 Task: Find accommodations in Yong-Dong, South Korea, for 8 guests from July 12 to July 16, with a price range of ₹3300 to ₹230000, and amenities including free parking, Wifi, TV, and Gym.
Action: Mouse moved to (570, 114)
Screenshot: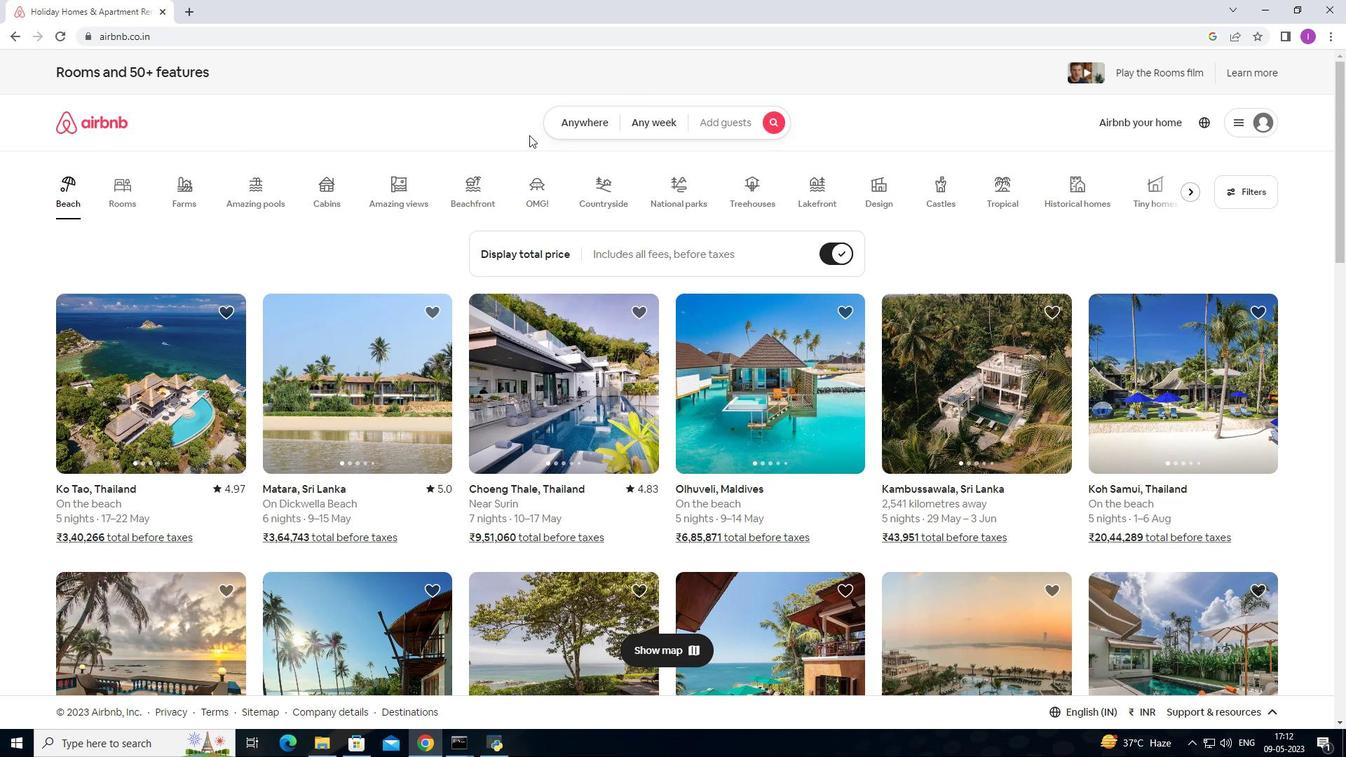 
Action: Mouse pressed left at (570, 114)
Screenshot: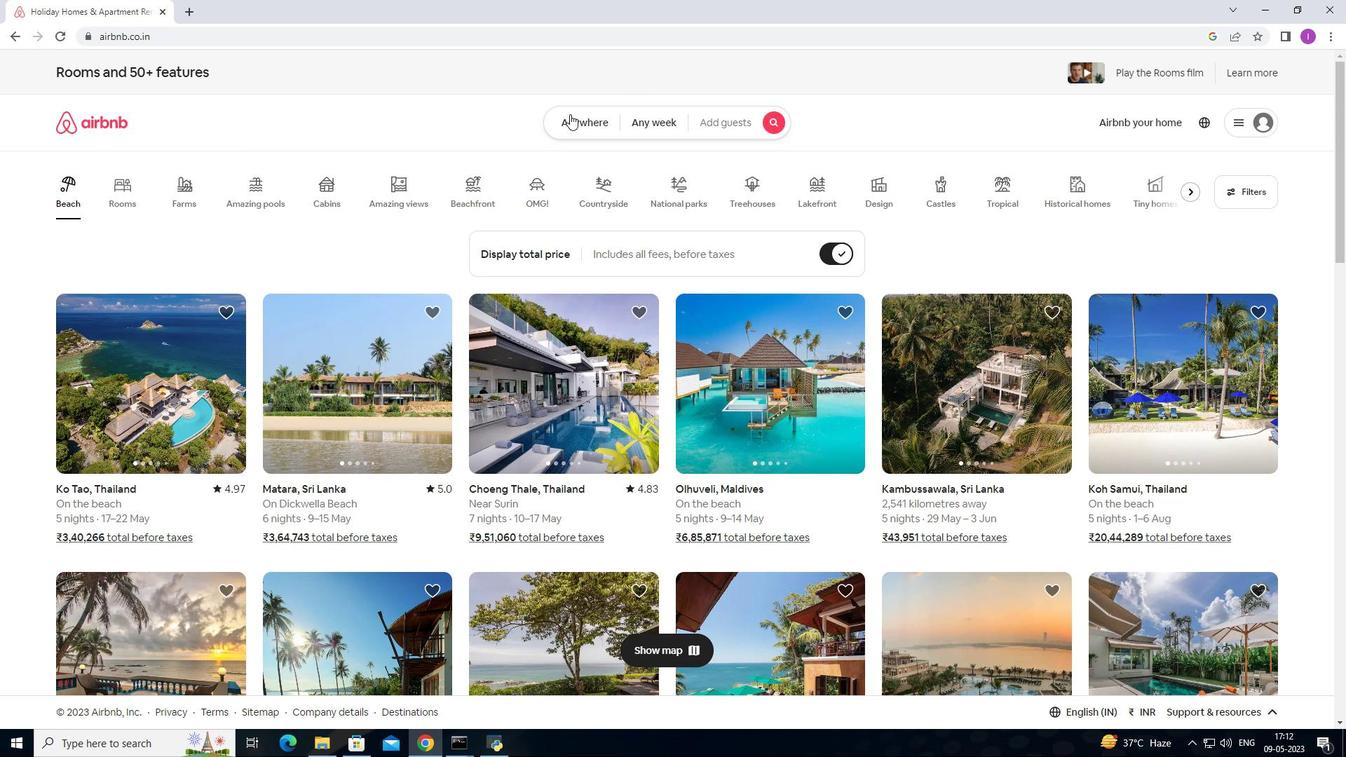 
Action: Mouse moved to (486, 172)
Screenshot: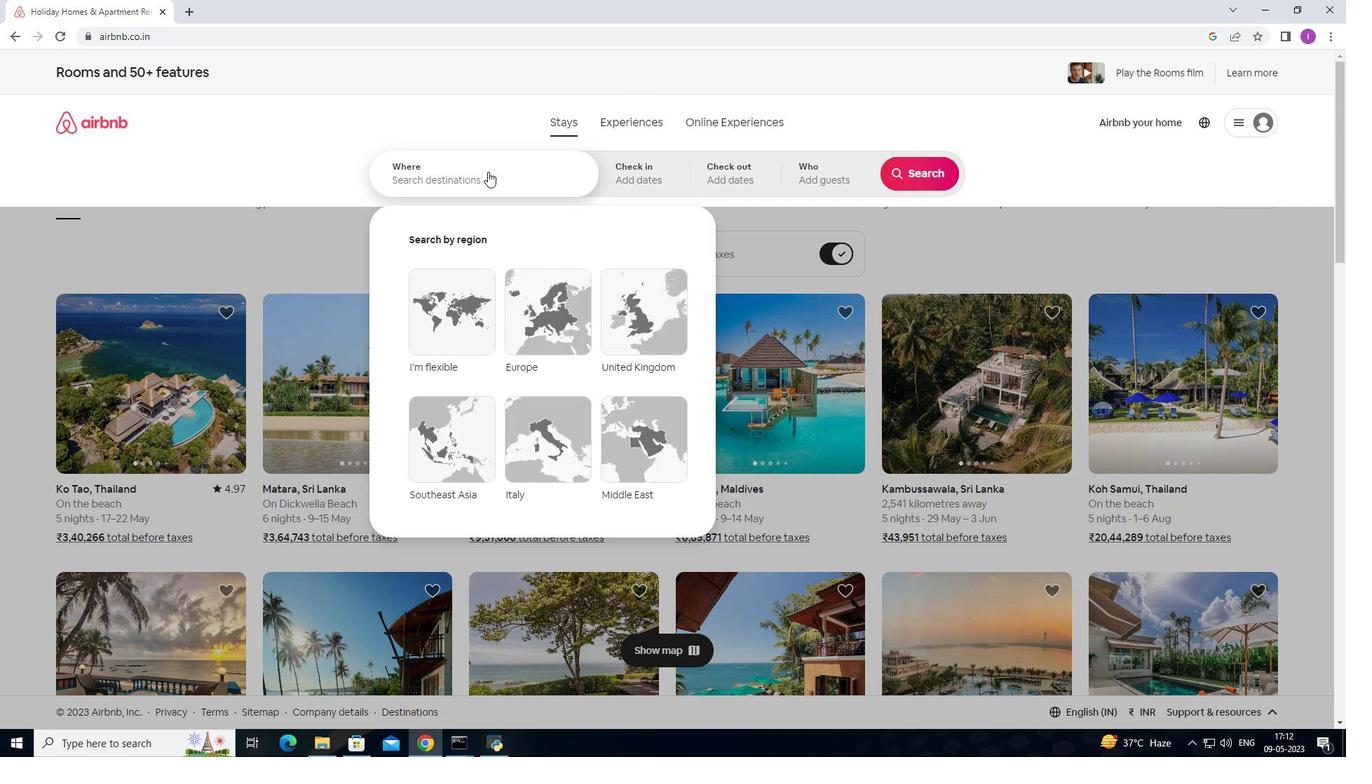 
Action: Mouse pressed left at (486, 172)
Screenshot: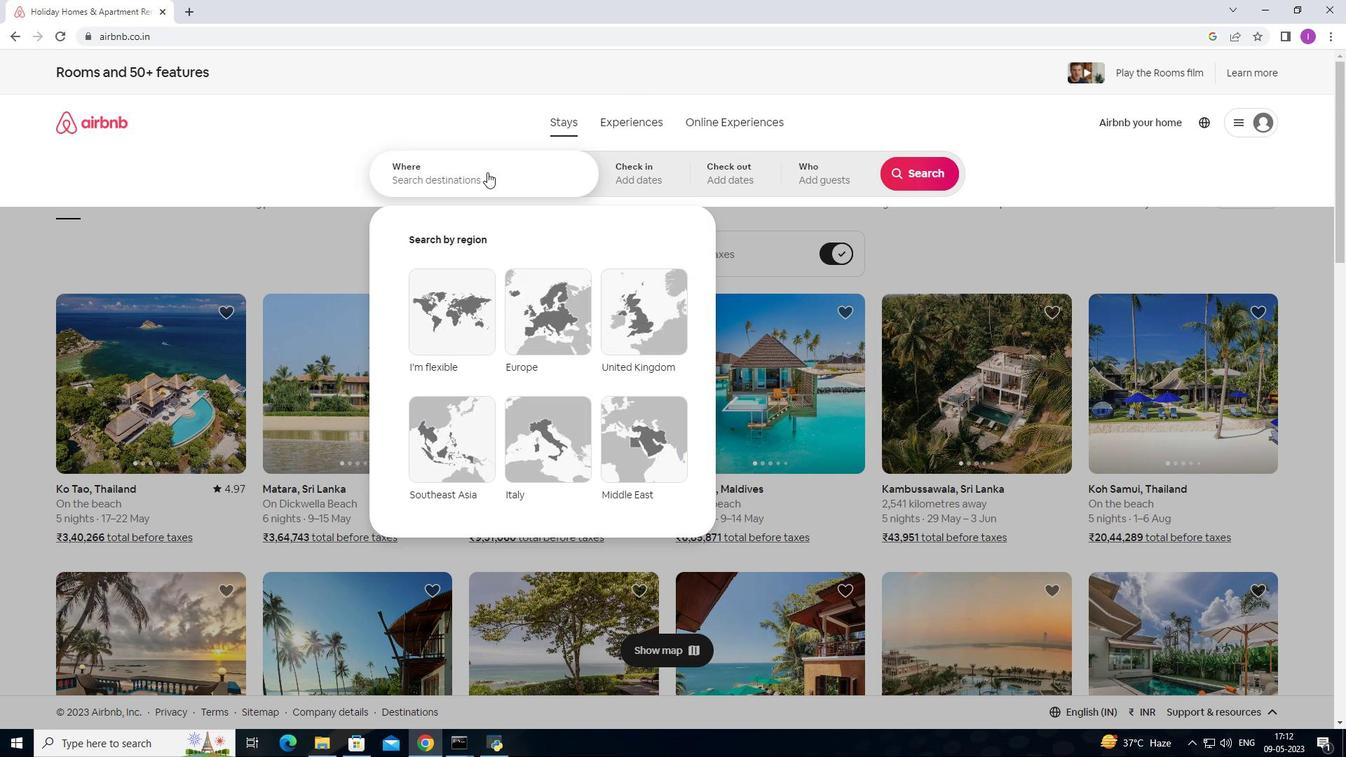 
Action: Mouse moved to (547, 171)
Screenshot: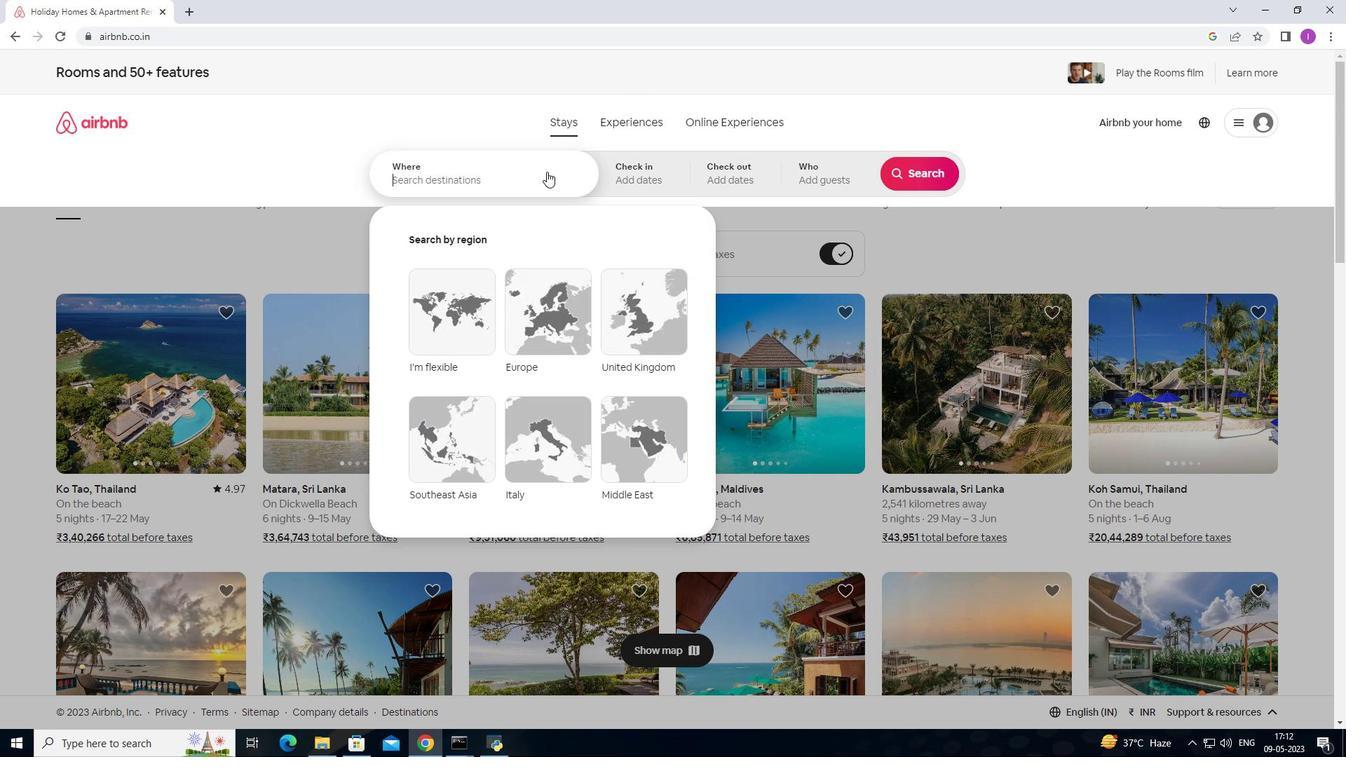 
Action: Key pressed <Key.shift>You<Key.backspace>ng-<Key.shift>Dong,<Key.shift>south<Key.space><Key.shift>Koria<Key.backspace><Key.backspace>ea
Screenshot: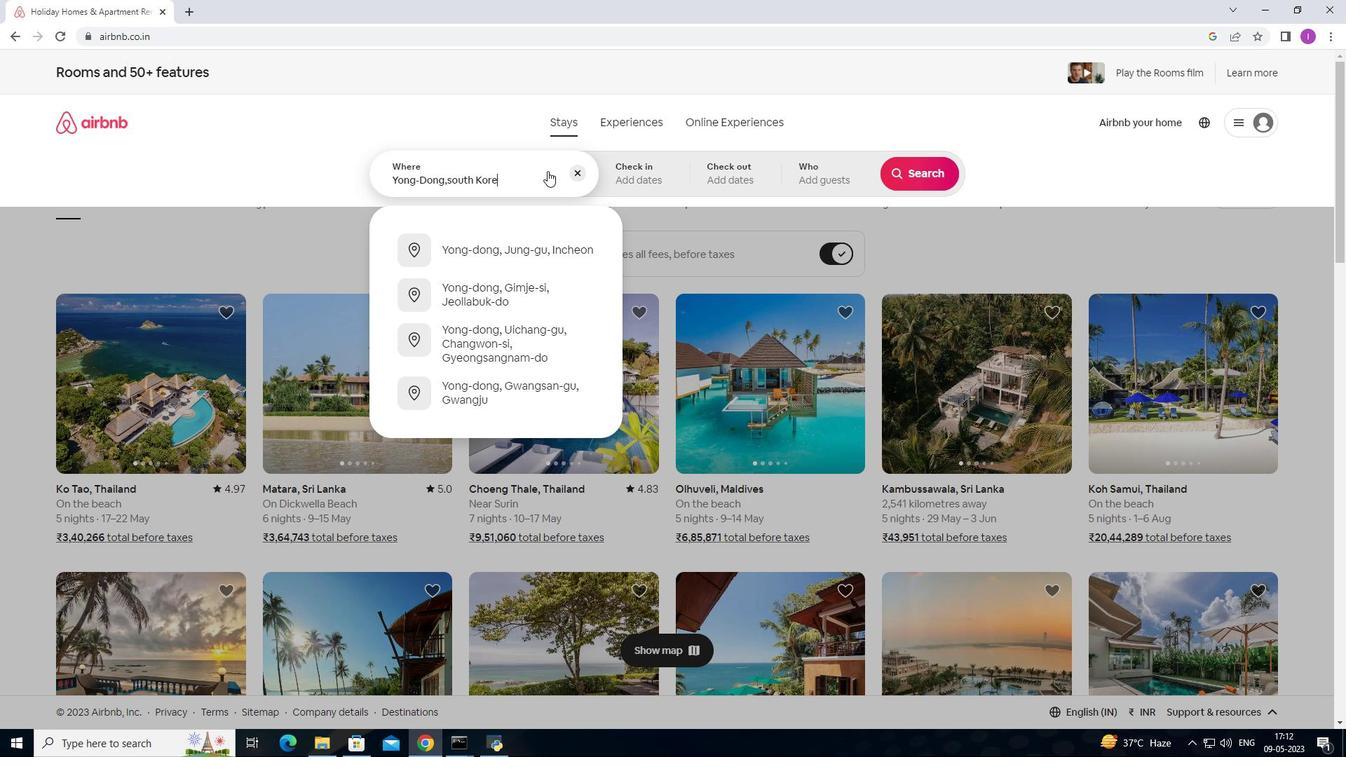 
Action: Mouse moved to (632, 177)
Screenshot: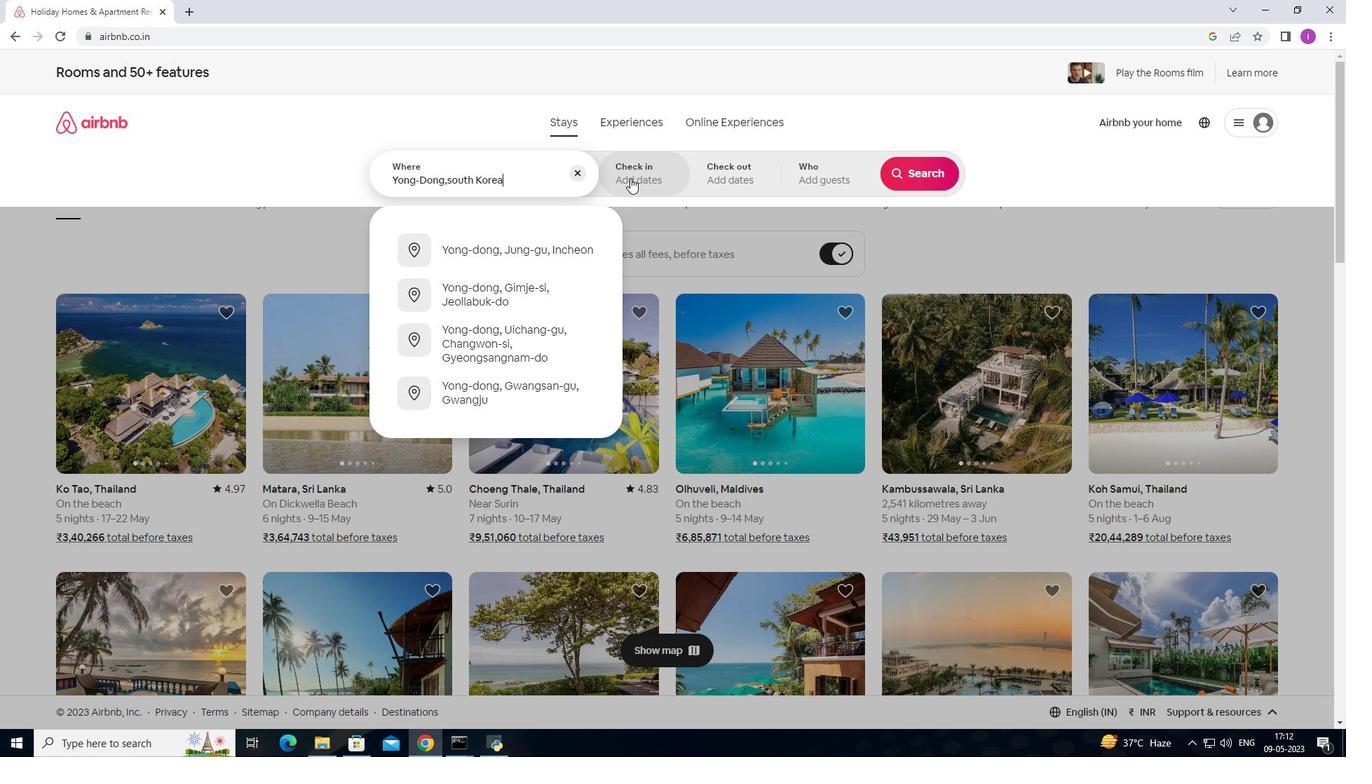 
Action: Mouse pressed left at (632, 177)
Screenshot: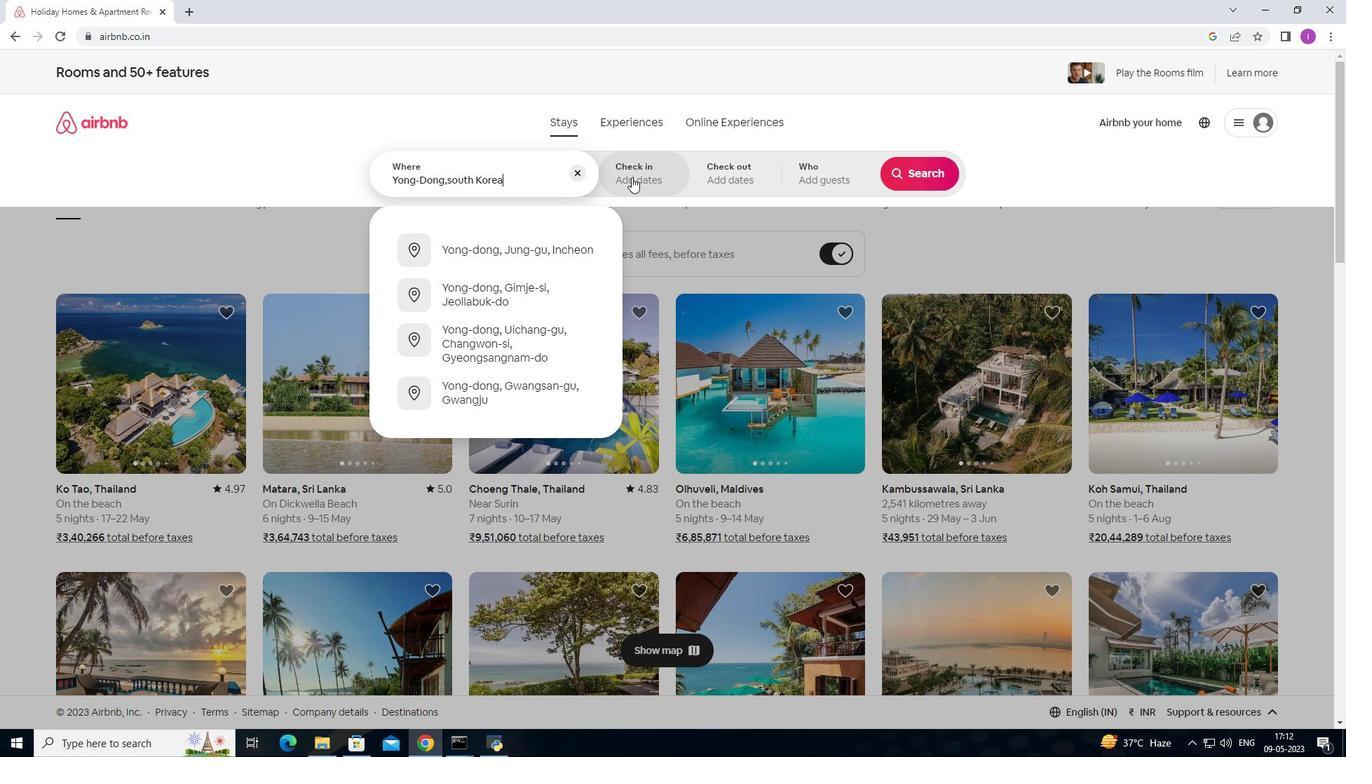 
Action: Mouse moved to (918, 280)
Screenshot: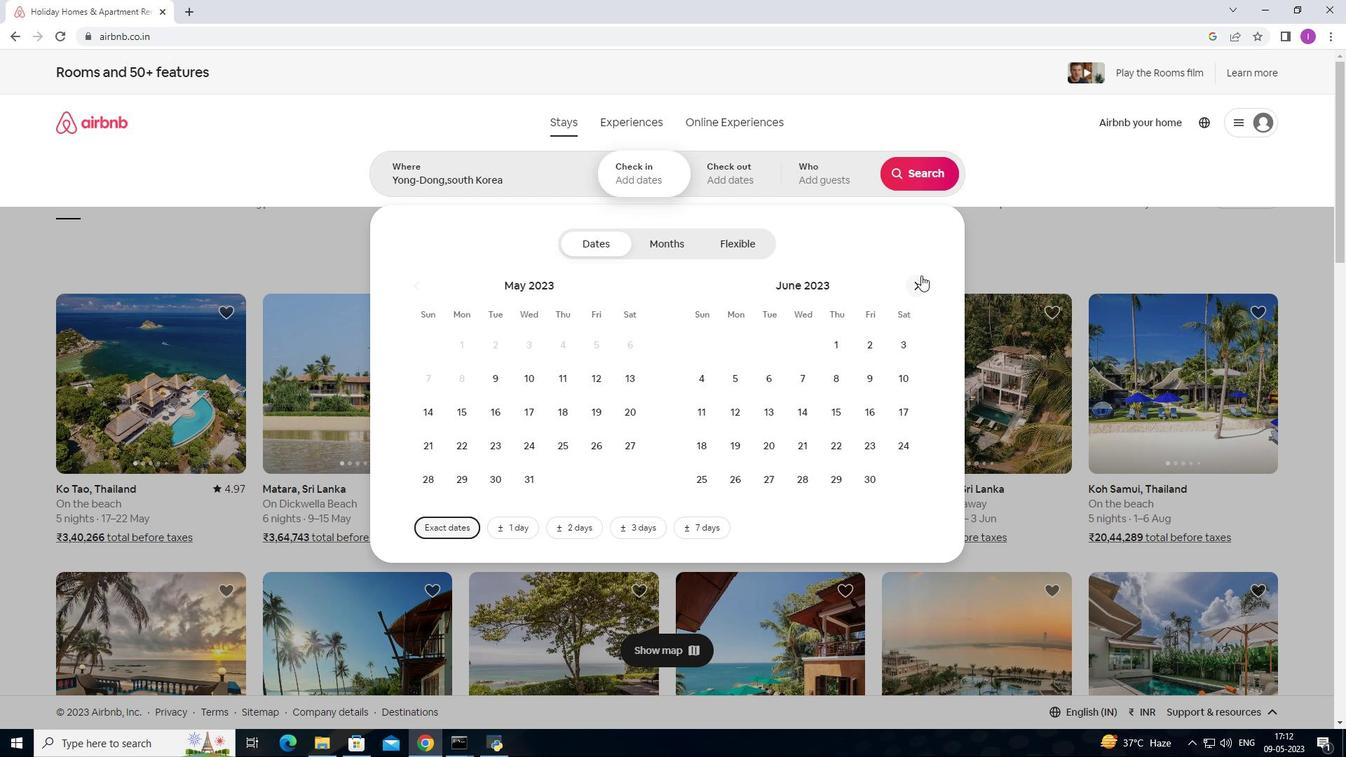 
Action: Mouse pressed left at (918, 280)
Screenshot: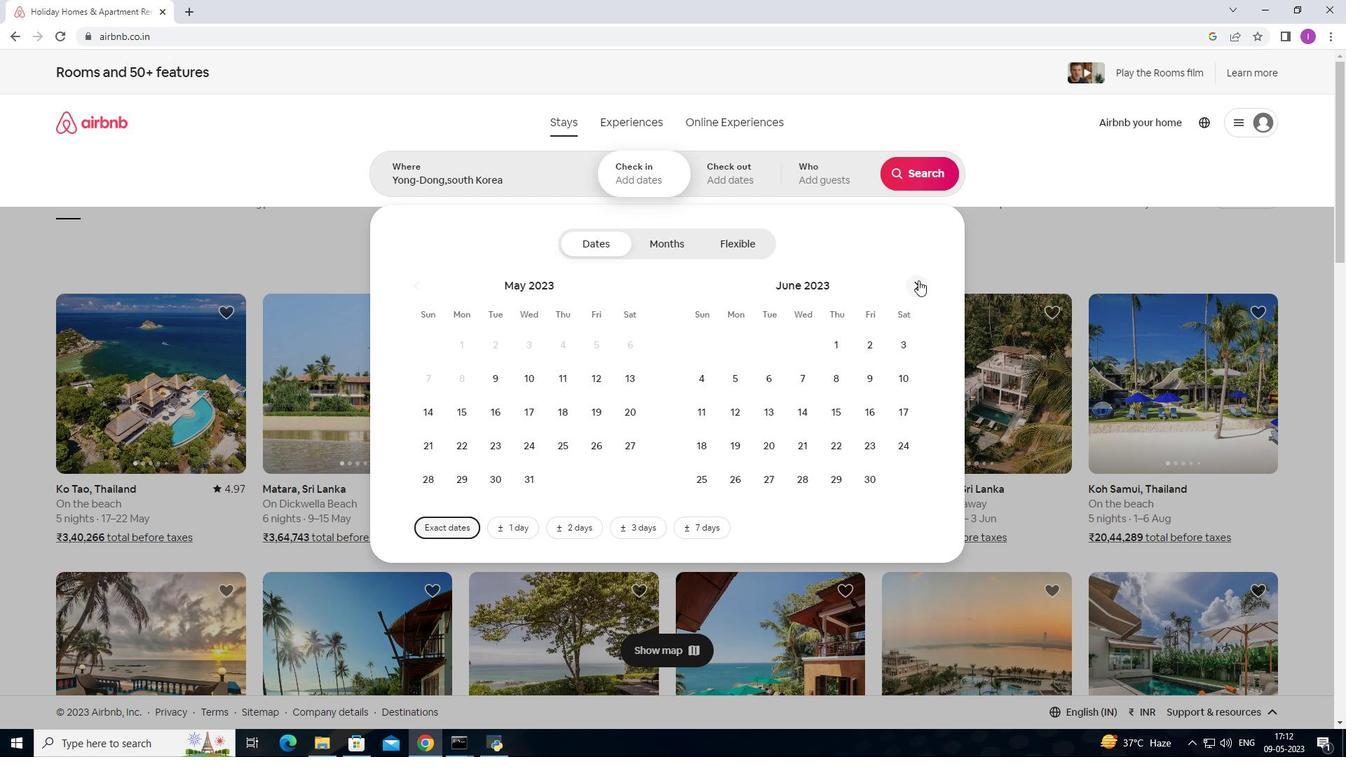 
Action: Mouse moved to (803, 414)
Screenshot: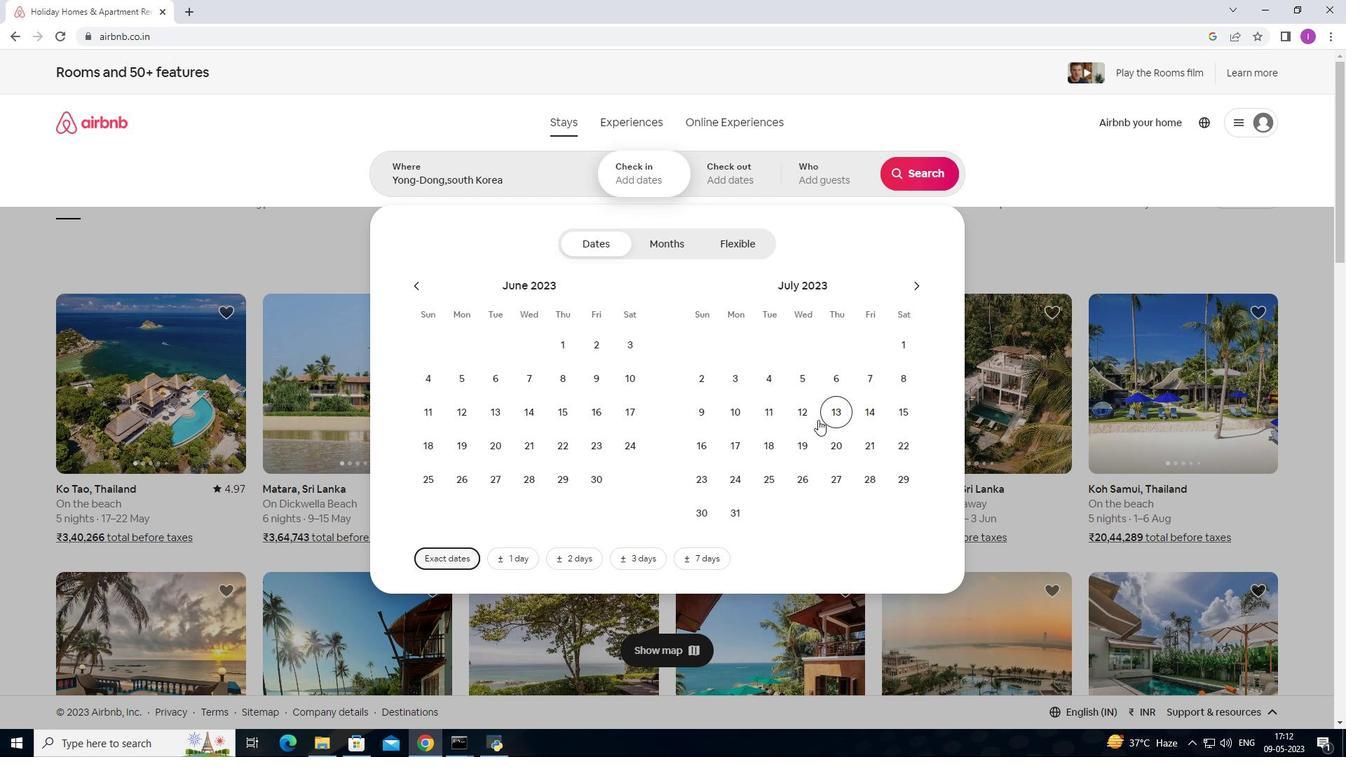 
Action: Mouse pressed left at (803, 414)
Screenshot: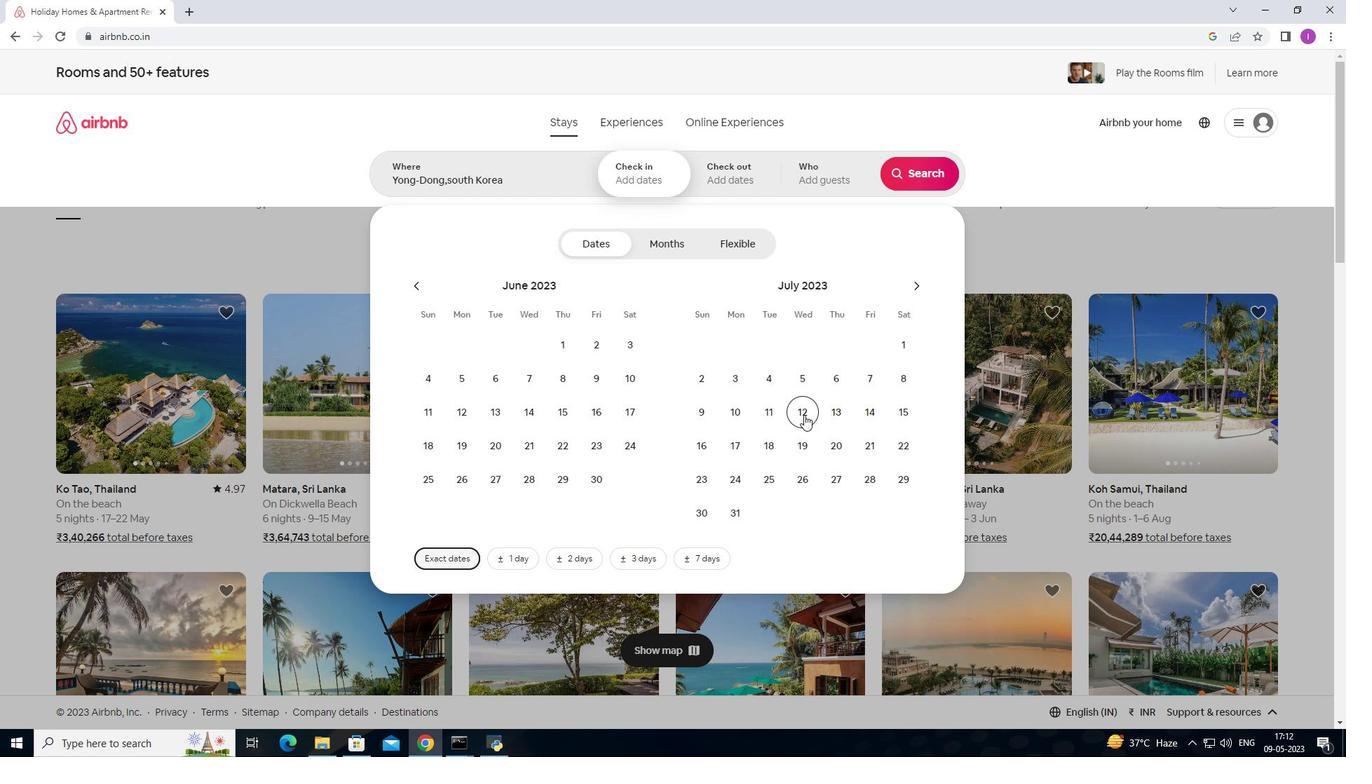 
Action: Mouse moved to (704, 451)
Screenshot: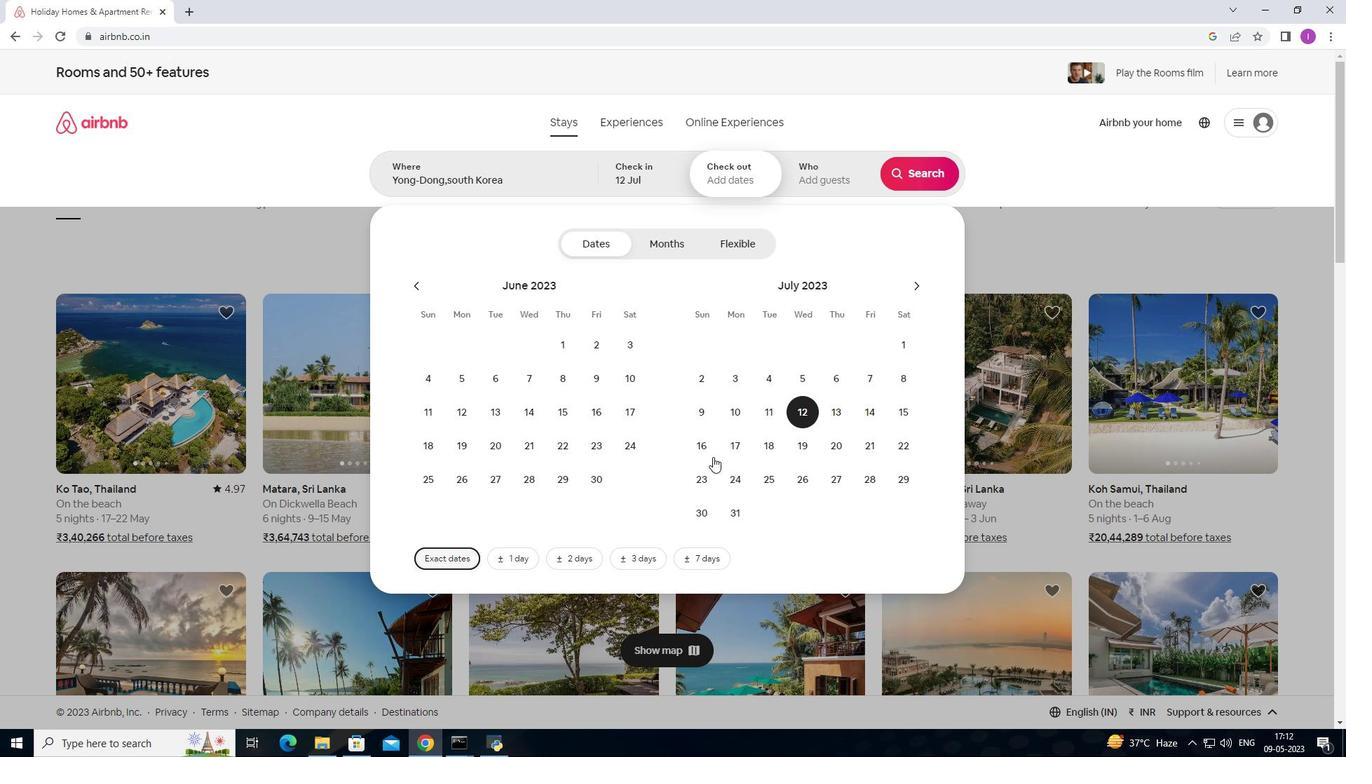 
Action: Mouse pressed left at (704, 451)
Screenshot: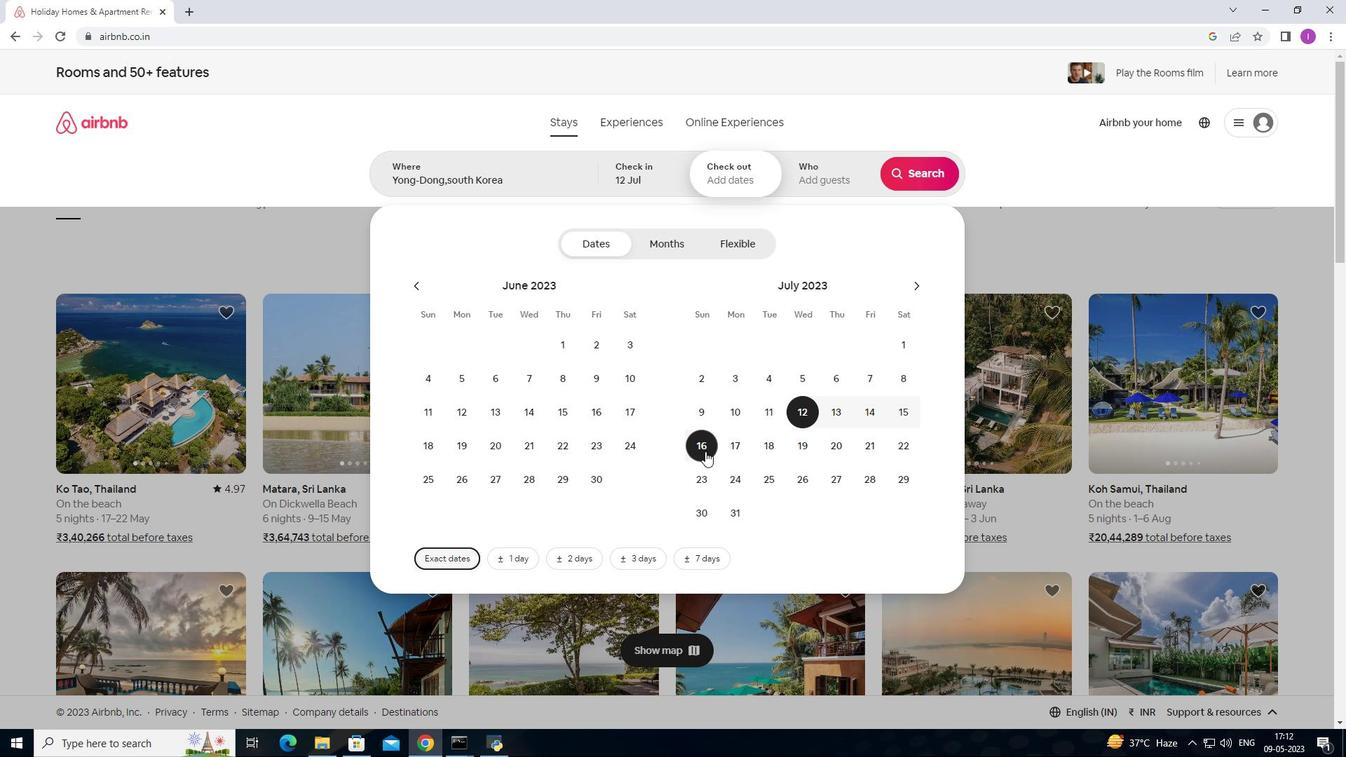 
Action: Mouse moved to (825, 167)
Screenshot: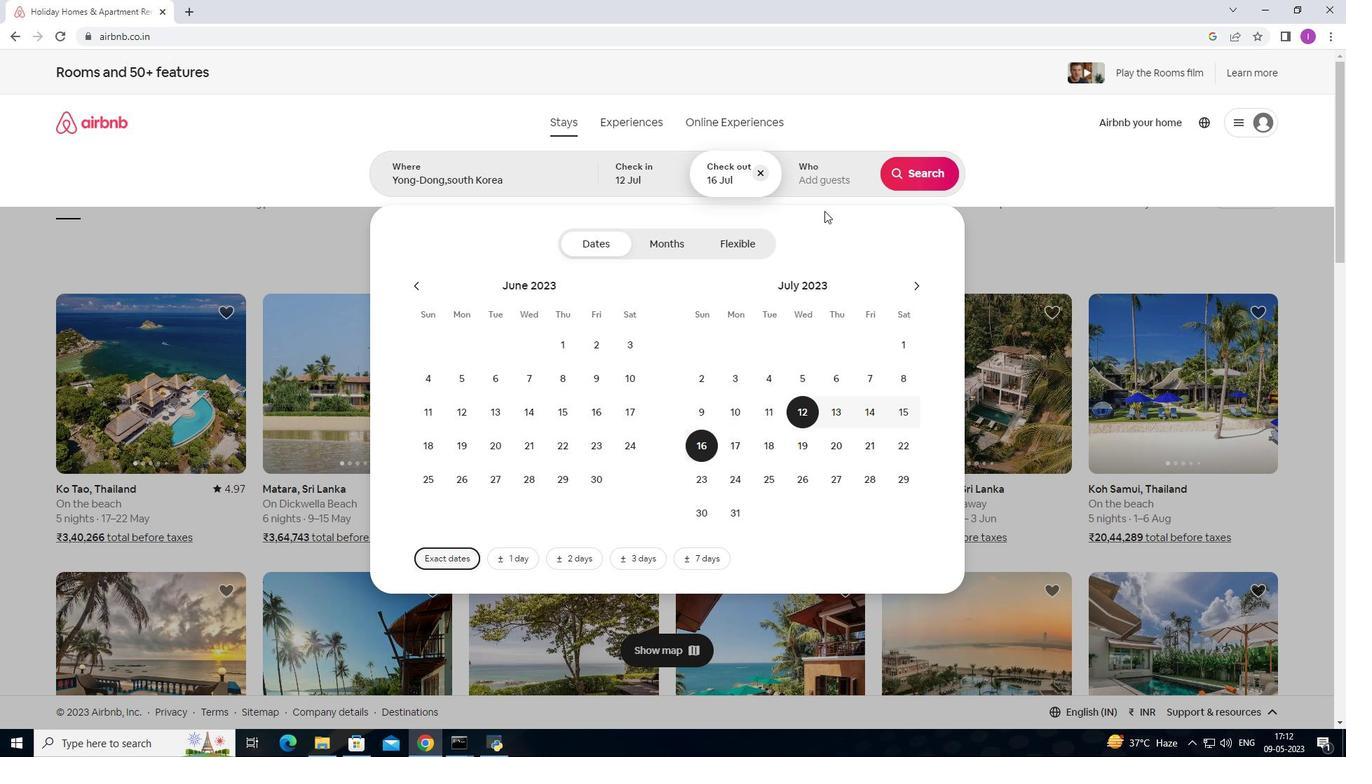
Action: Mouse pressed left at (825, 167)
Screenshot: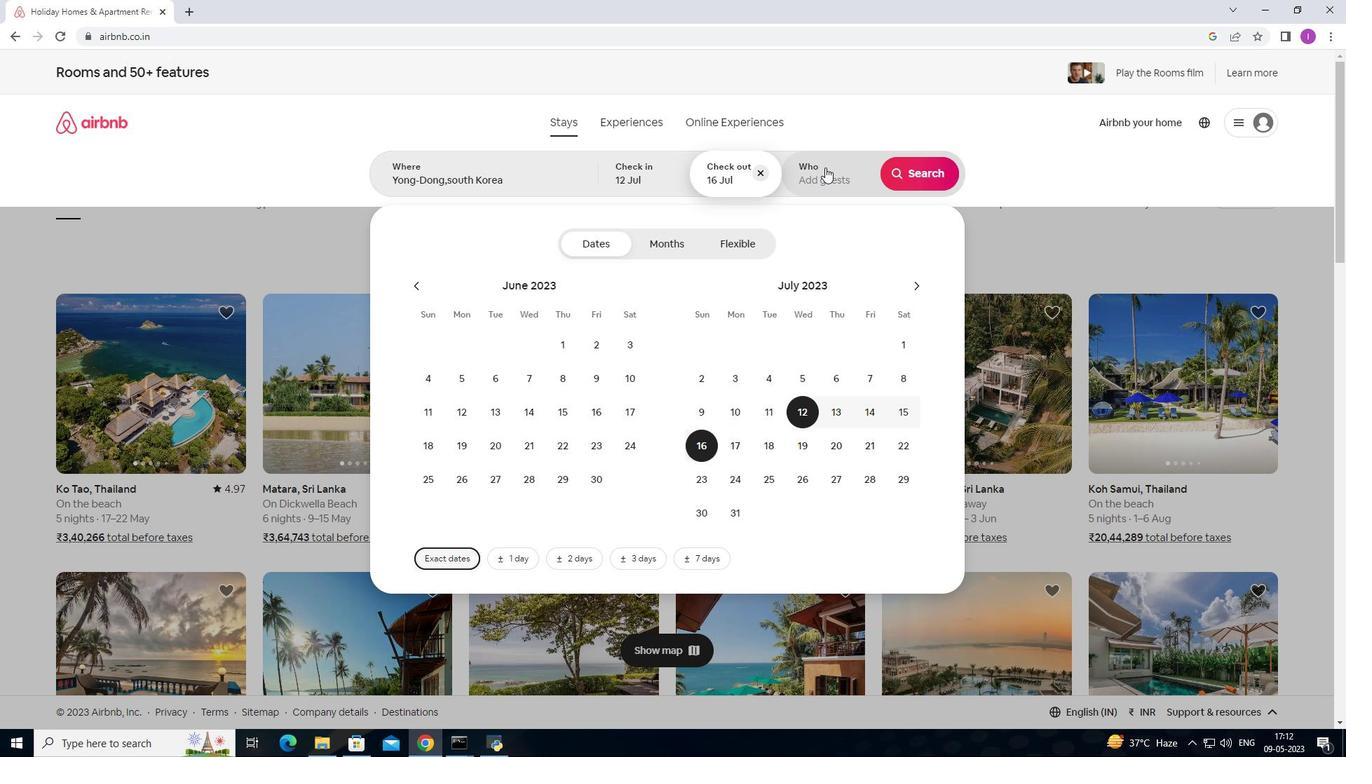 
Action: Mouse moved to (926, 253)
Screenshot: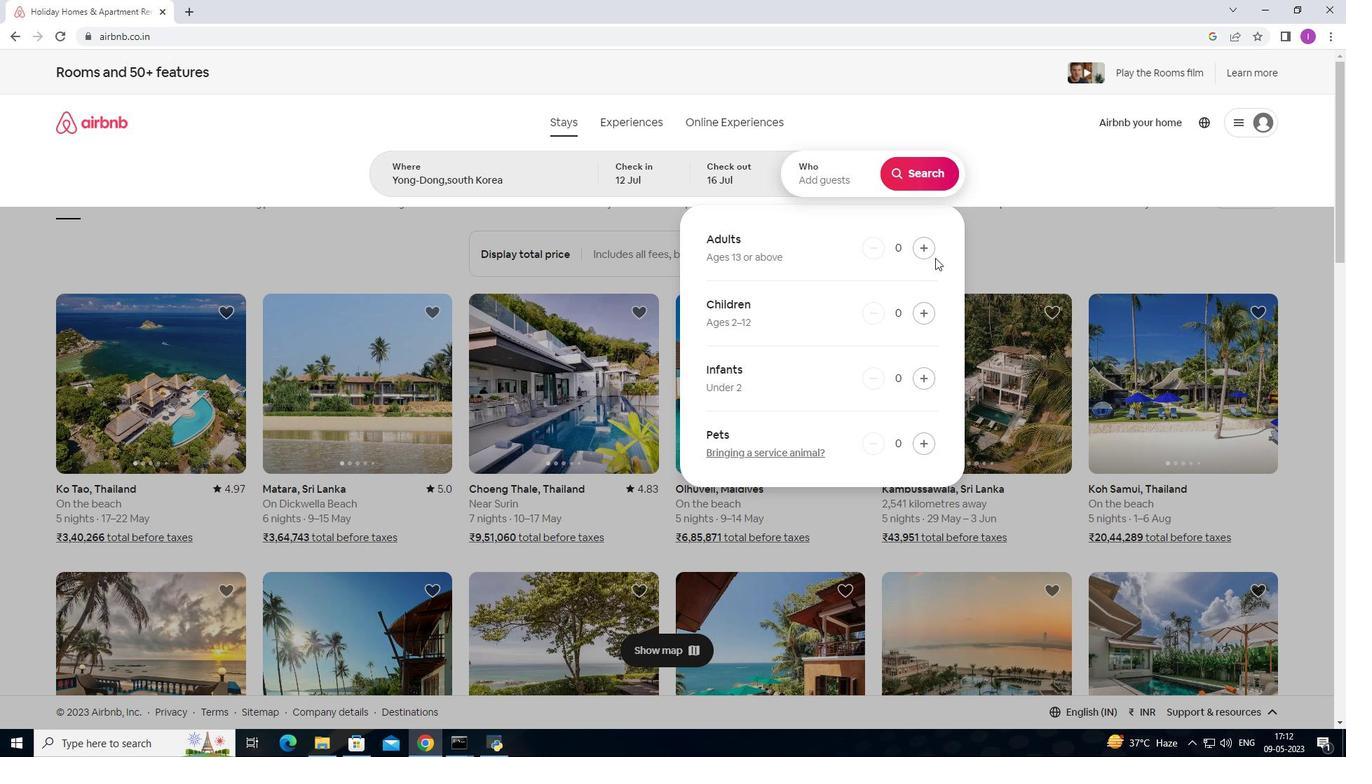 
Action: Mouse pressed left at (926, 253)
Screenshot: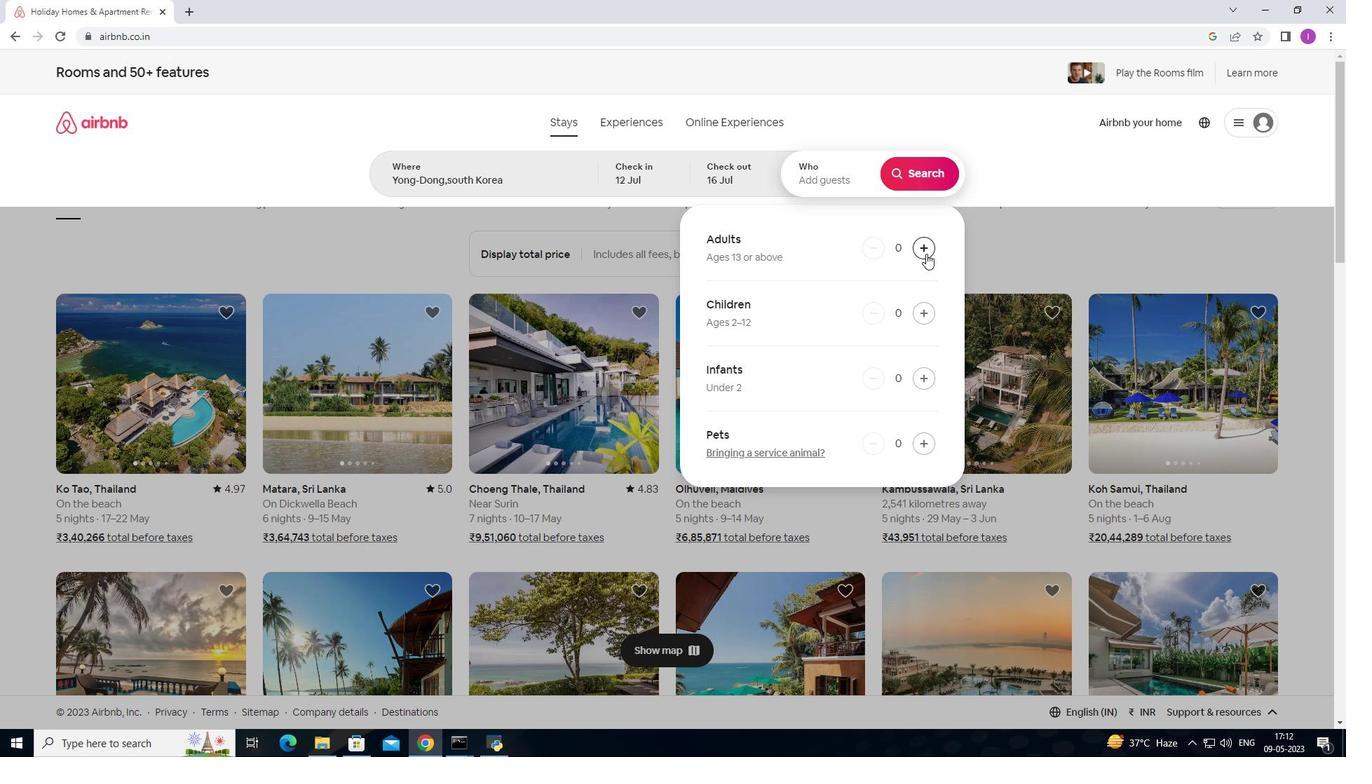 
Action: Mouse pressed left at (926, 253)
Screenshot: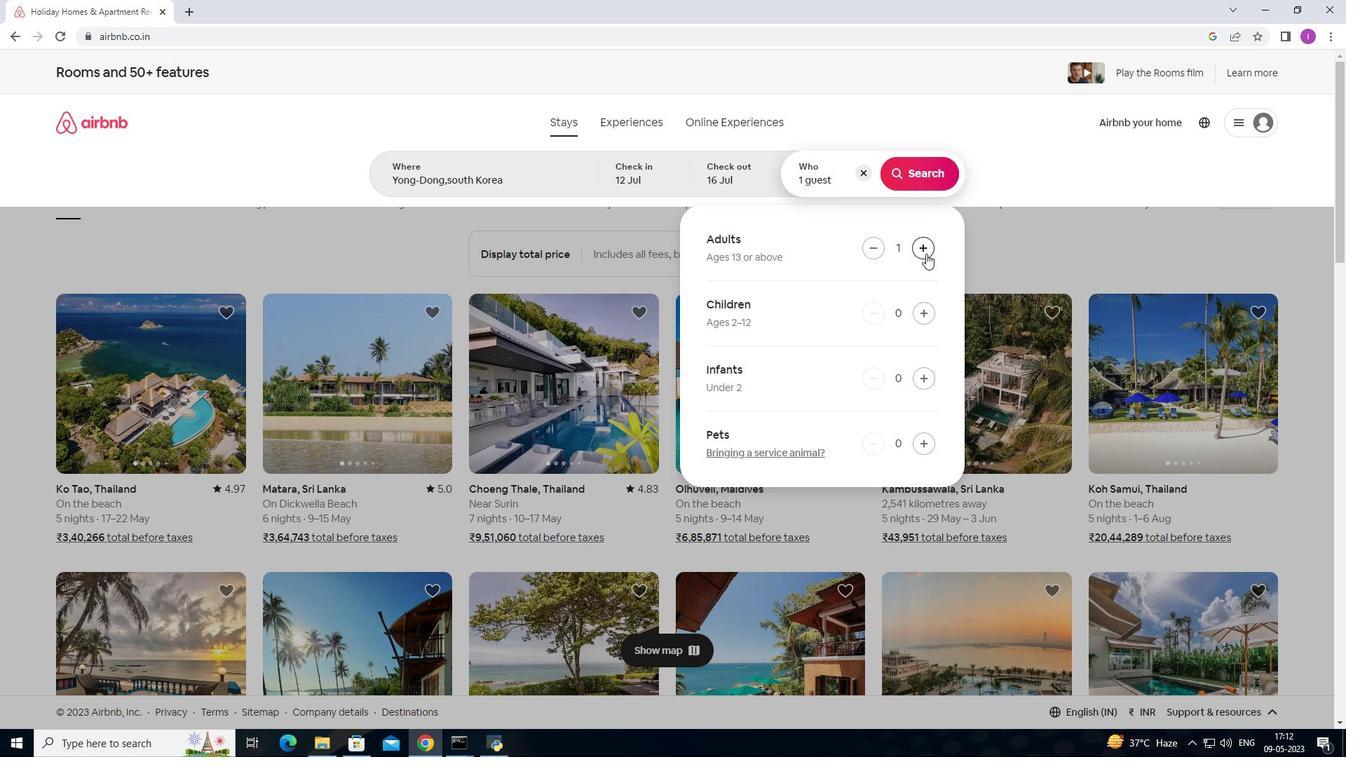 
Action: Mouse pressed left at (926, 253)
Screenshot: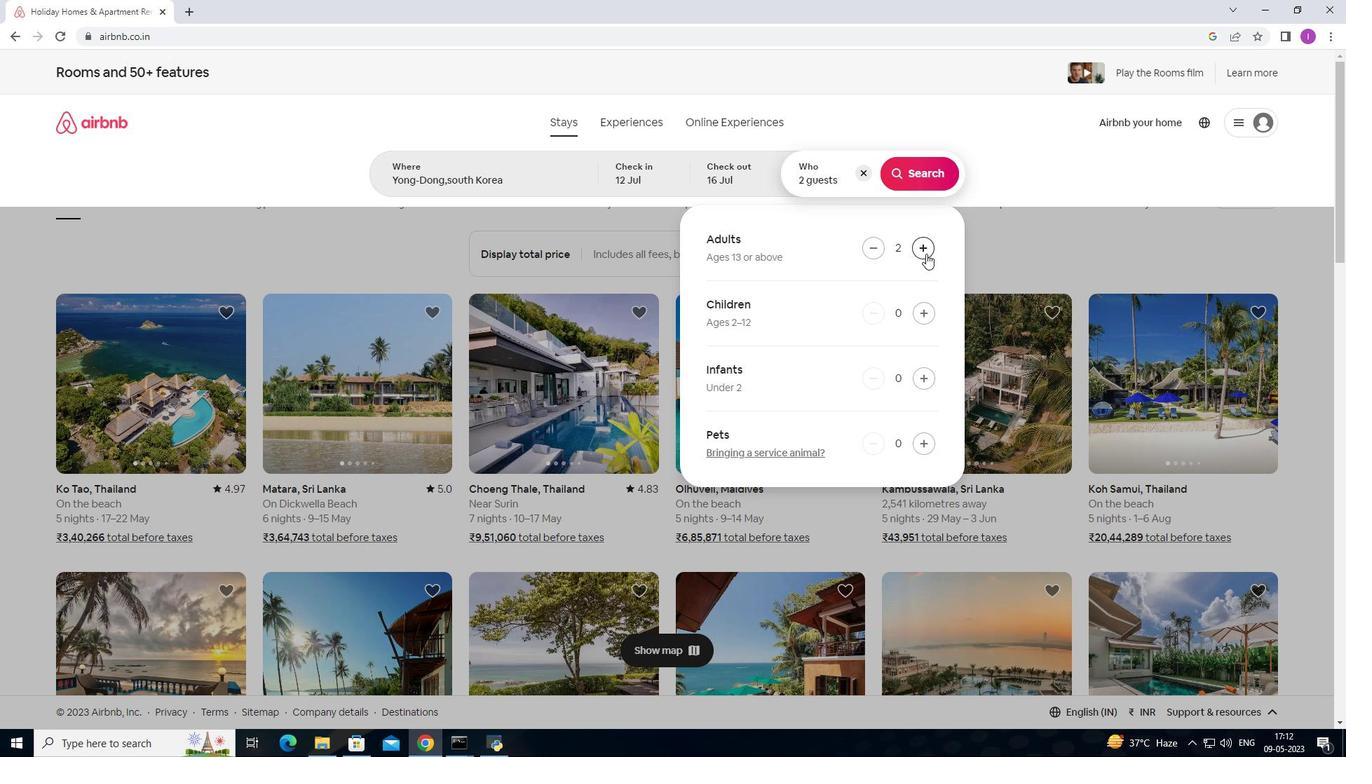
Action: Mouse moved to (926, 253)
Screenshot: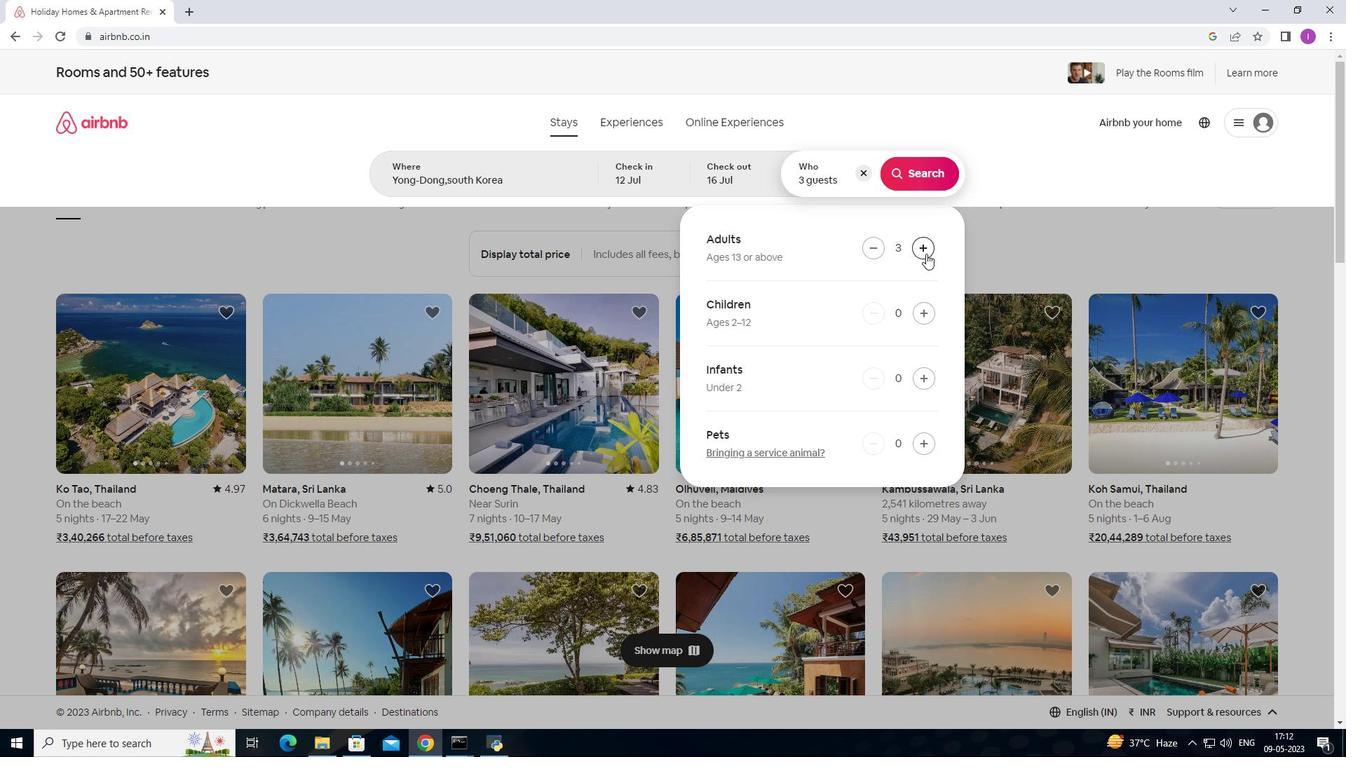 
Action: Mouse pressed left at (926, 253)
Screenshot: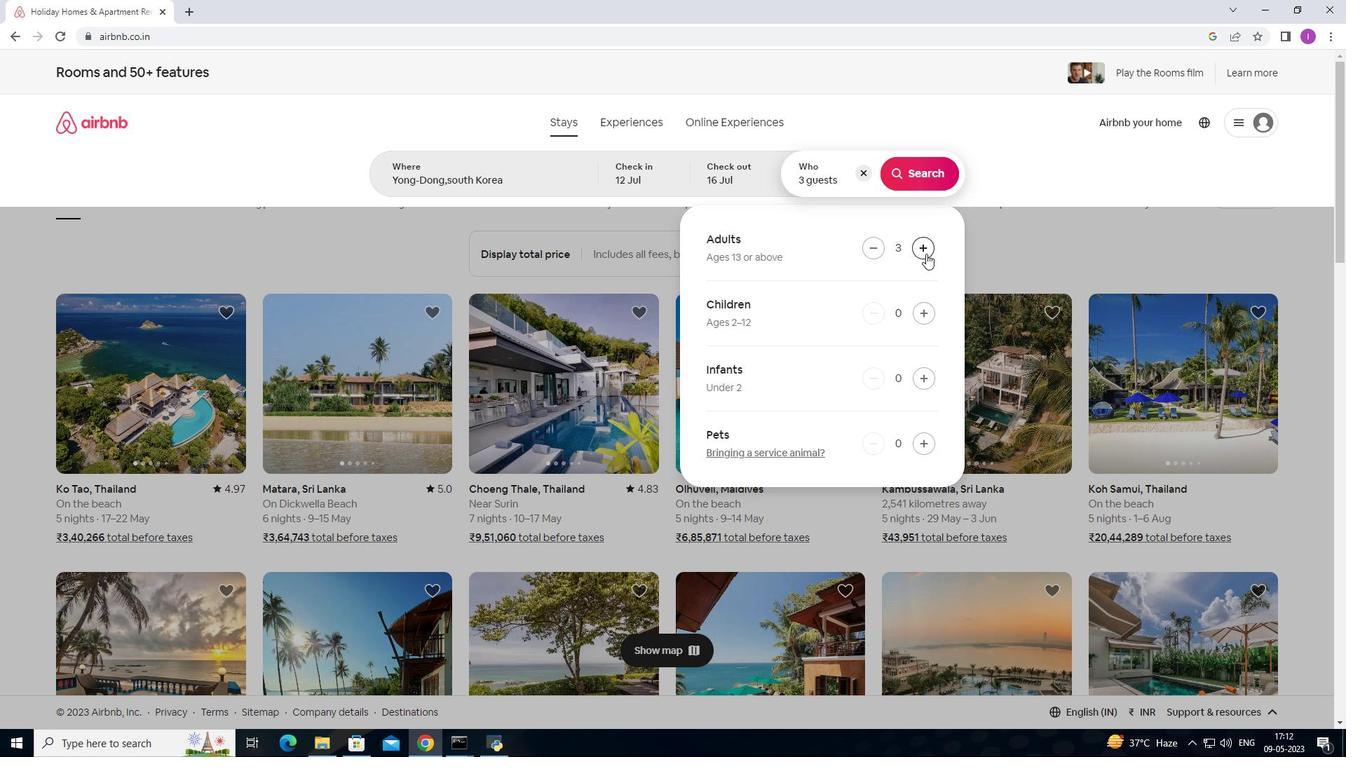 
Action: Mouse pressed left at (926, 253)
Screenshot: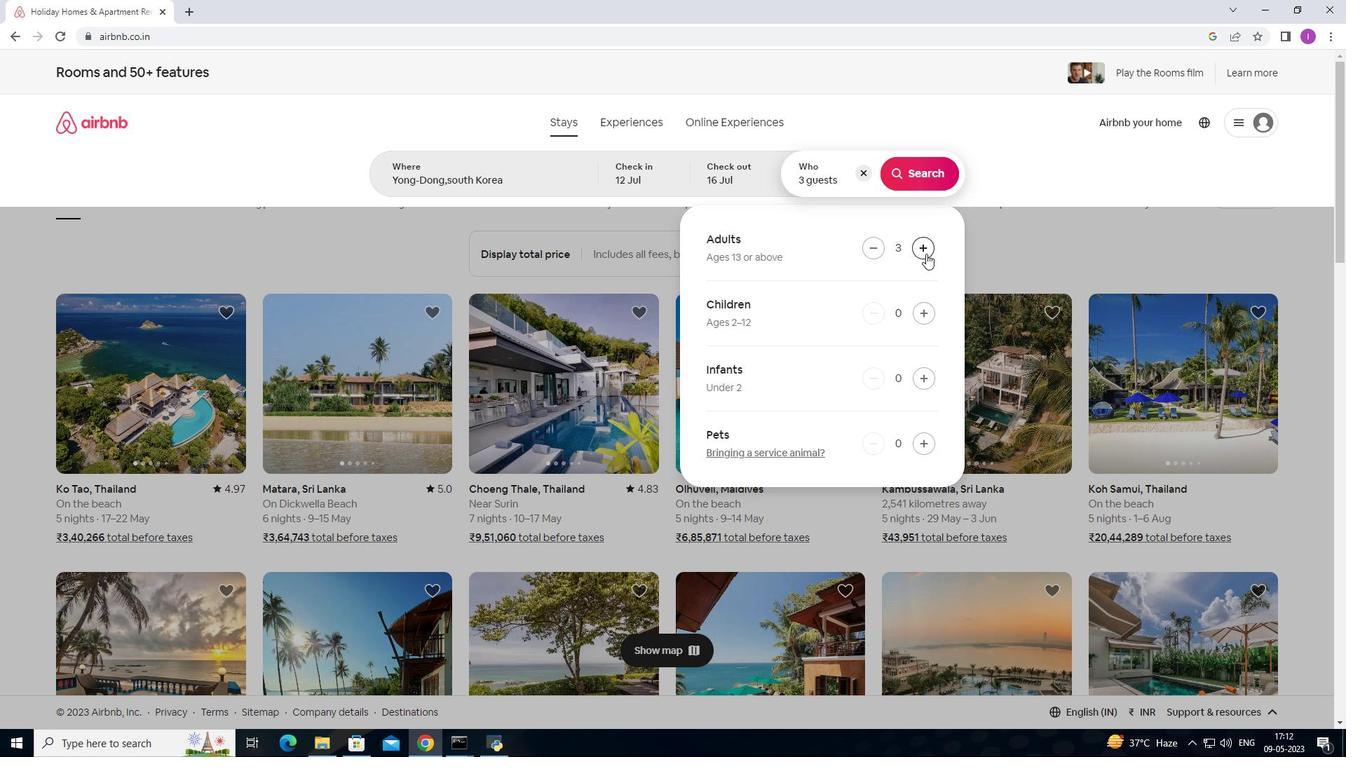 
Action: Mouse pressed left at (926, 253)
Screenshot: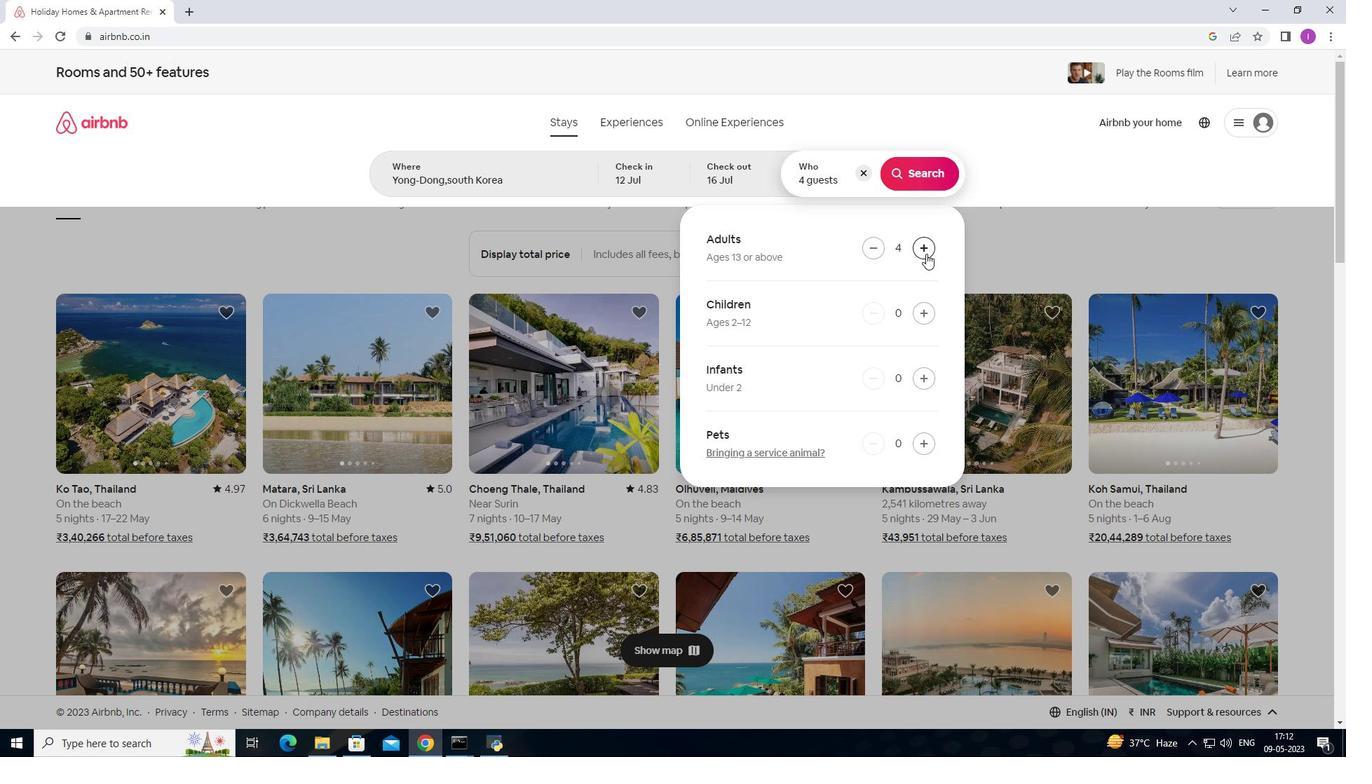 
Action: Mouse pressed left at (926, 253)
Screenshot: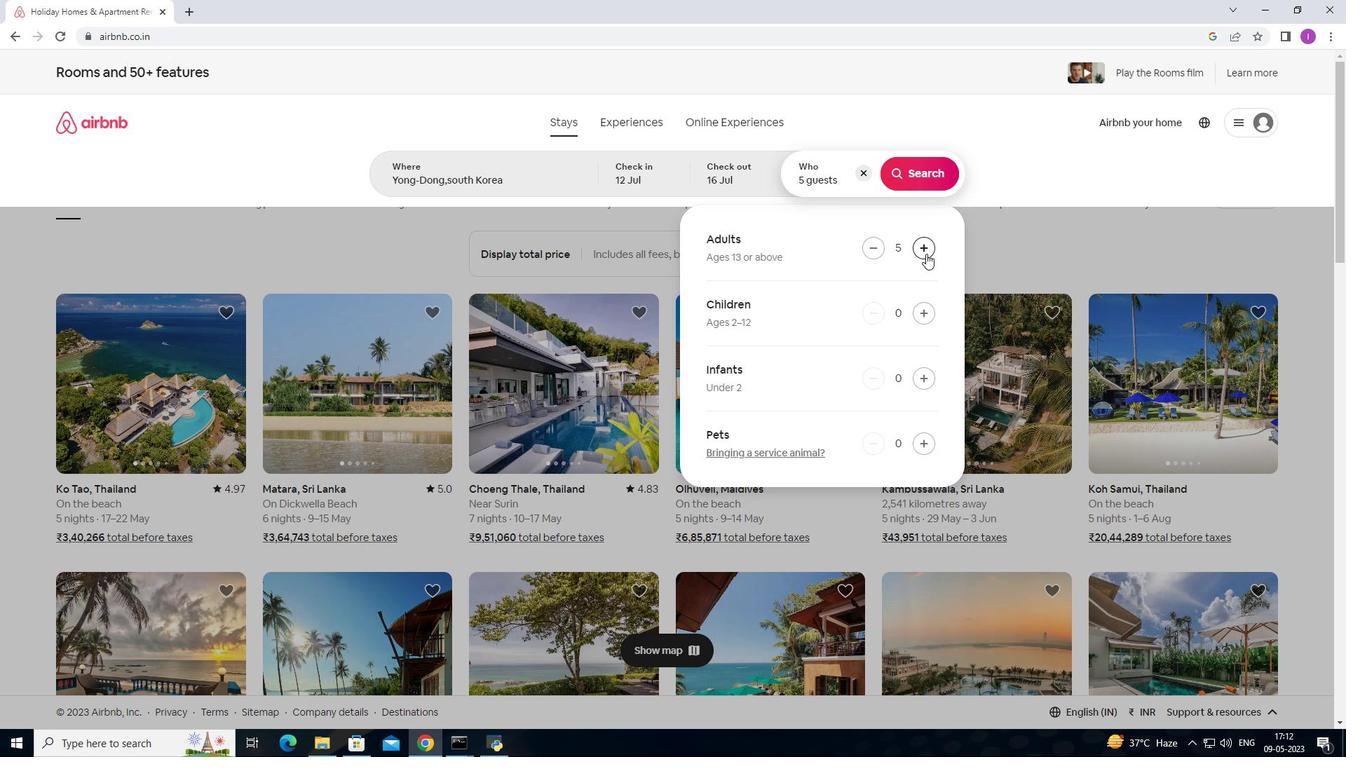 
Action: Mouse pressed left at (926, 253)
Screenshot: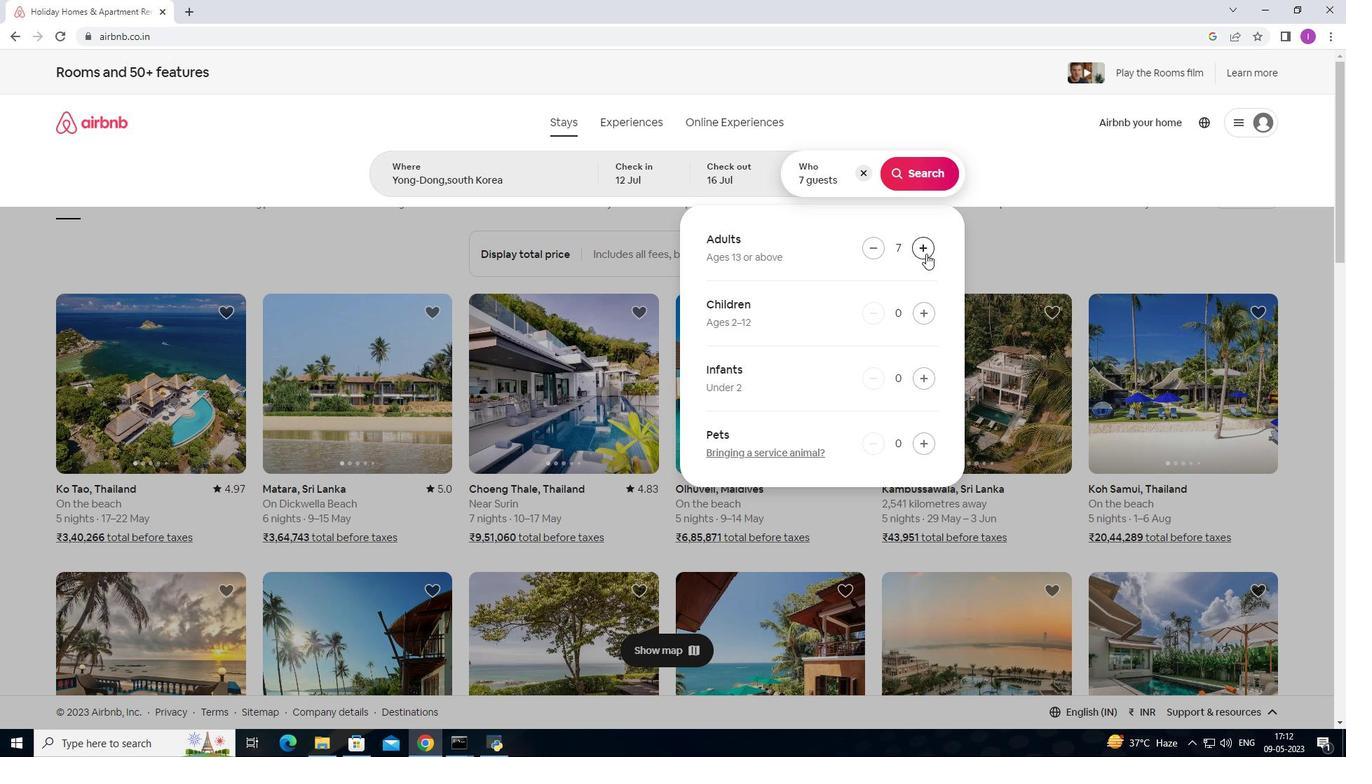 
Action: Mouse moved to (929, 180)
Screenshot: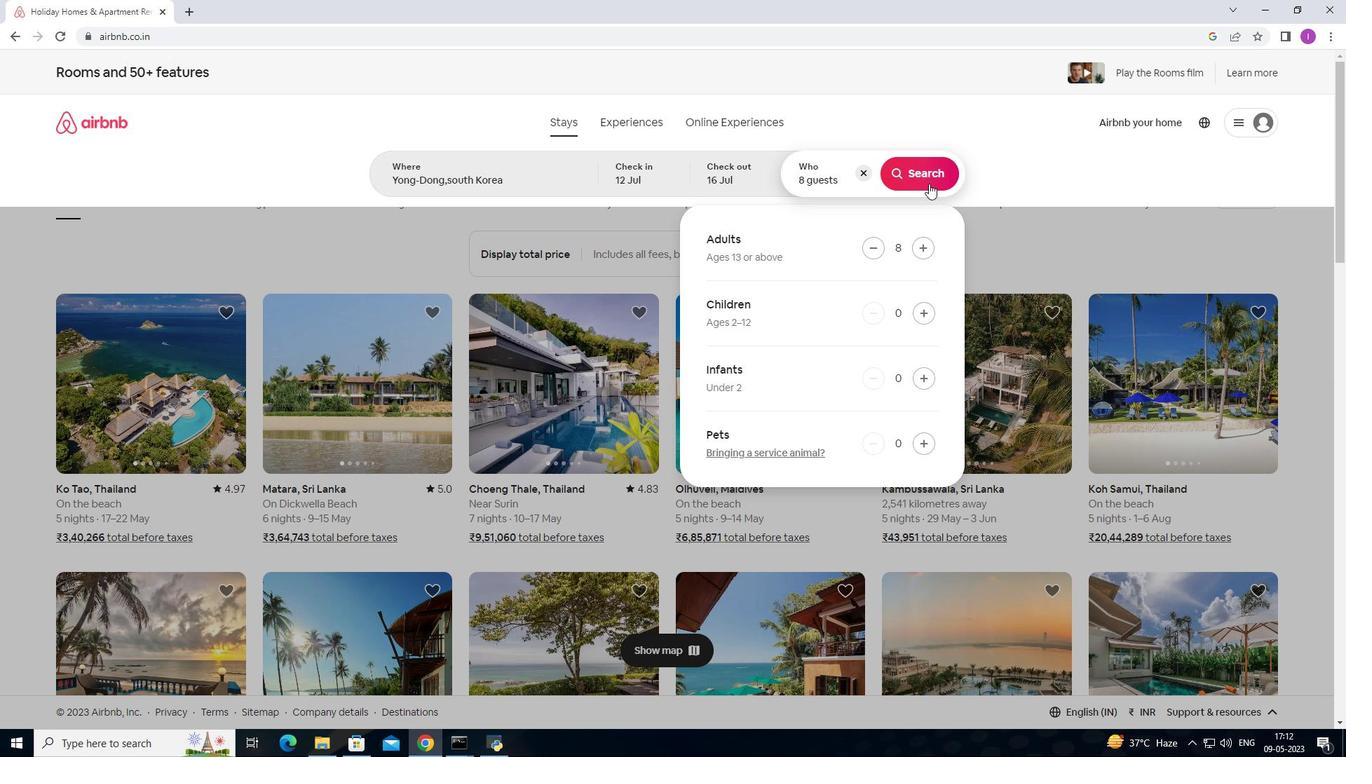 
Action: Mouse pressed left at (929, 180)
Screenshot: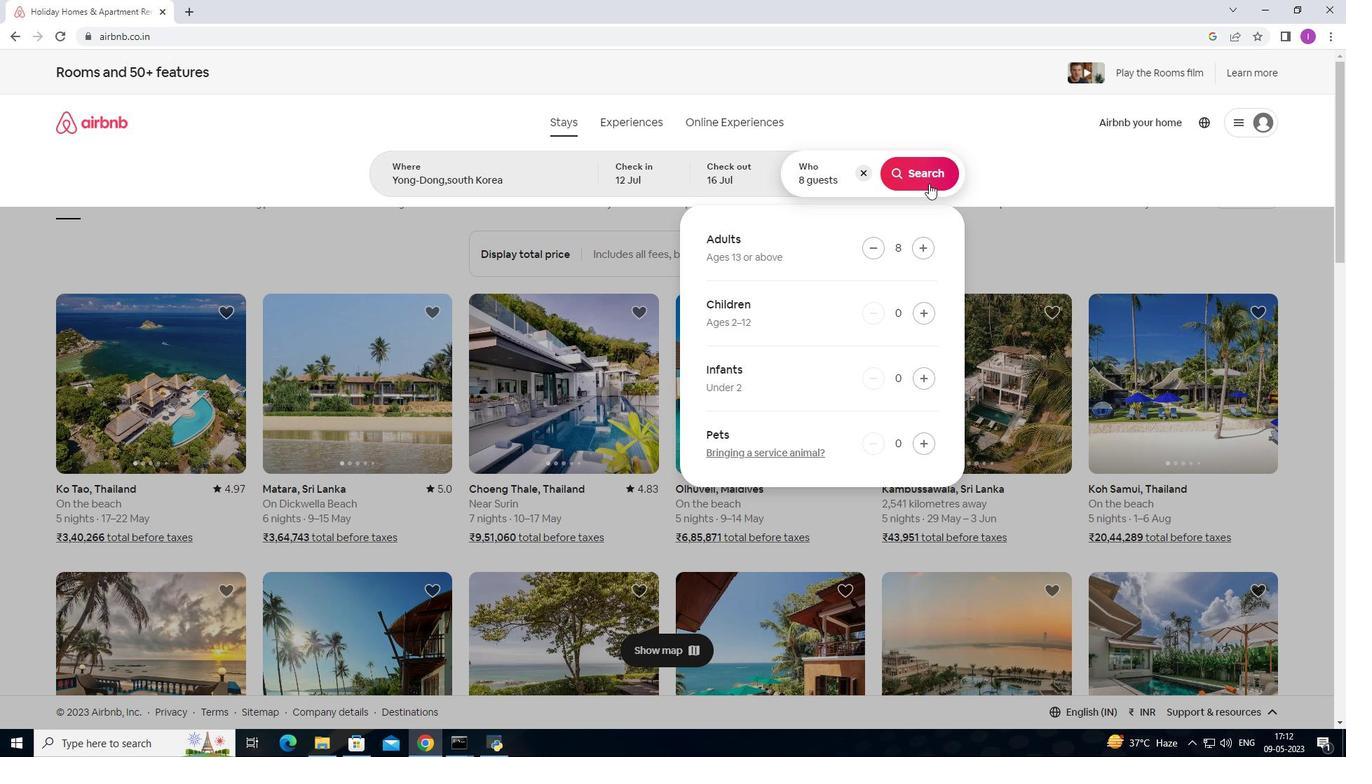 
Action: Mouse moved to (1292, 140)
Screenshot: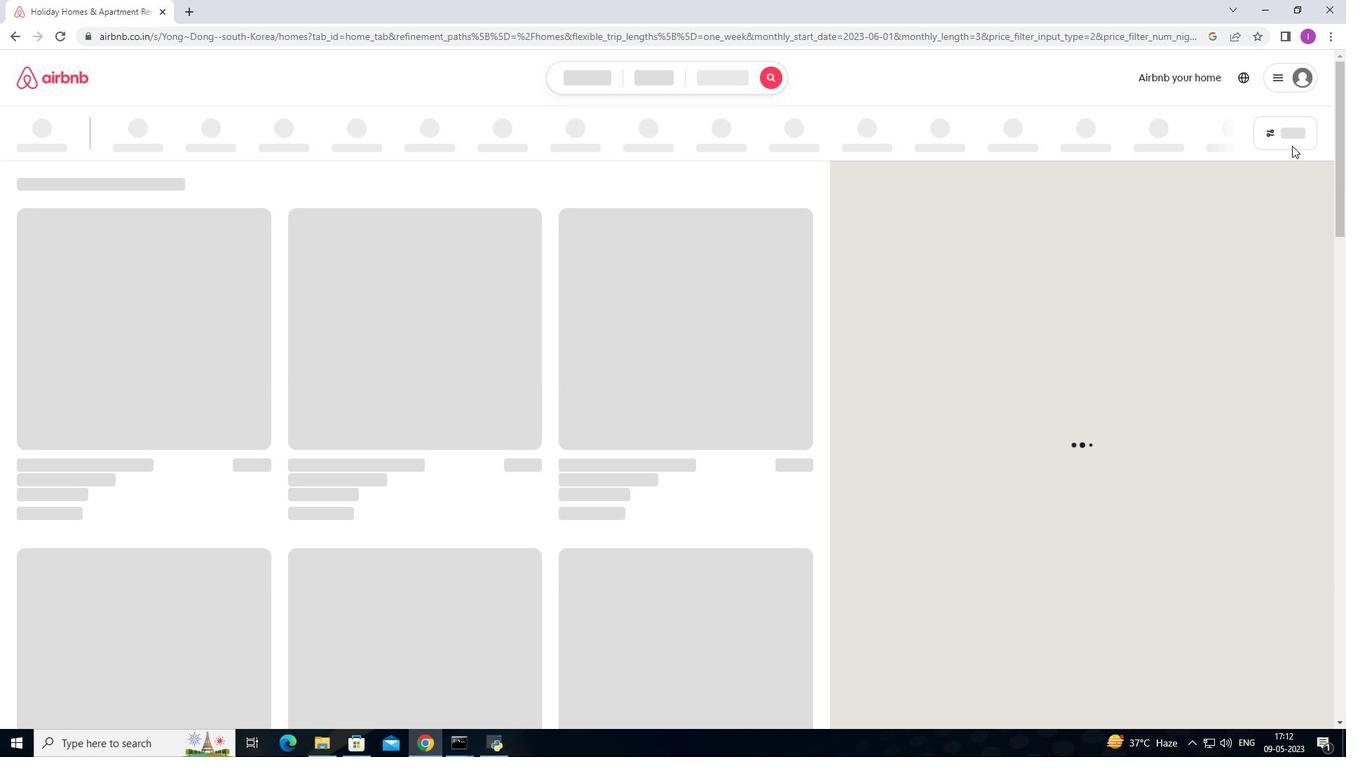 
Action: Mouse pressed left at (1292, 140)
Screenshot: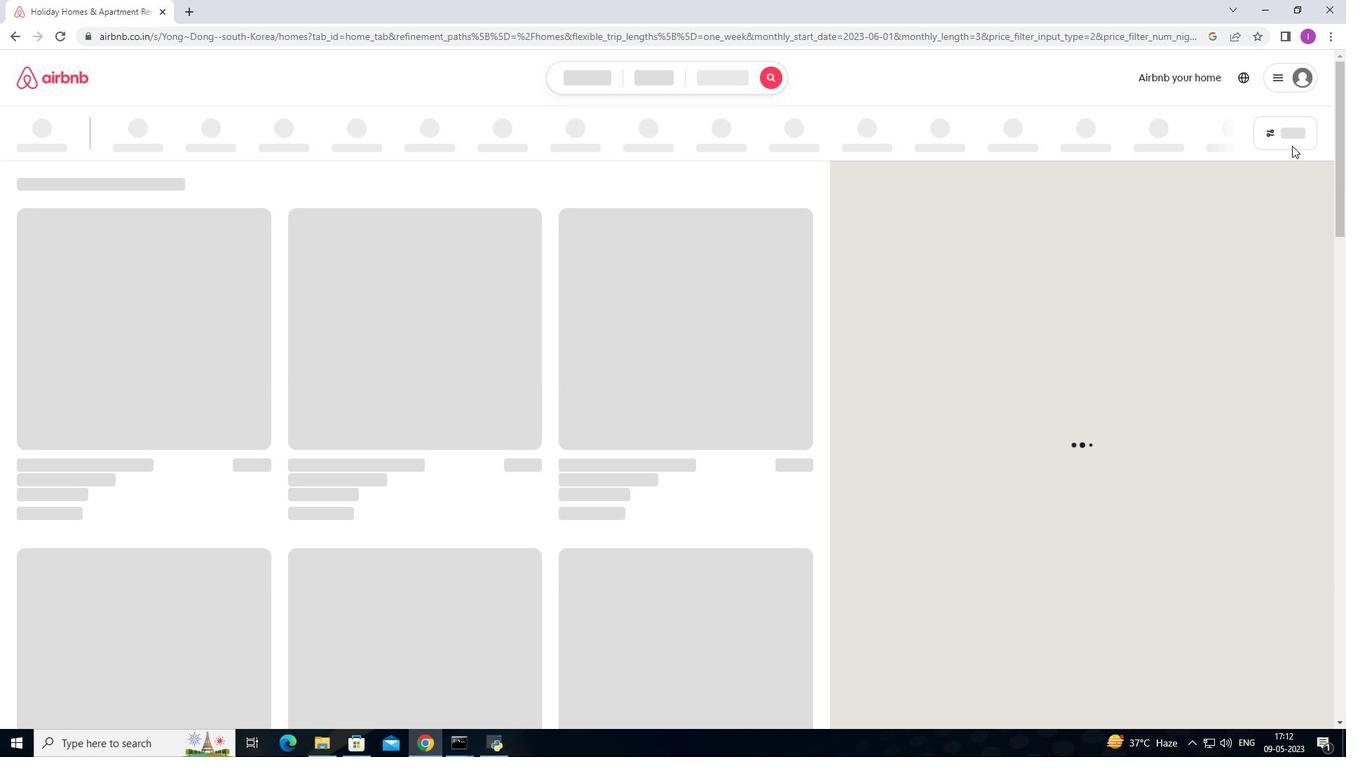 
Action: Mouse moved to (761, 474)
Screenshot: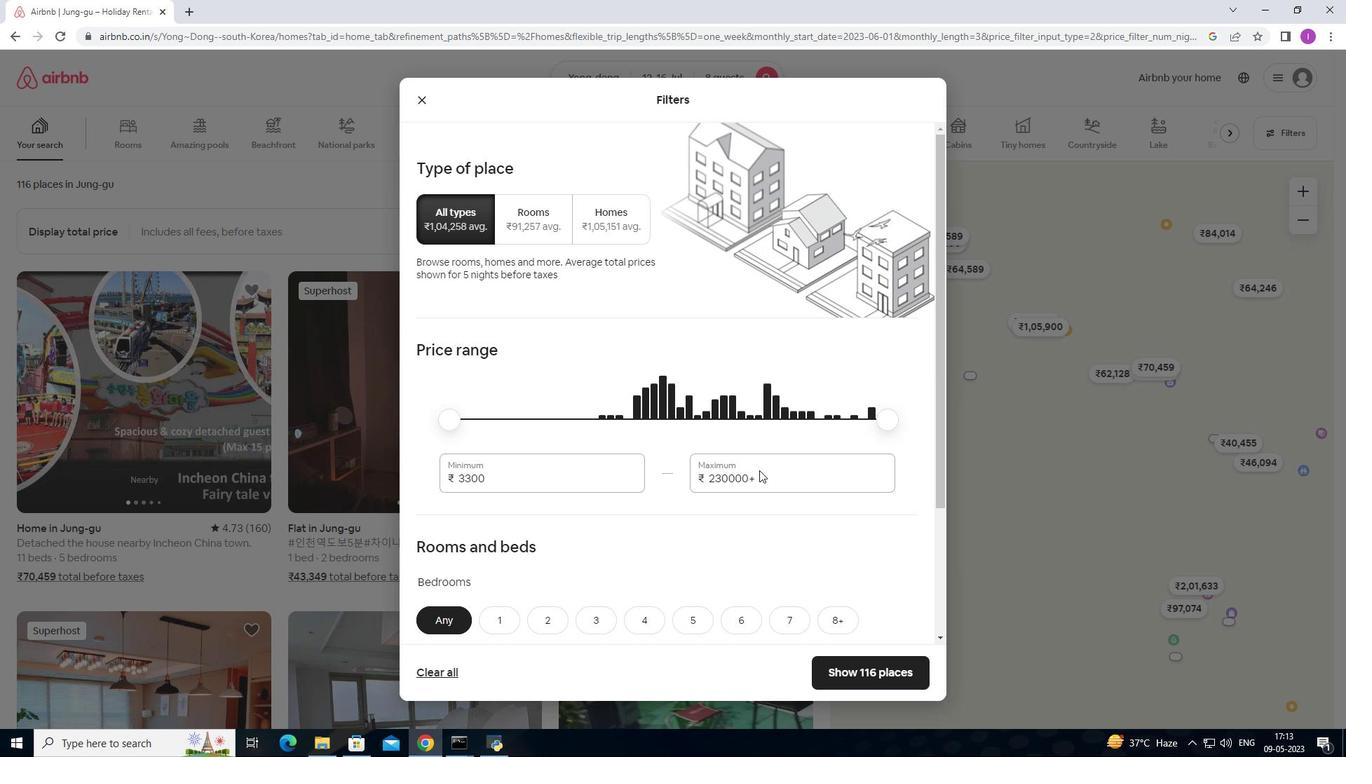 
Action: Mouse pressed left at (761, 474)
Screenshot: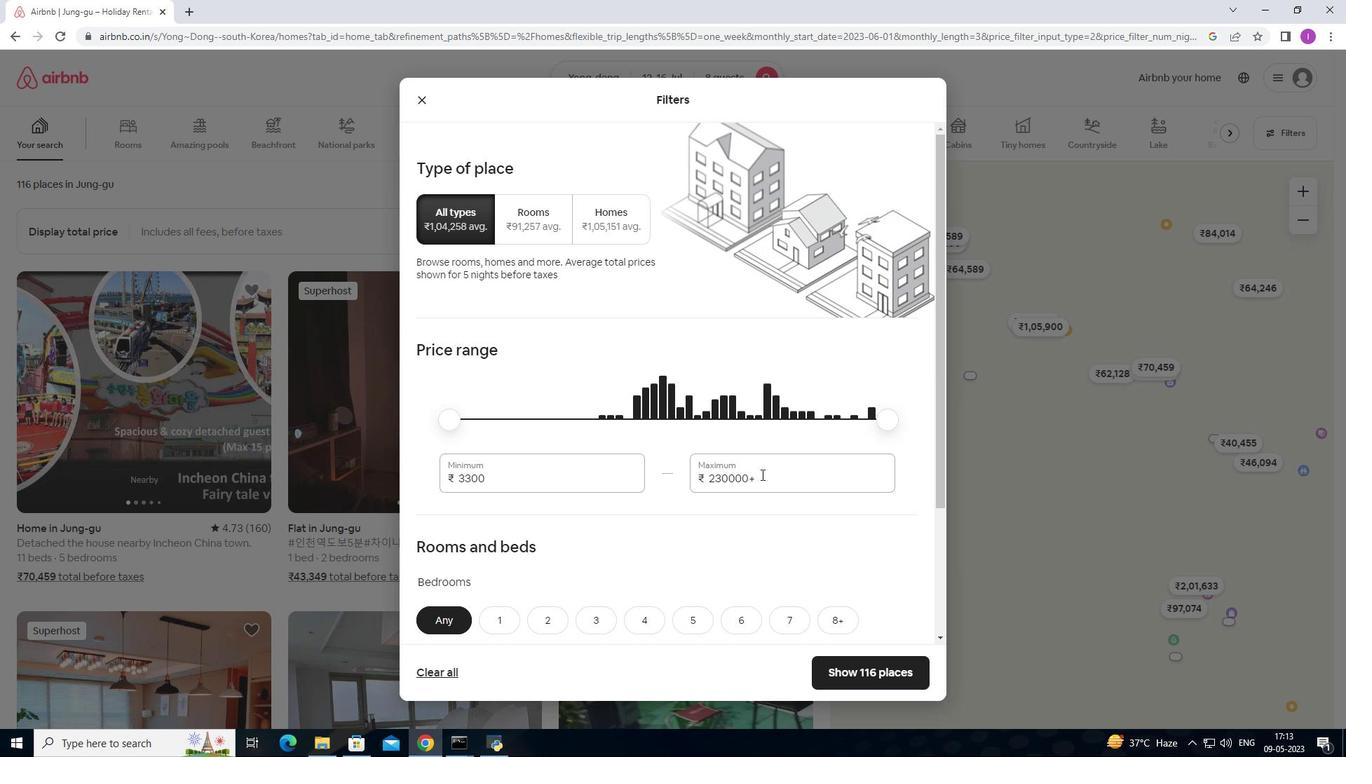 
Action: Mouse moved to (703, 478)
Screenshot: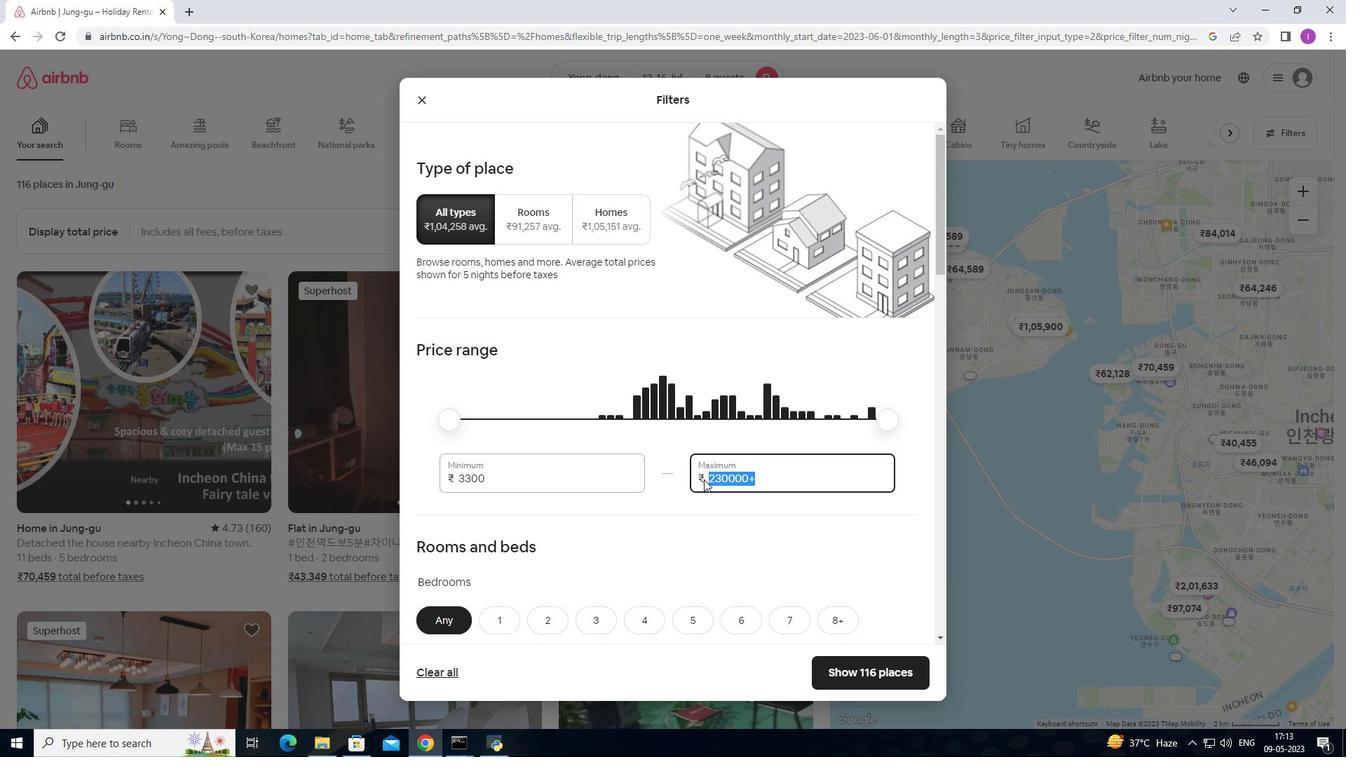 
Action: Key pressed 1
Screenshot: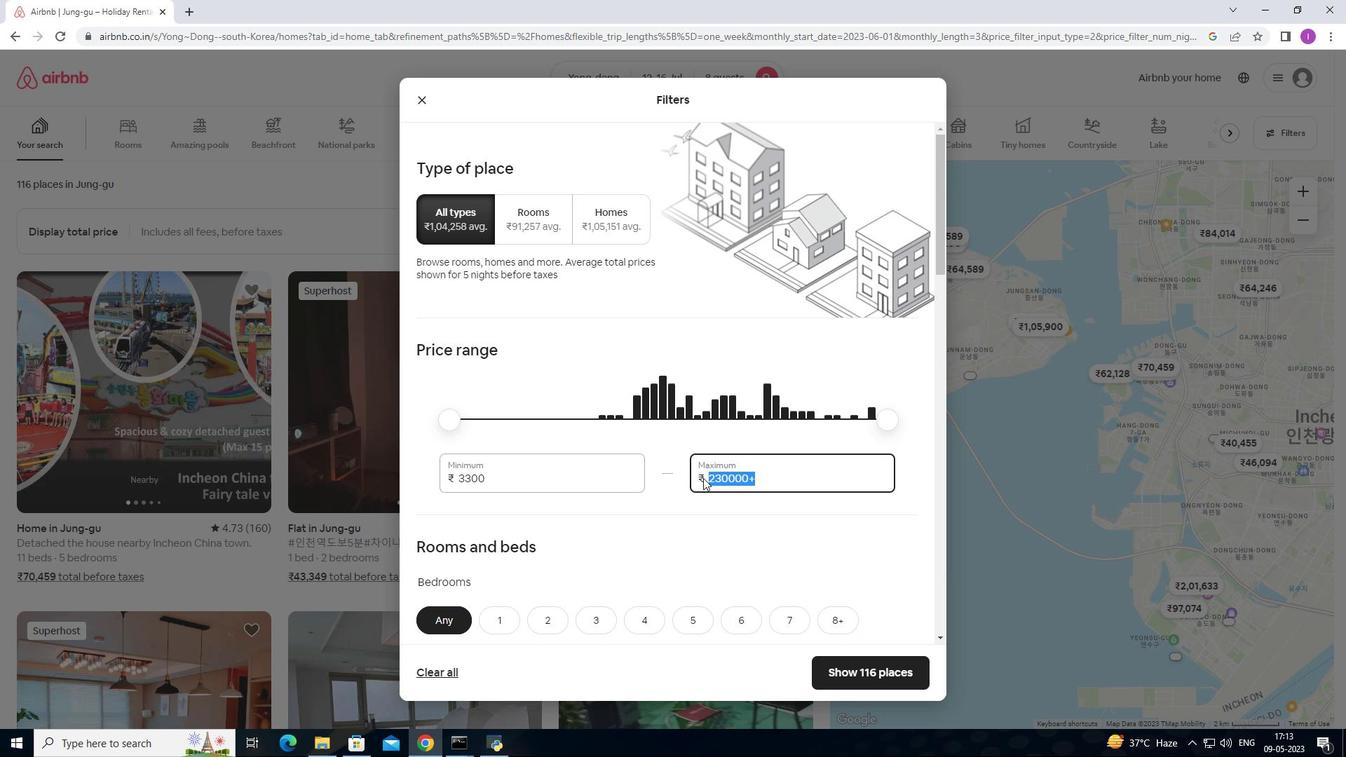 
Action: Mouse moved to (703, 476)
Screenshot: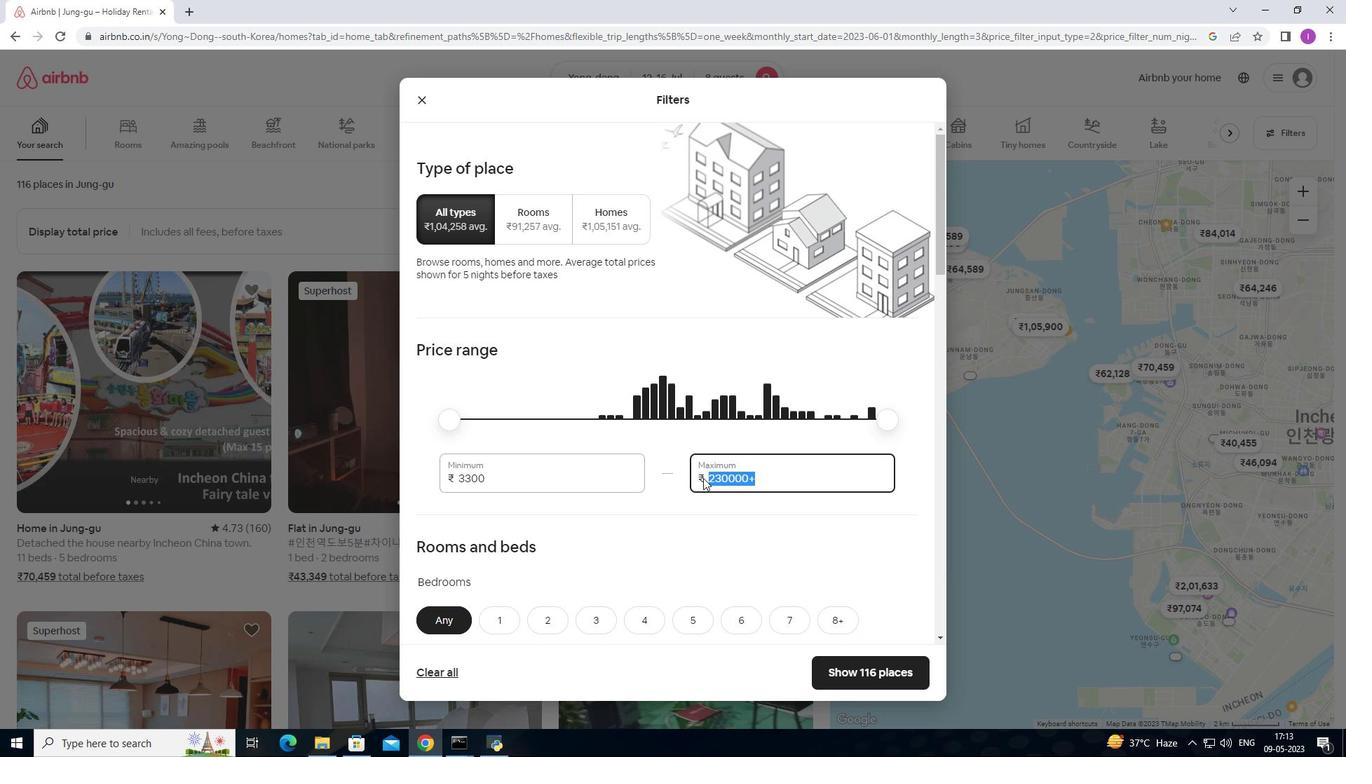
Action: Key pressed 6000
Screenshot: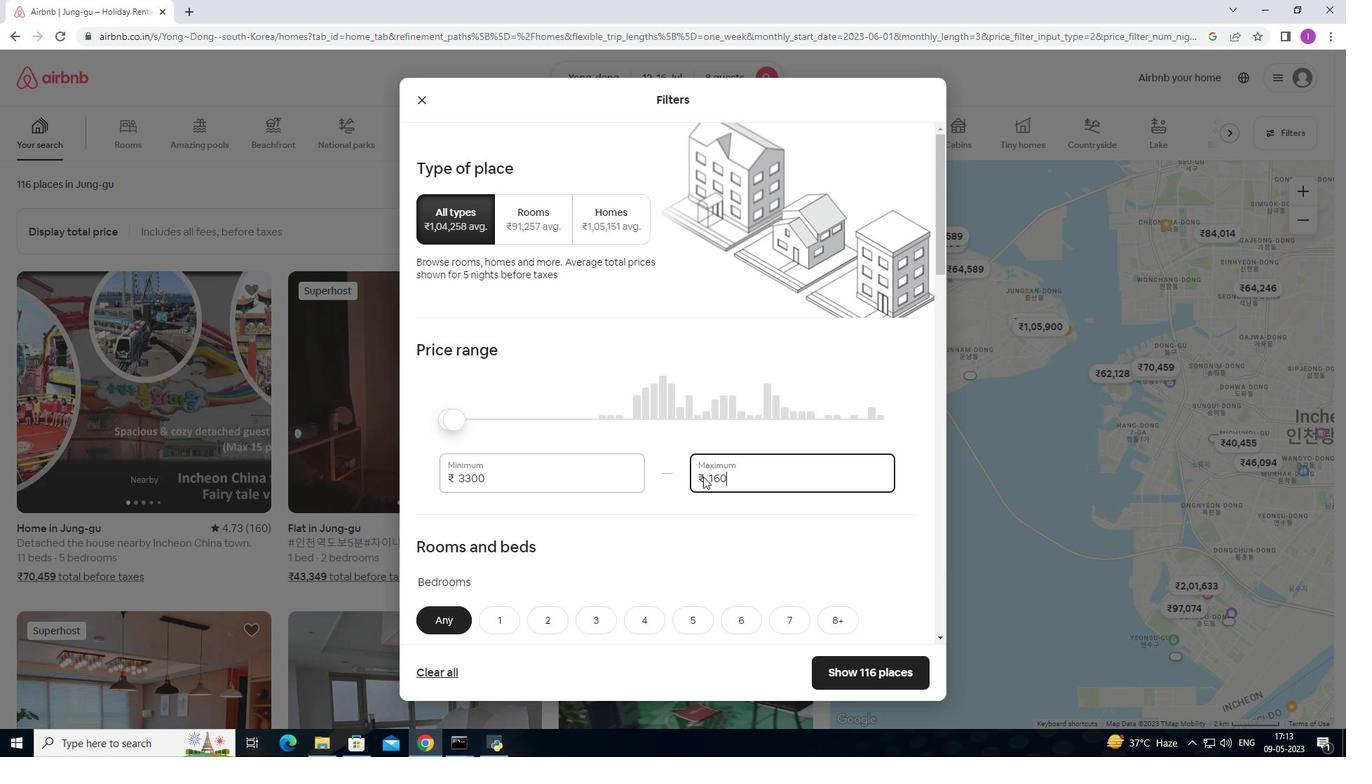 
Action: Mouse moved to (538, 482)
Screenshot: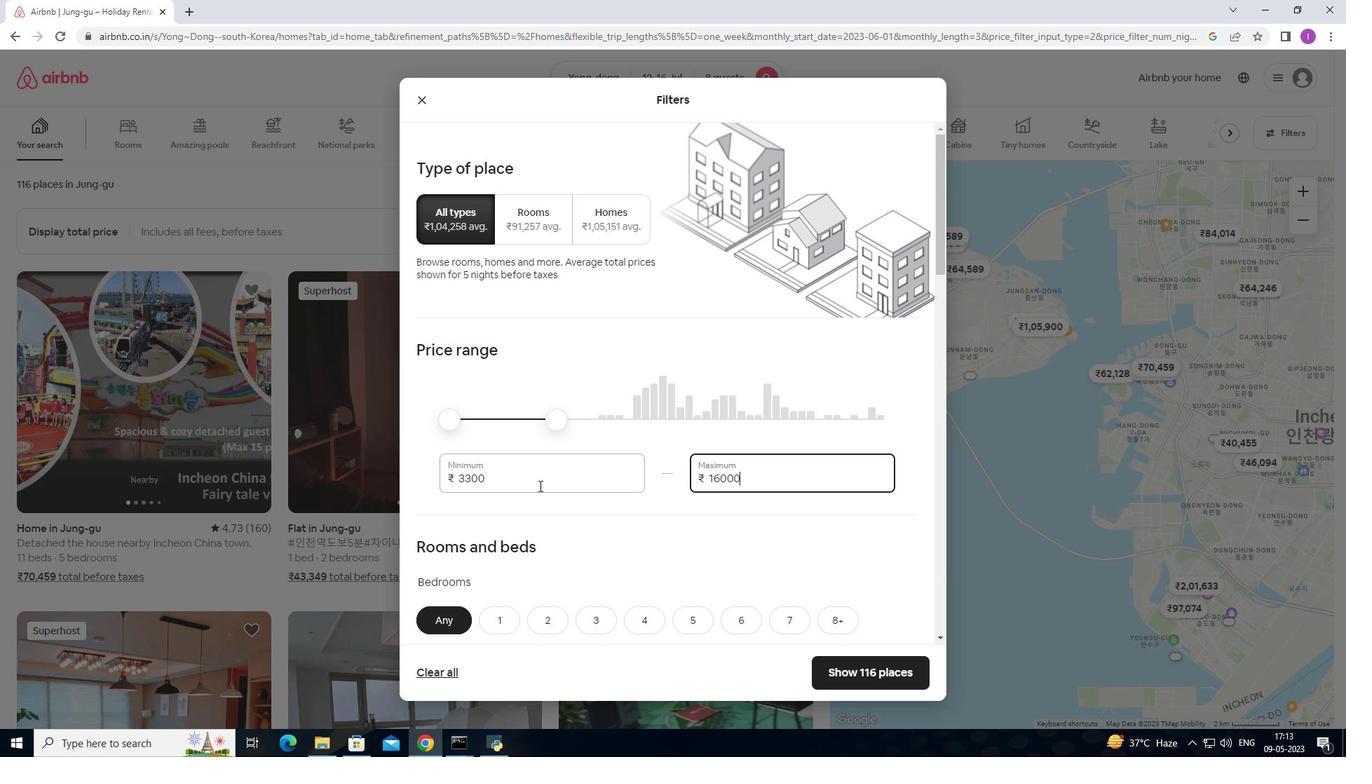 
Action: Mouse pressed left at (538, 482)
Screenshot: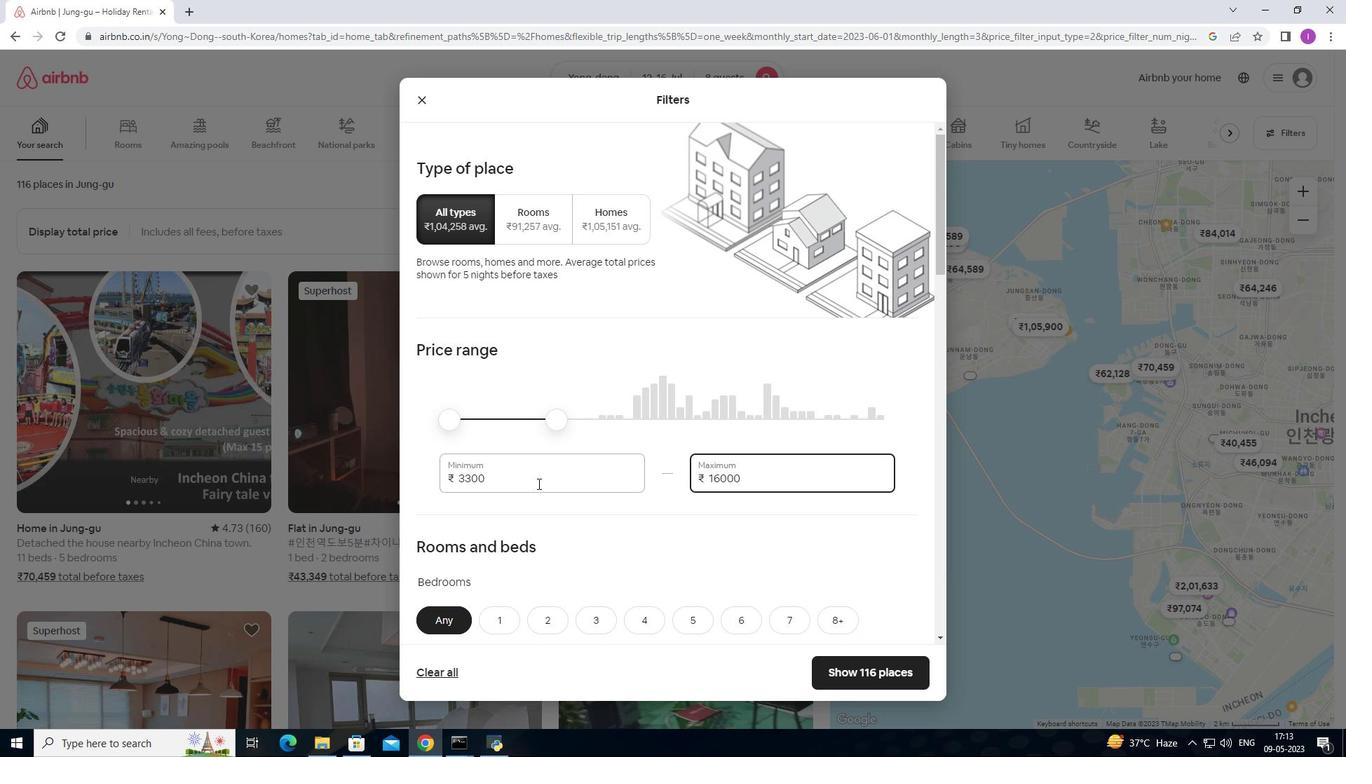 
Action: Mouse moved to (534, 488)
Screenshot: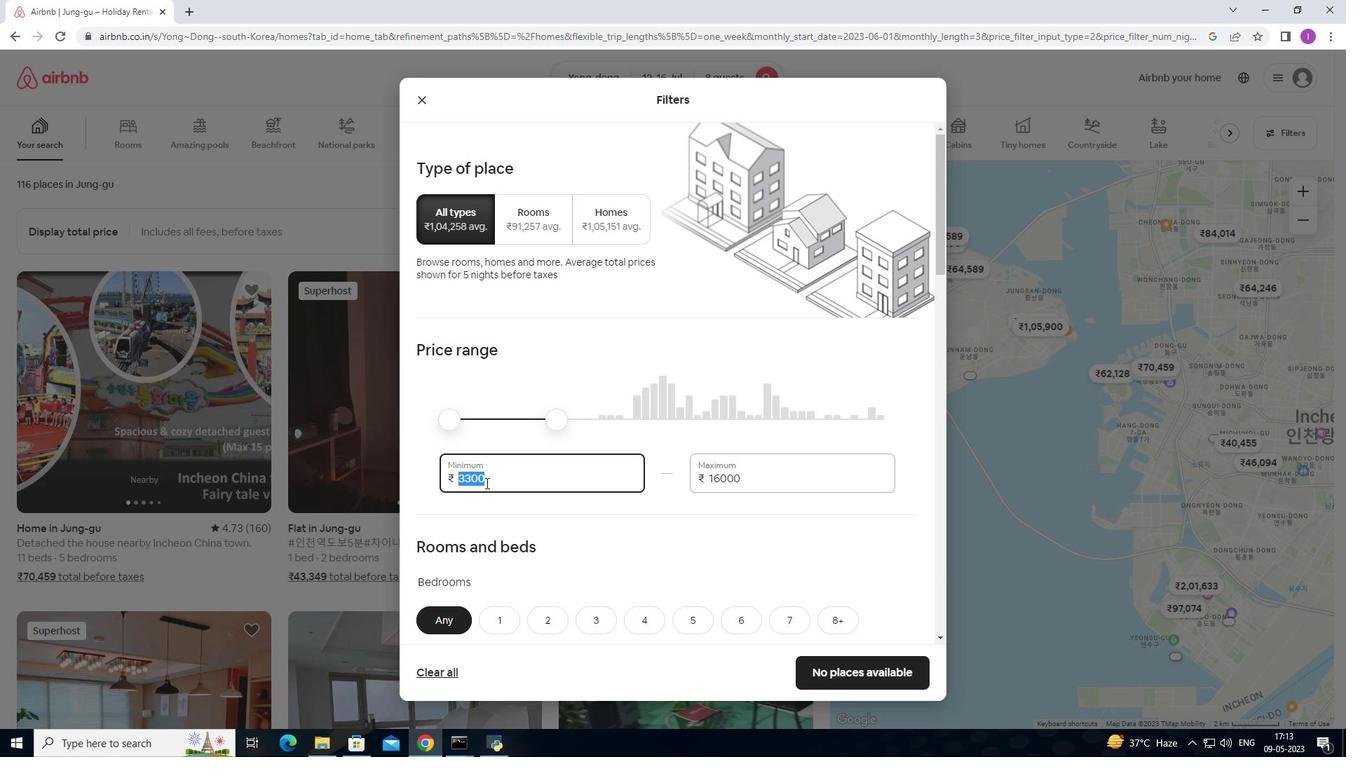
Action: Key pressed 1000
Screenshot: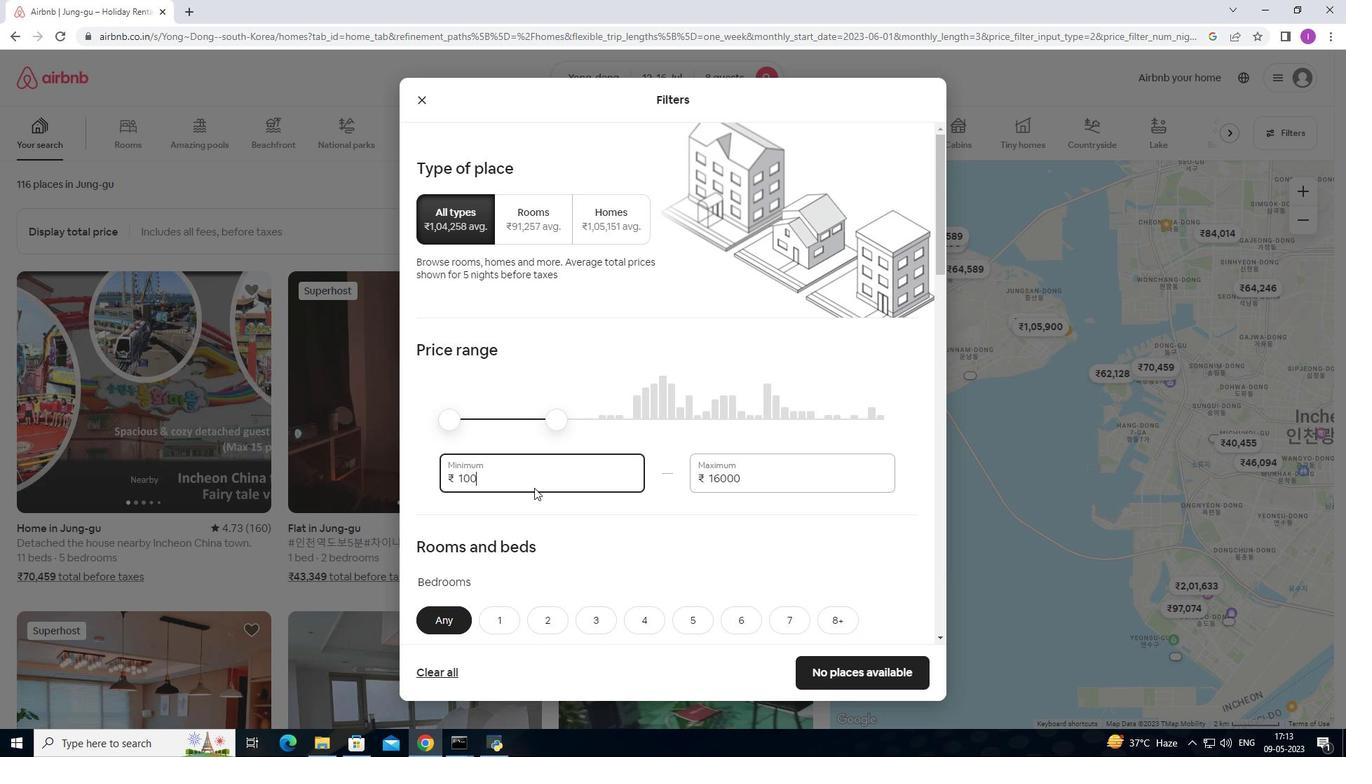 
Action: Mouse moved to (535, 486)
Screenshot: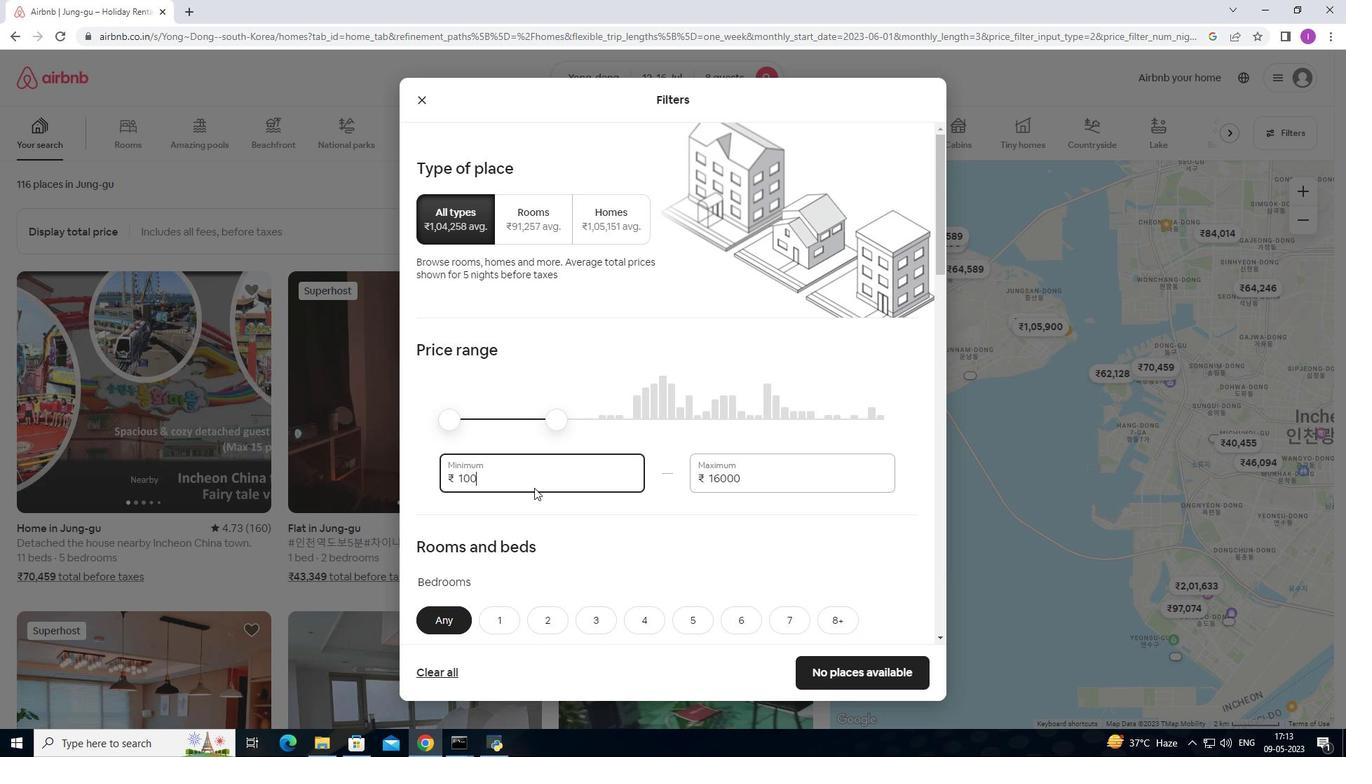 
Action: Key pressed 0
Screenshot: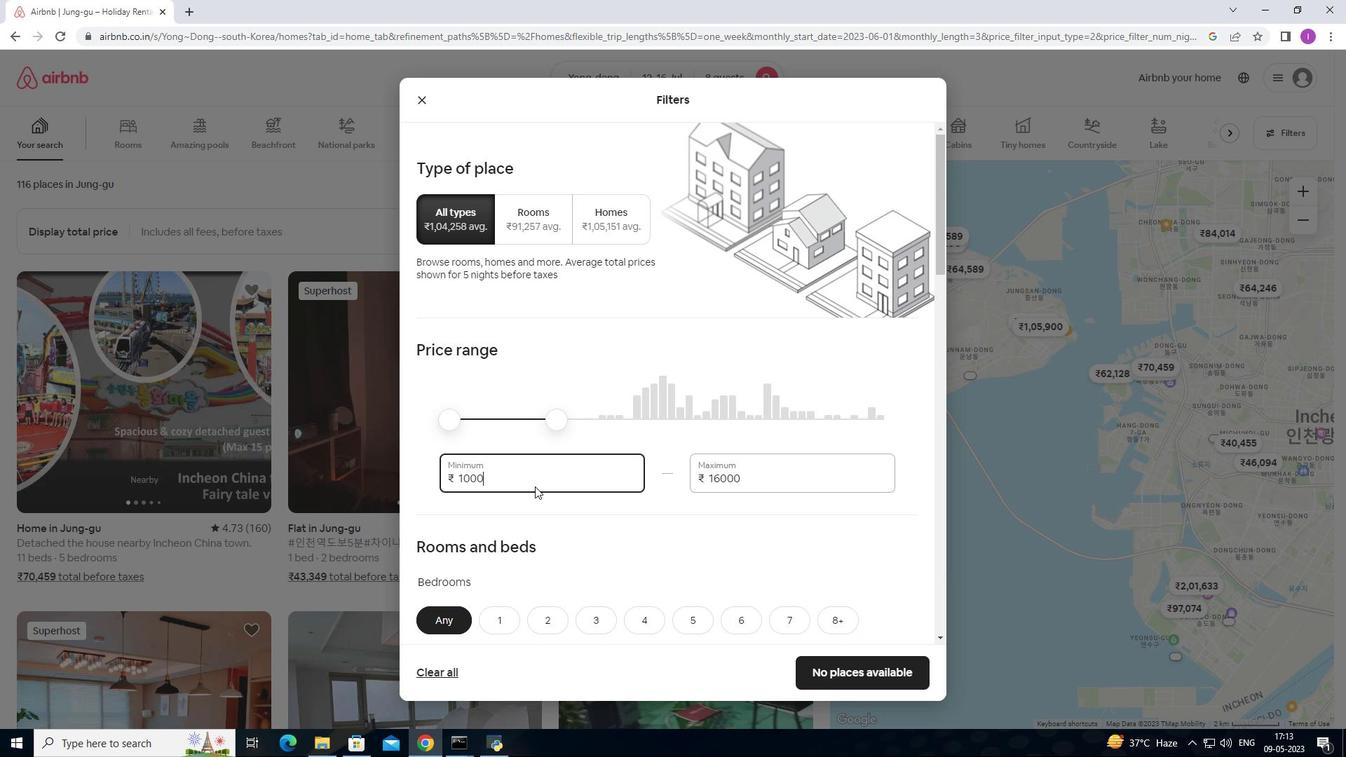 
Action: Mouse moved to (527, 500)
Screenshot: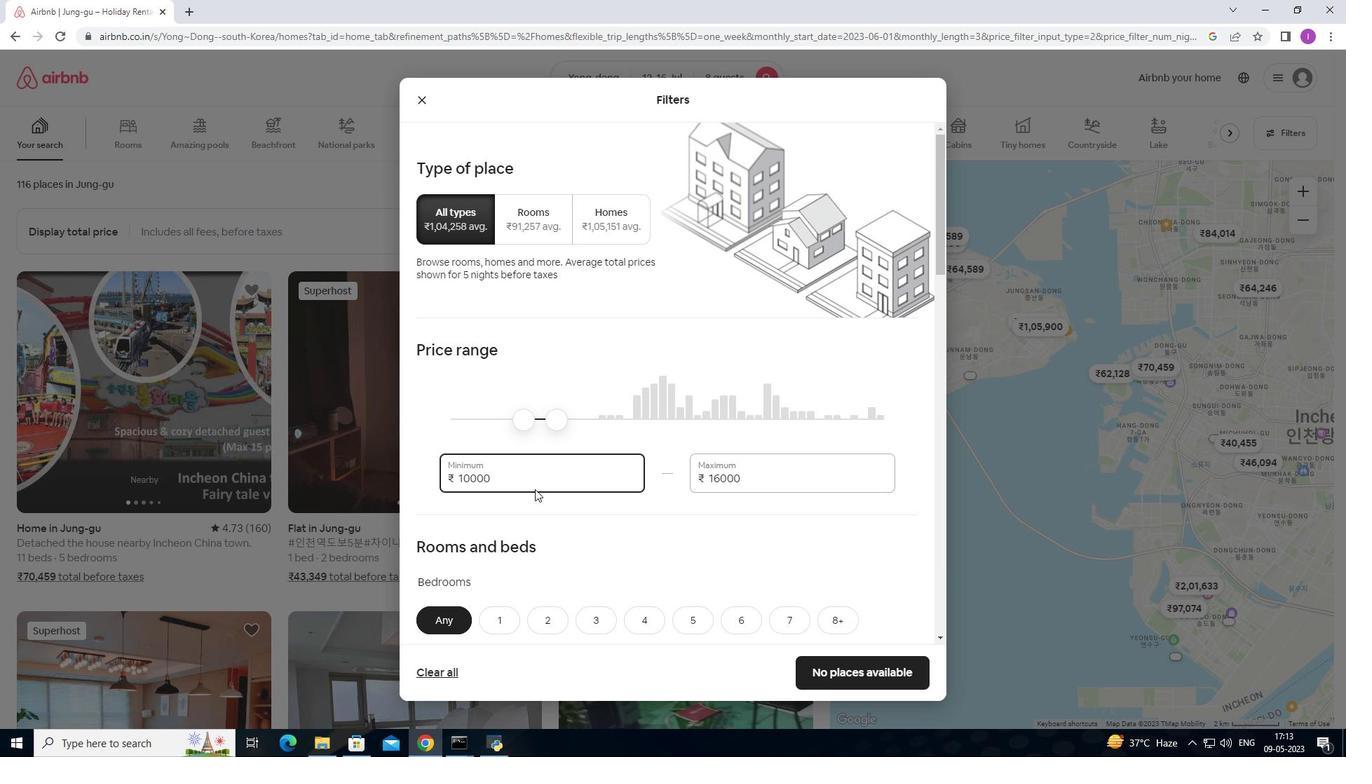 
Action: Mouse scrolled (527, 500) with delta (0, 0)
Screenshot: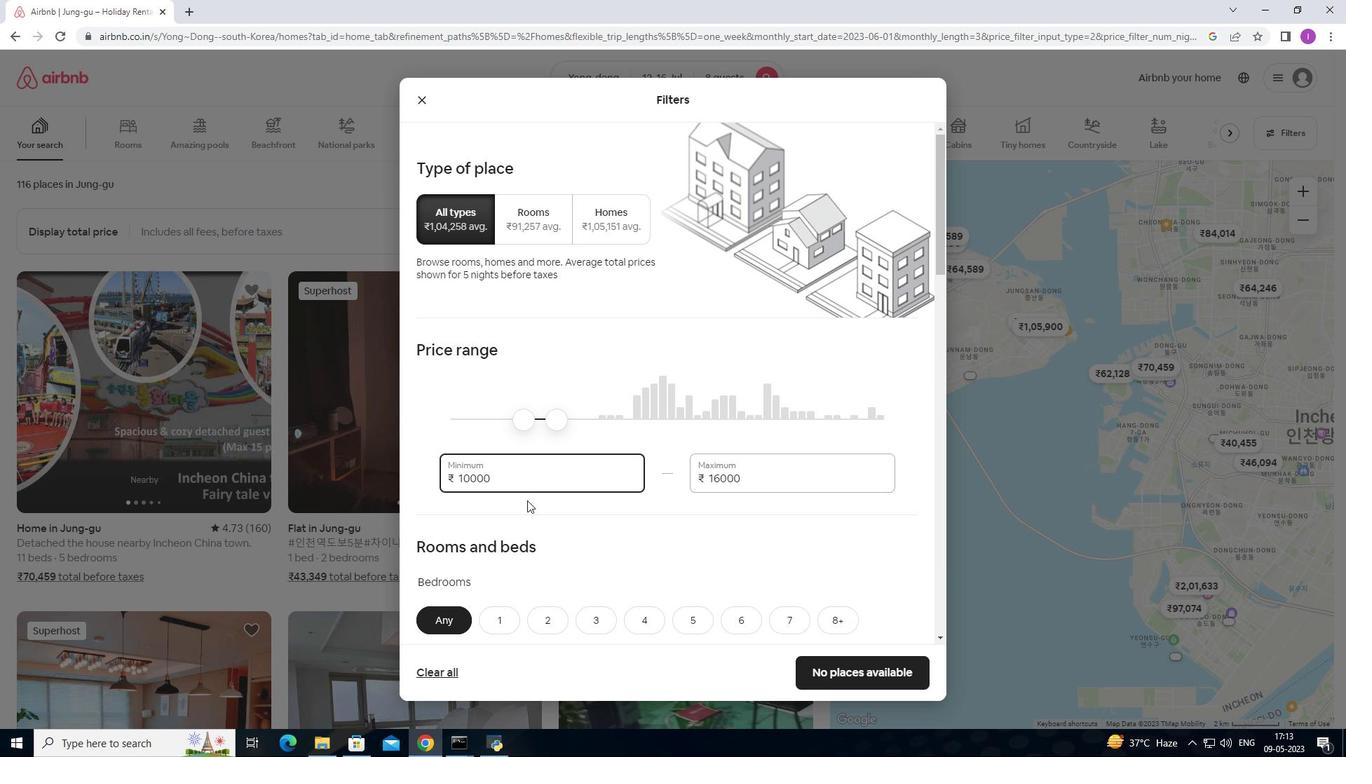 
Action: Mouse scrolled (527, 500) with delta (0, 0)
Screenshot: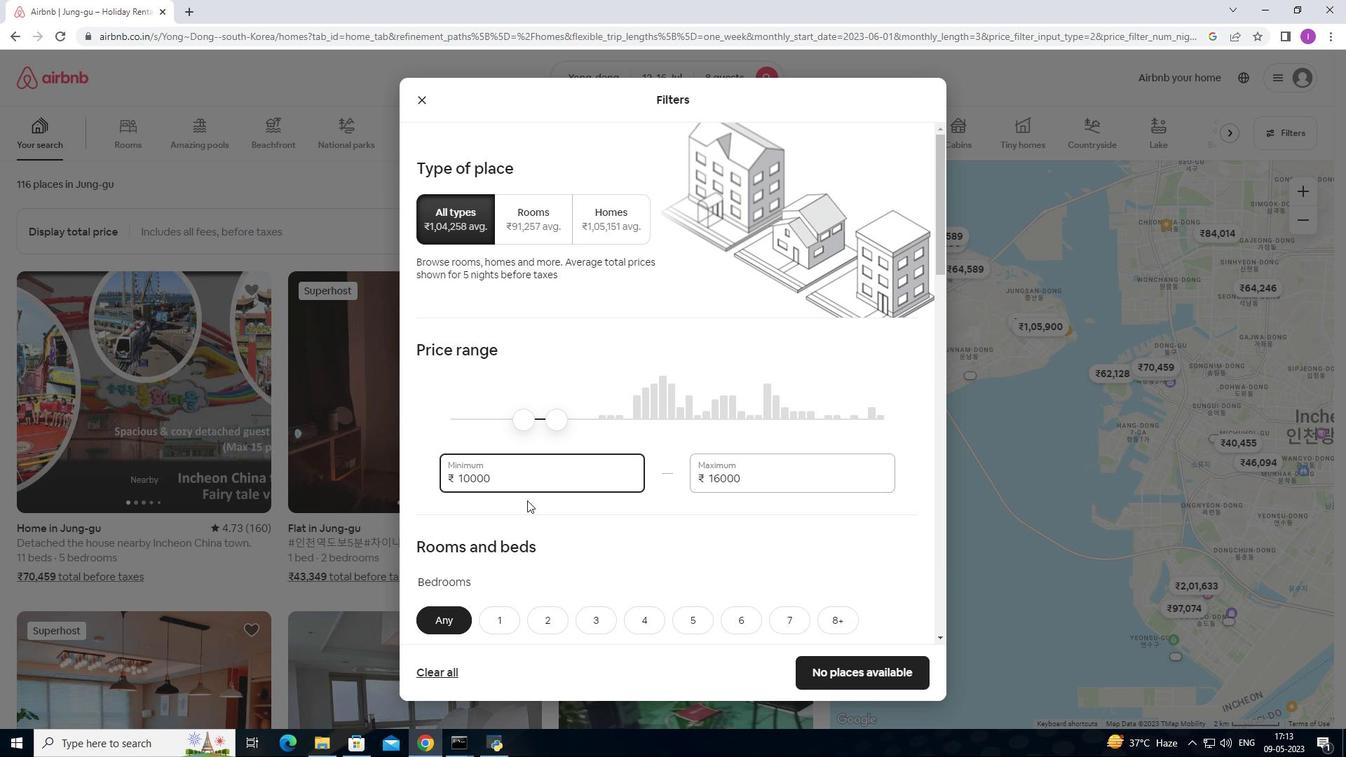 
Action: Mouse scrolled (527, 500) with delta (0, 0)
Screenshot: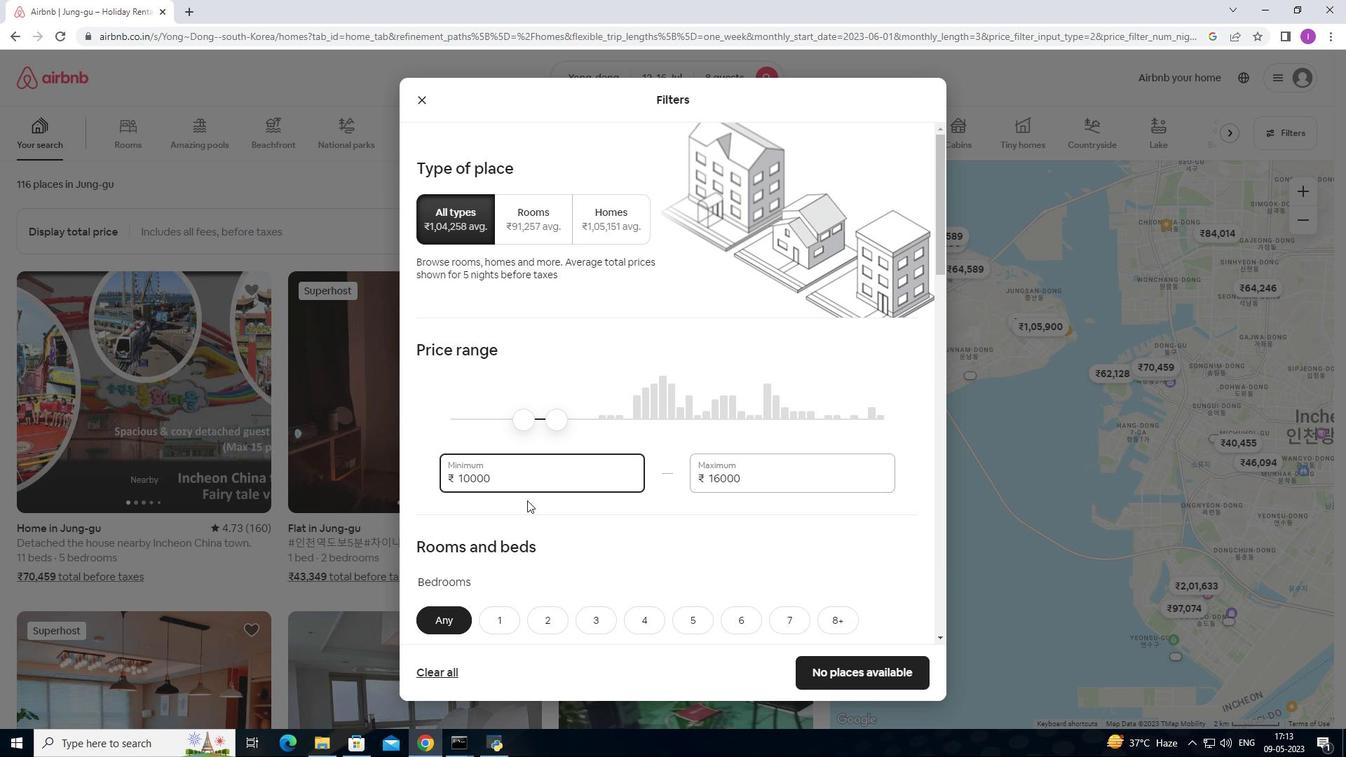 
Action: Mouse moved to (633, 405)
Screenshot: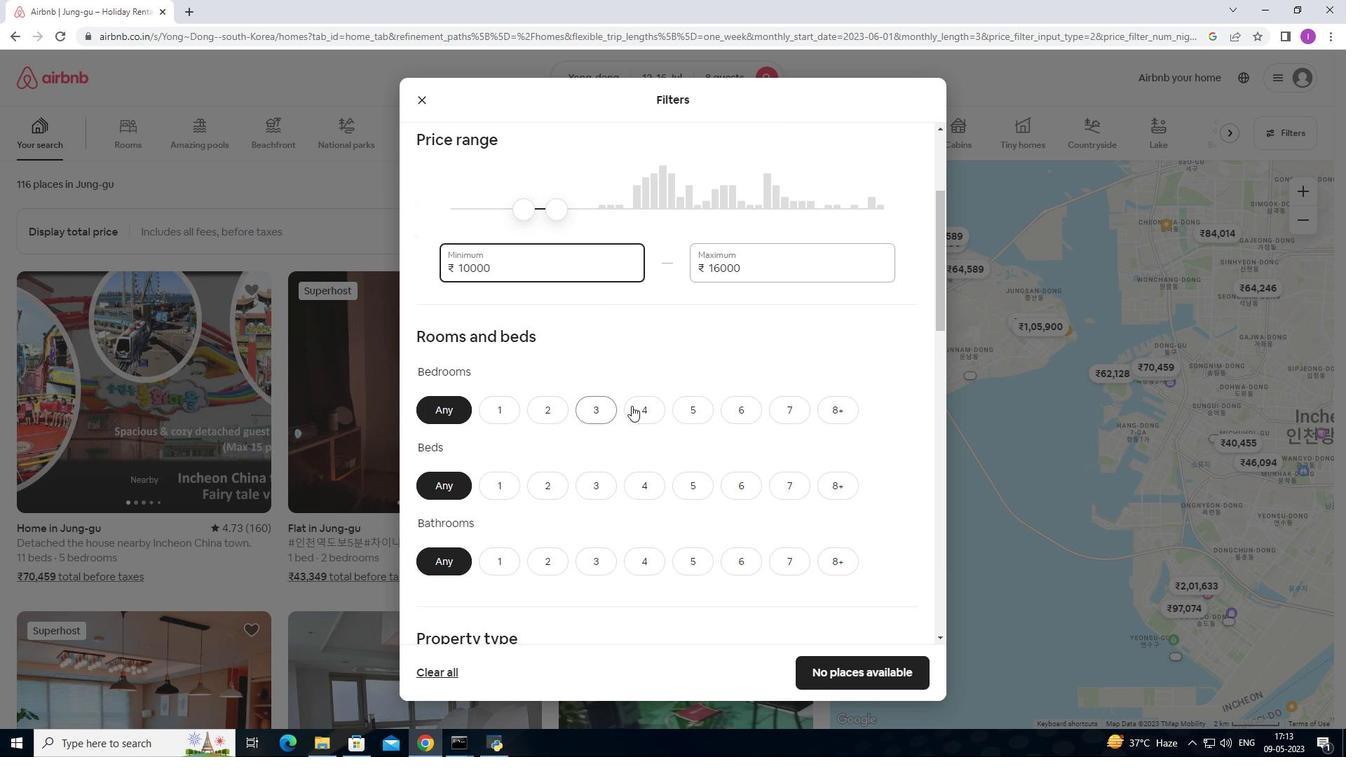 
Action: Mouse scrolled (633, 404) with delta (0, 0)
Screenshot: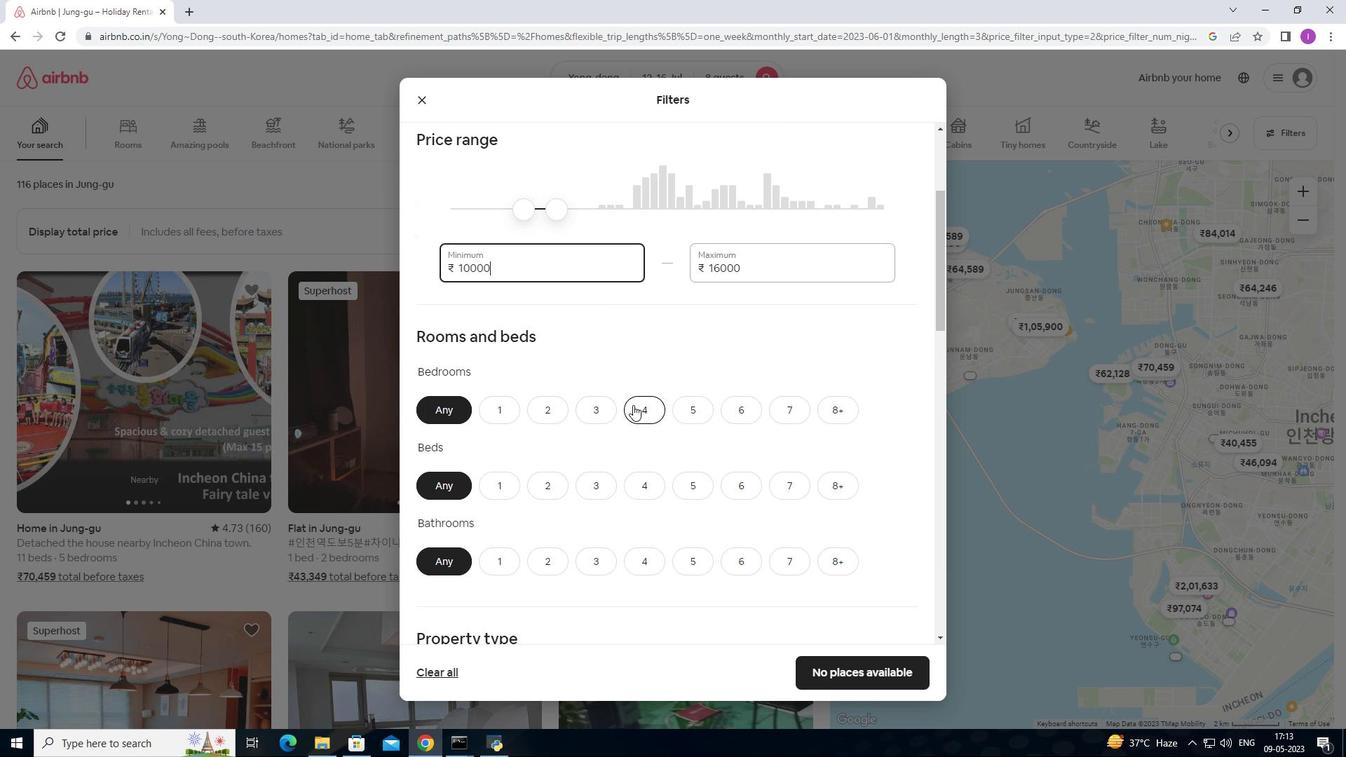 
Action: Mouse scrolled (633, 404) with delta (0, 0)
Screenshot: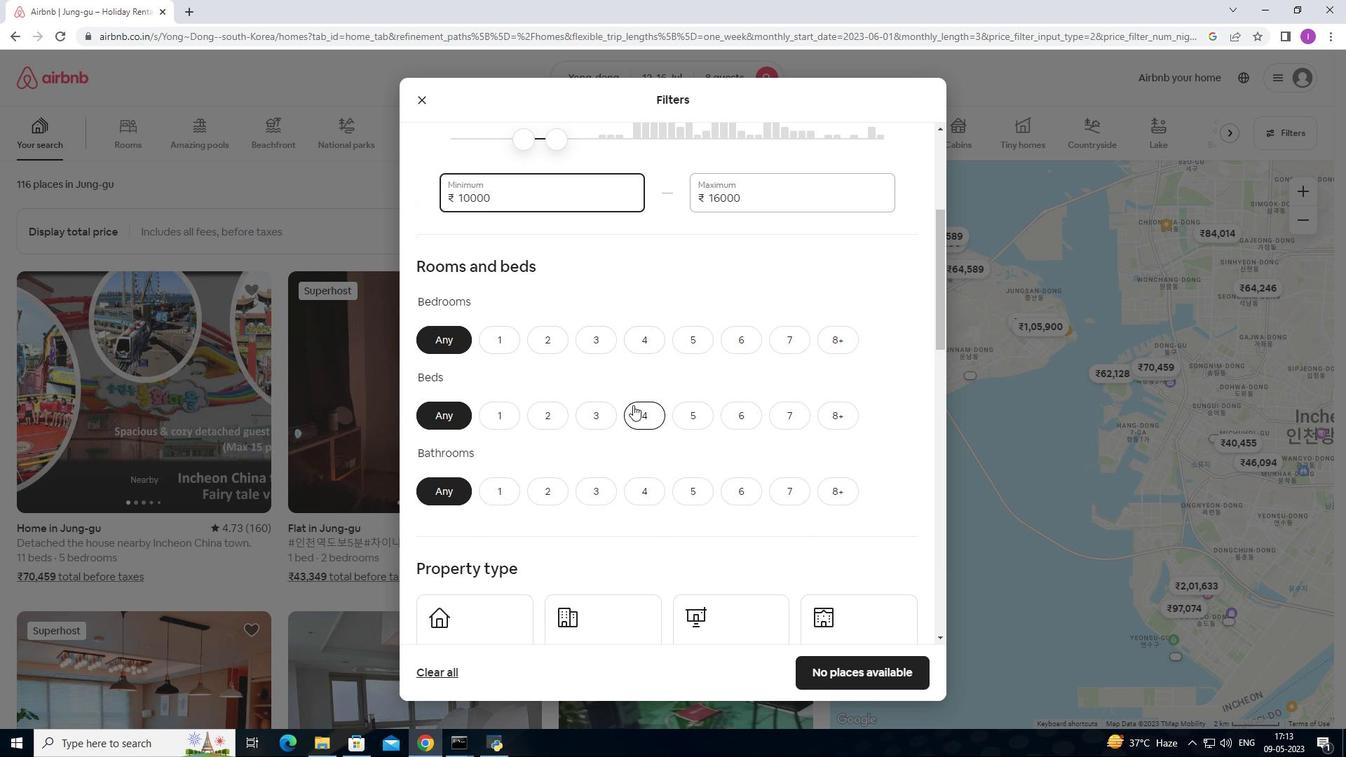 
Action: Mouse moved to (827, 277)
Screenshot: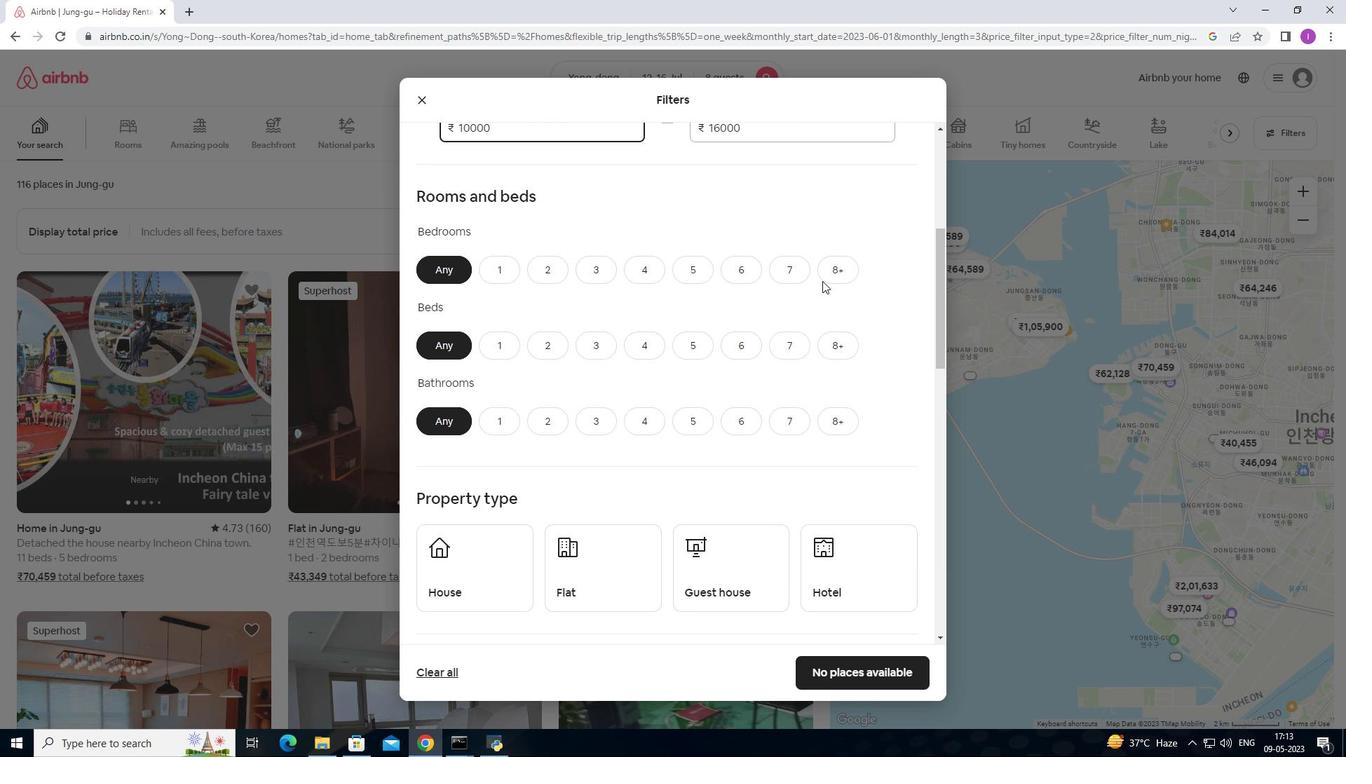 
Action: Mouse pressed left at (827, 277)
Screenshot: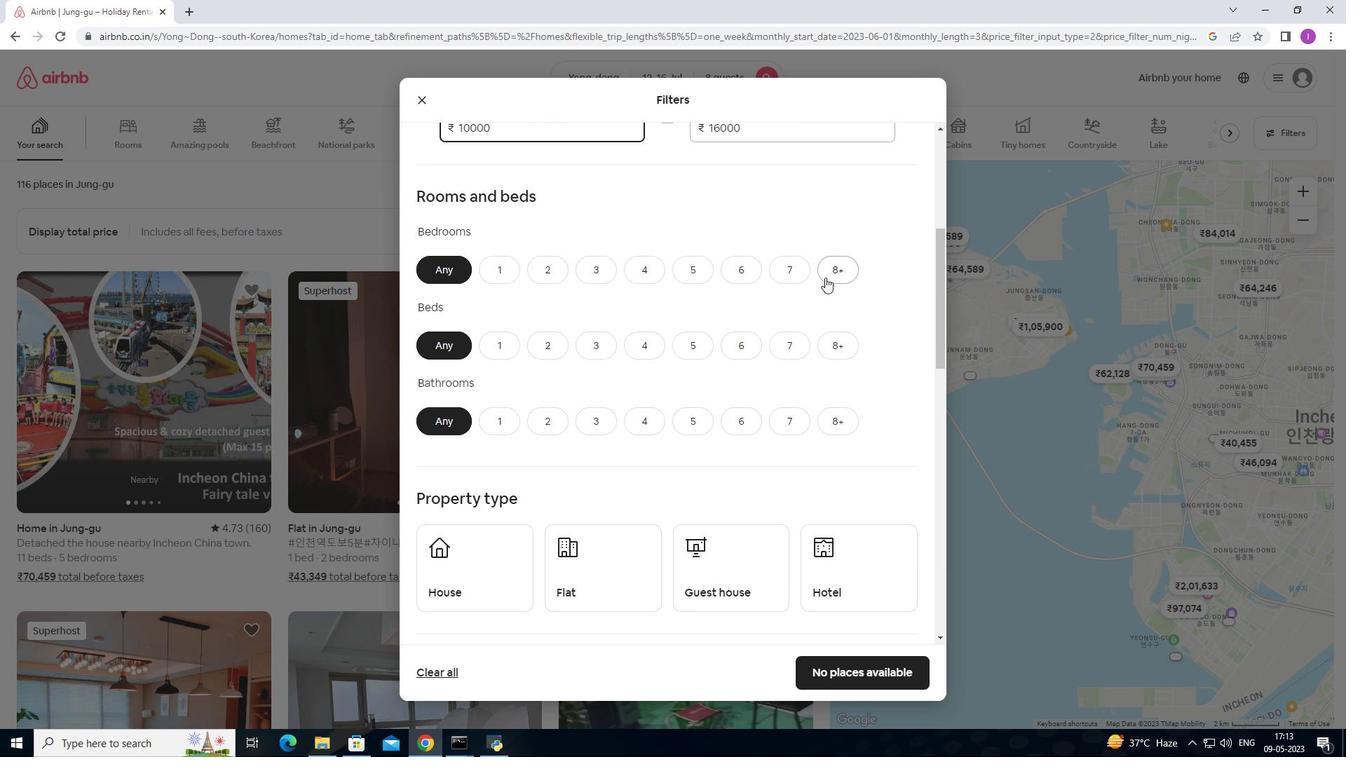 
Action: Mouse moved to (848, 344)
Screenshot: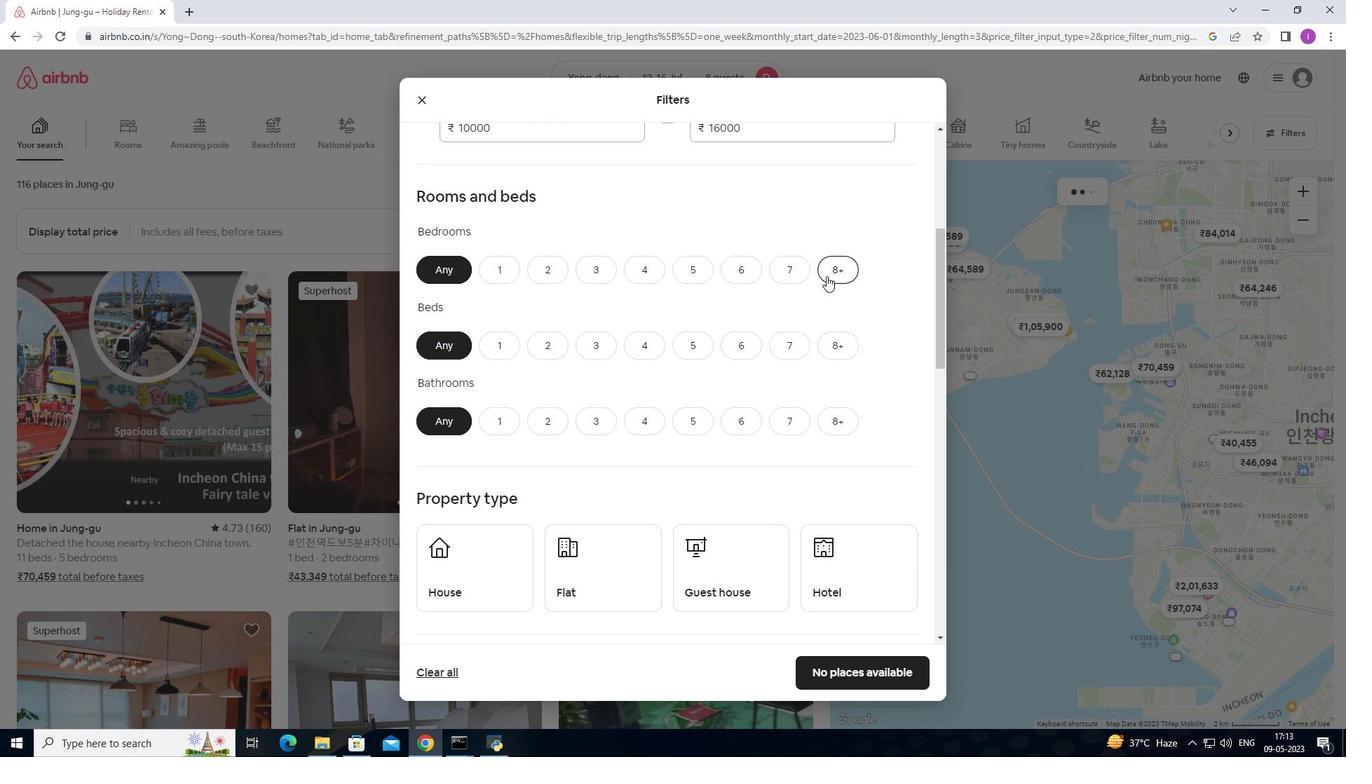 
Action: Mouse pressed left at (848, 344)
Screenshot: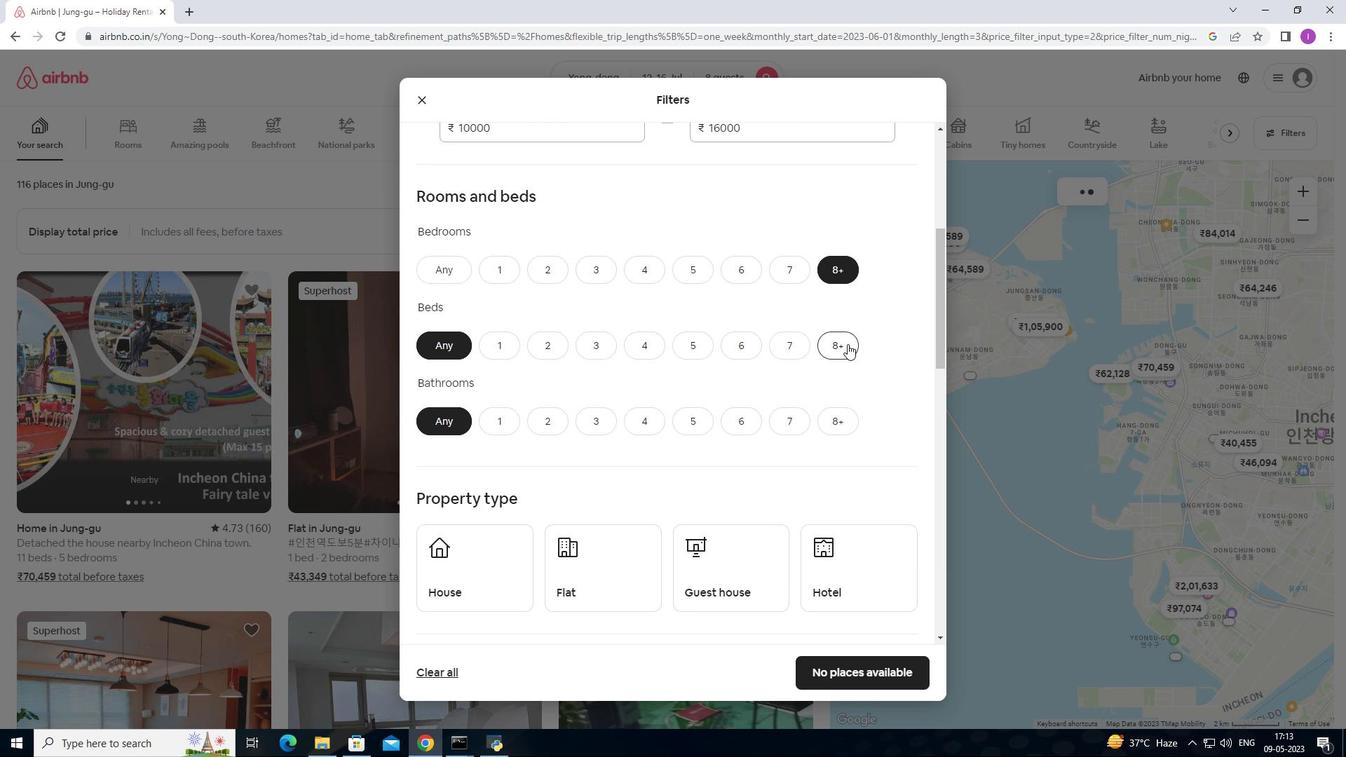 
Action: Mouse moved to (842, 413)
Screenshot: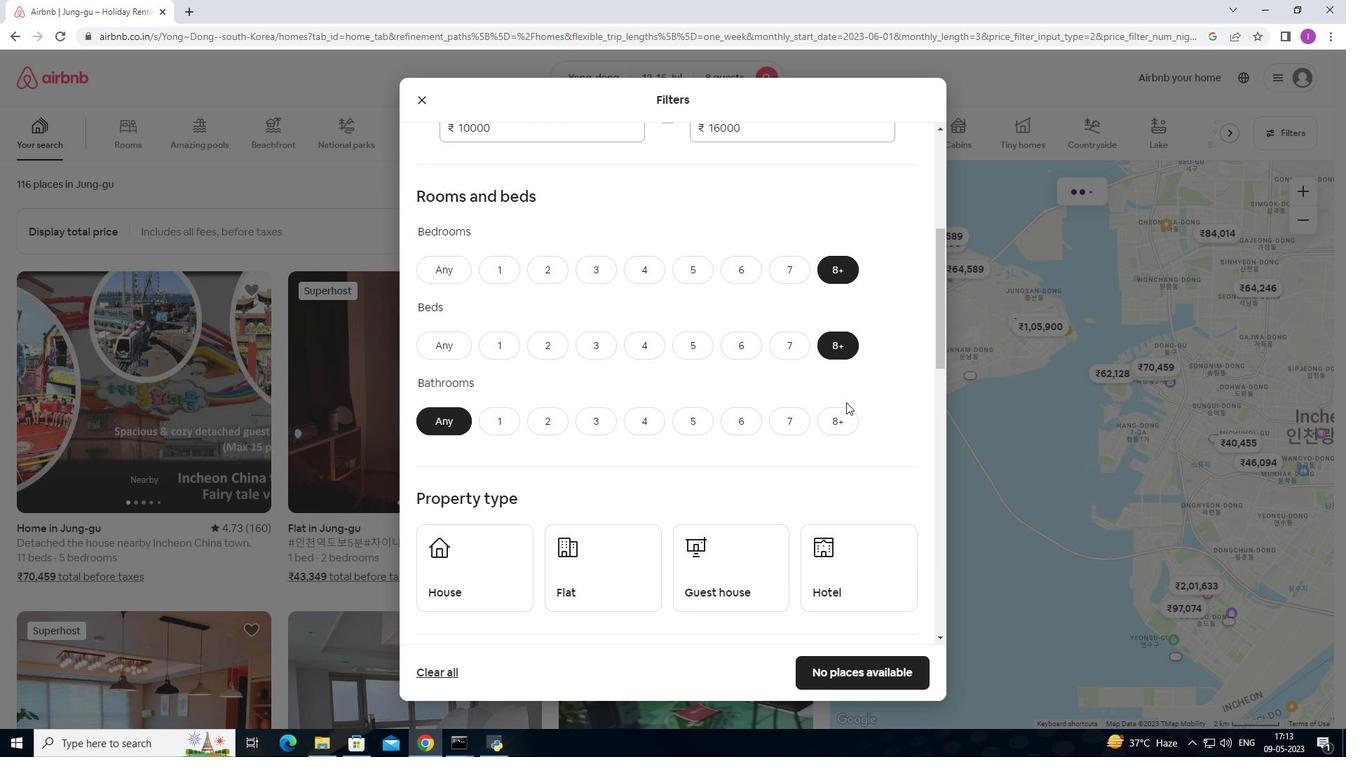 
Action: Mouse pressed left at (842, 413)
Screenshot: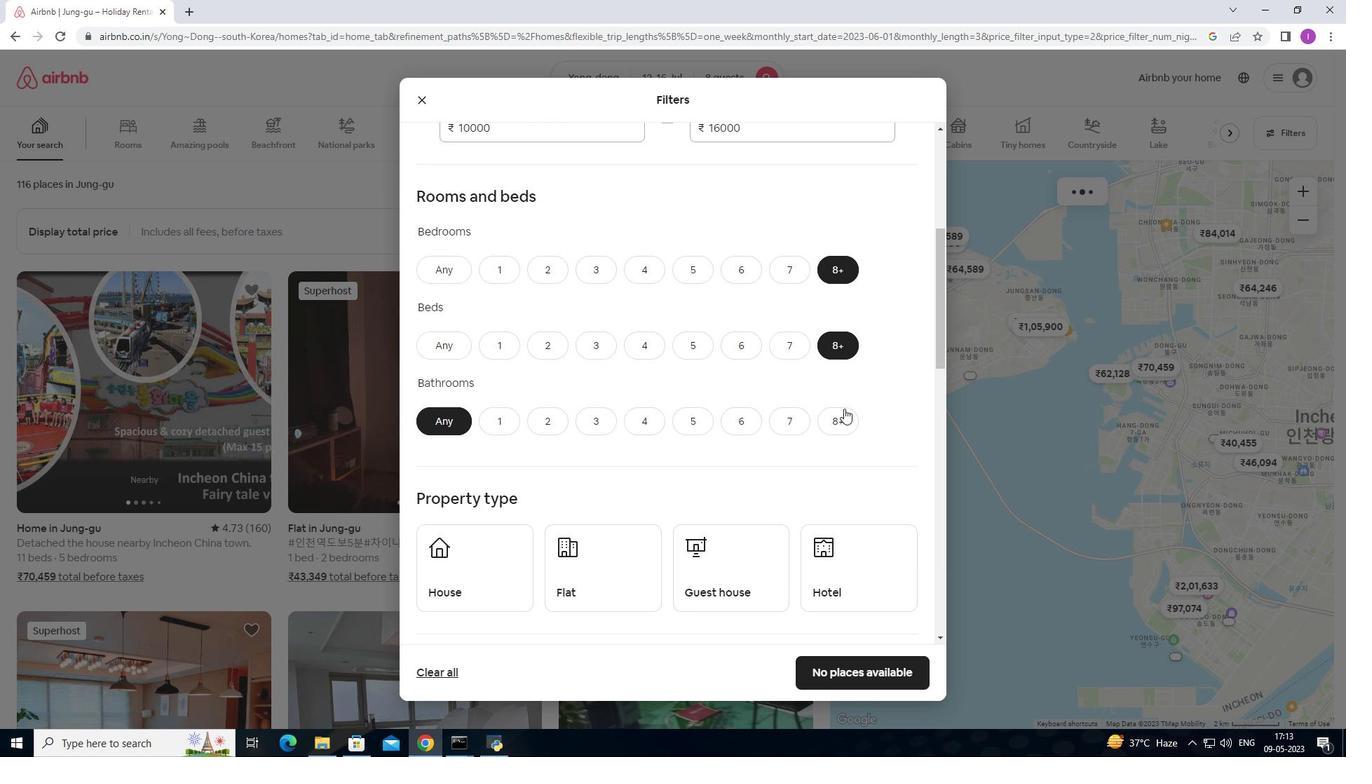 
Action: Mouse moved to (711, 454)
Screenshot: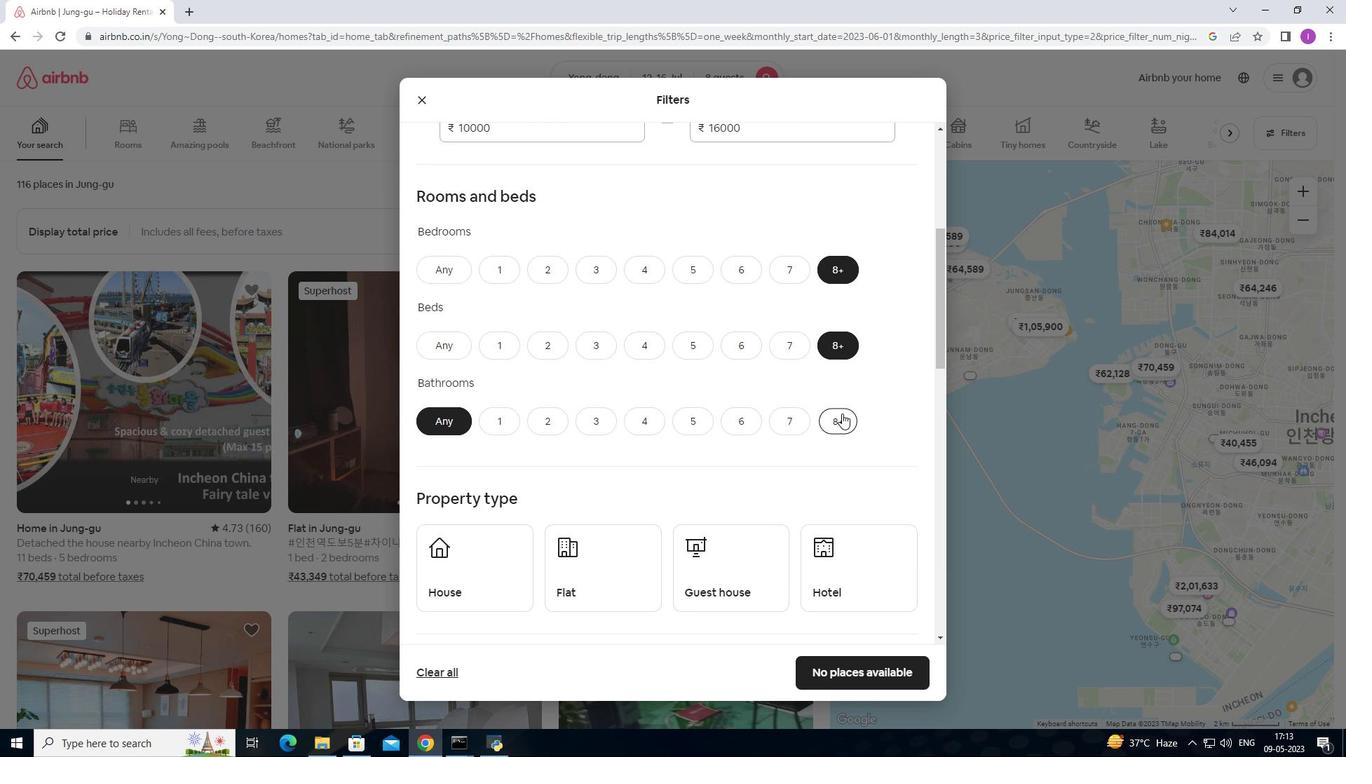 
Action: Mouse scrolled (711, 453) with delta (0, 0)
Screenshot: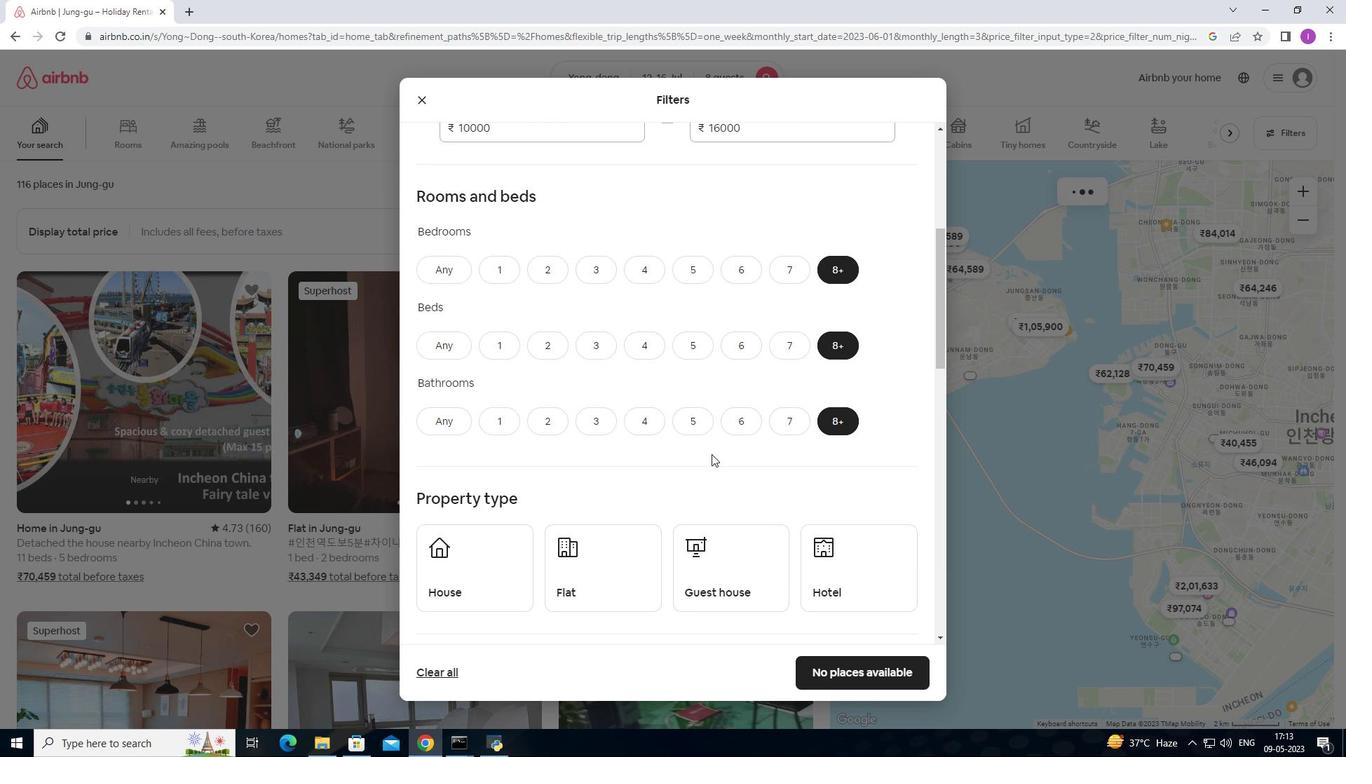 
Action: Mouse scrolled (711, 453) with delta (0, 0)
Screenshot: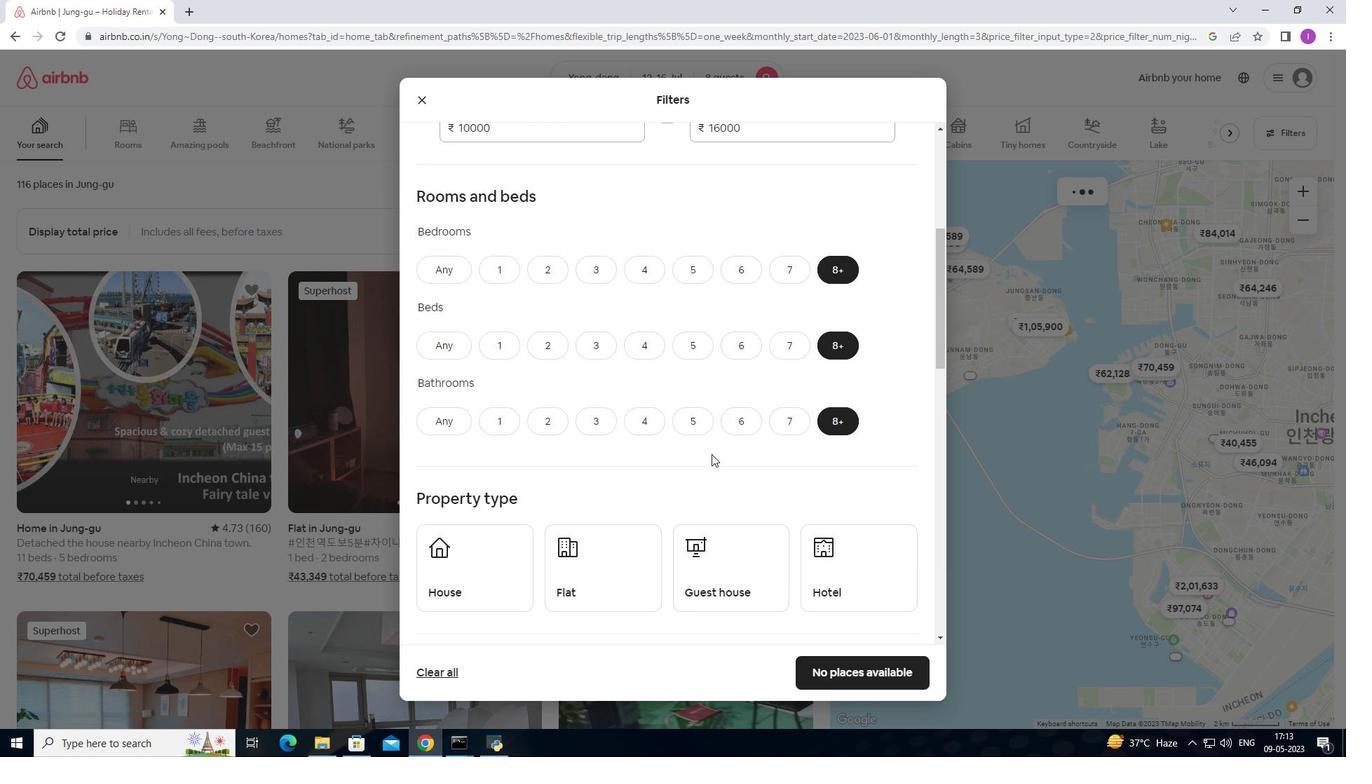 
Action: Mouse scrolled (711, 453) with delta (0, 0)
Screenshot: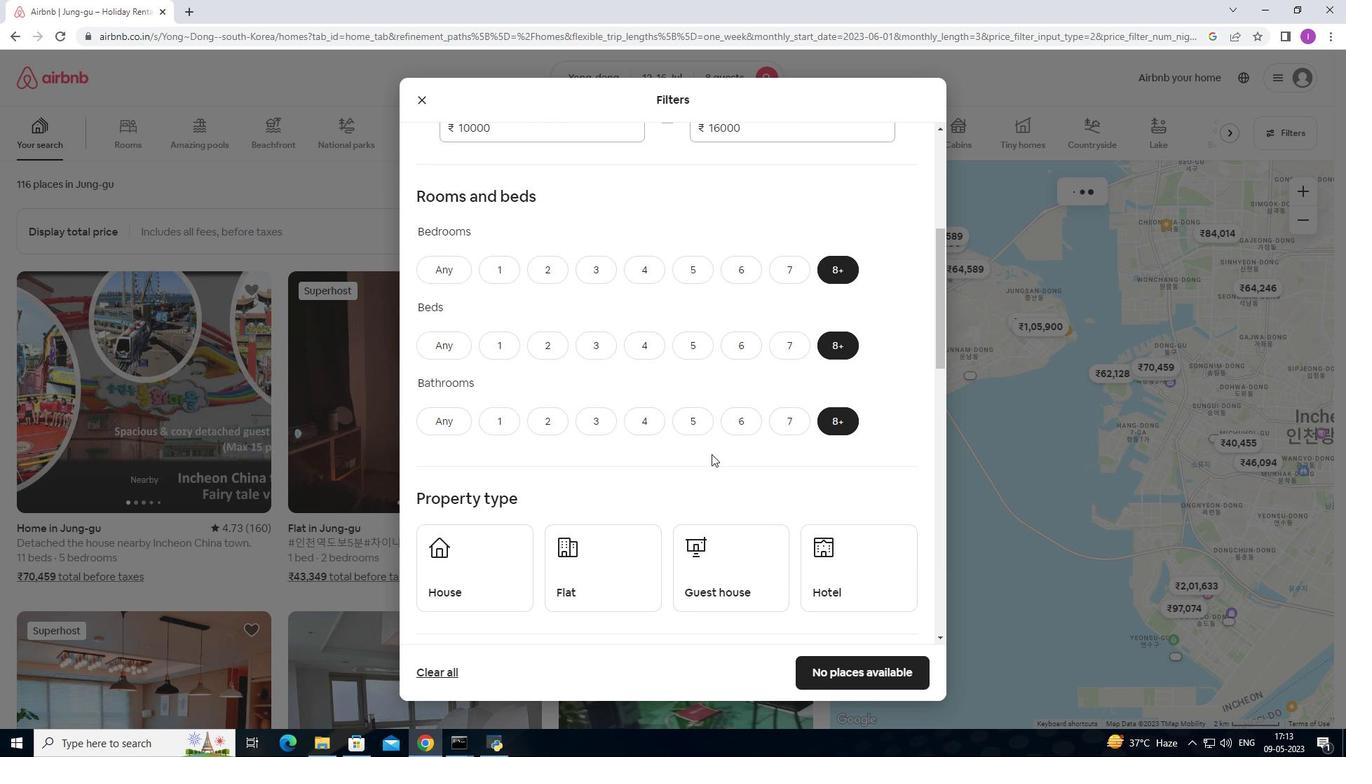 
Action: Mouse scrolled (711, 453) with delta (0, 0)
Screenshot: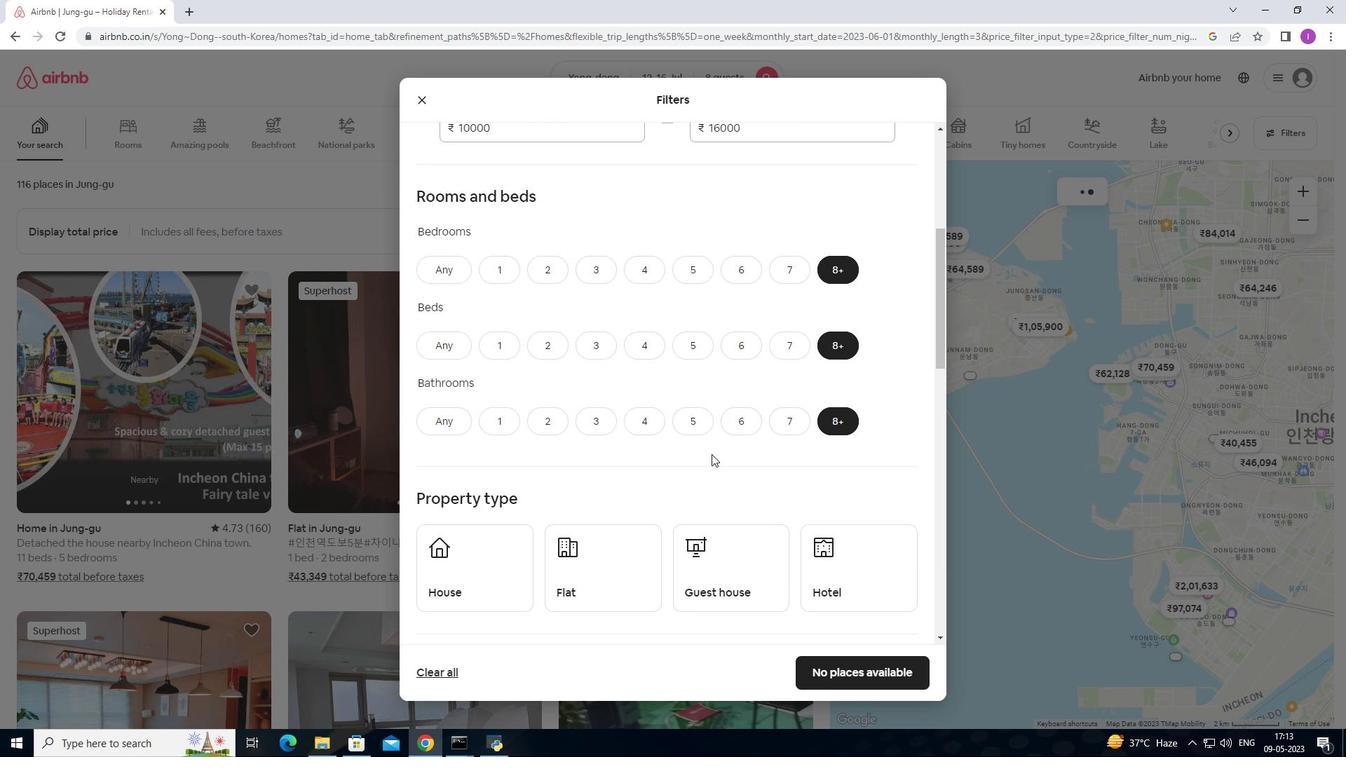 
Action: Mouse scrolled (711, 453) with delta (0, 0)
Screenshot: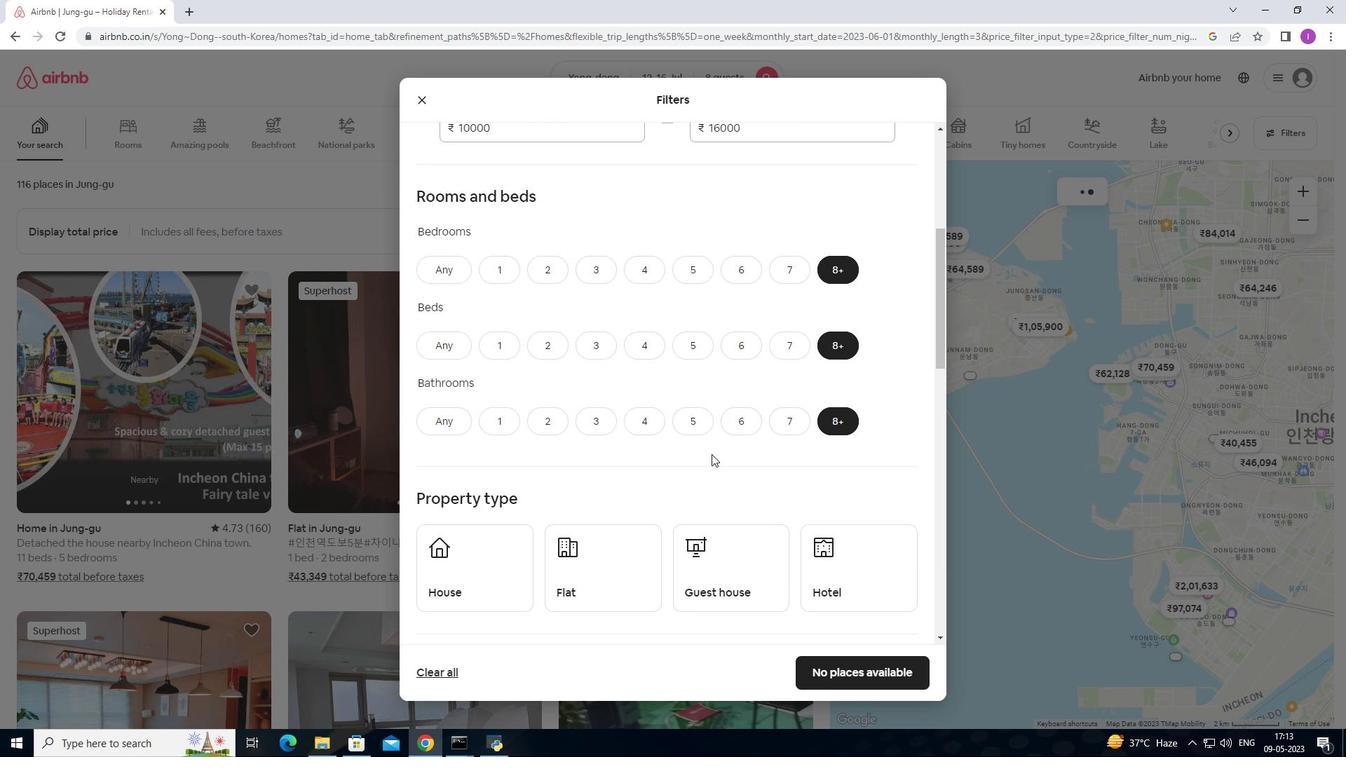 
Action: Mouse moved to (468, 237)
Screenshot: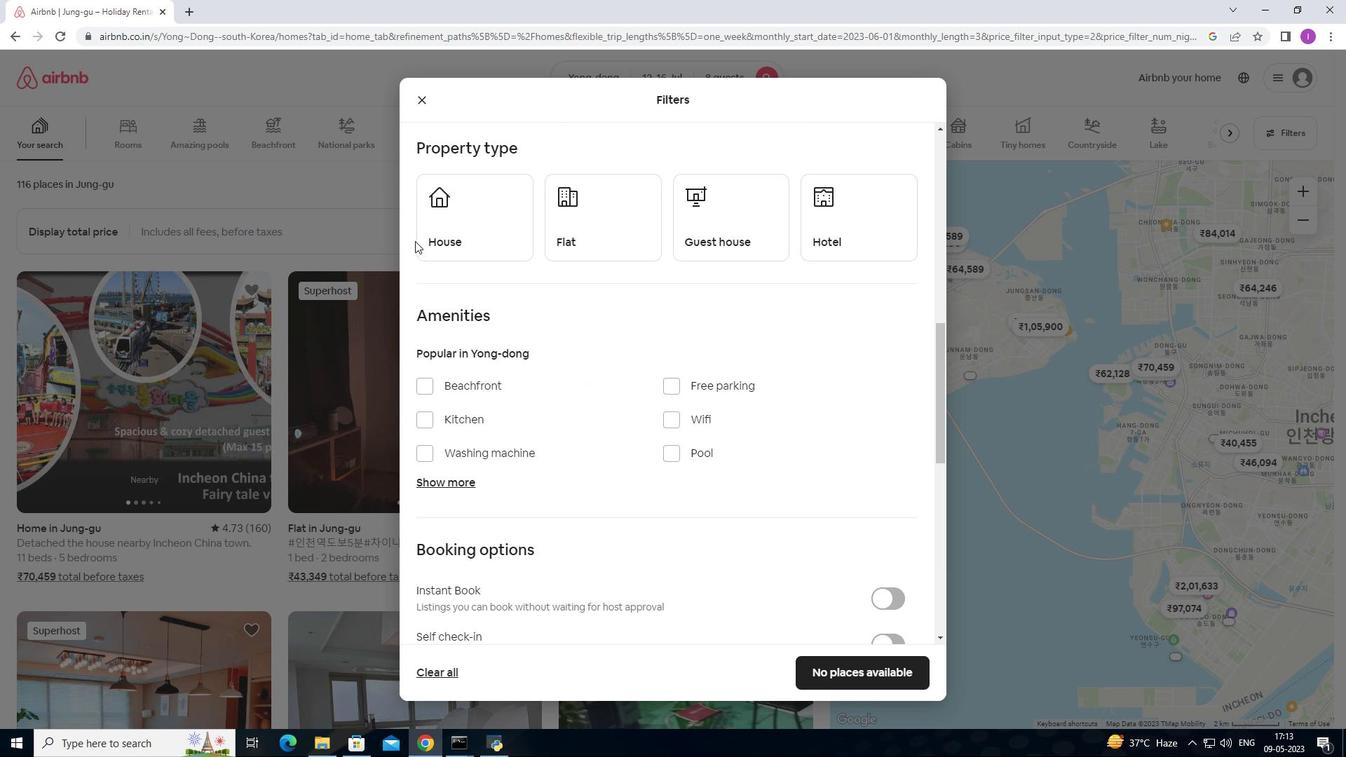 
Action: Mouse pressed left at (468, 237)
Screenshot: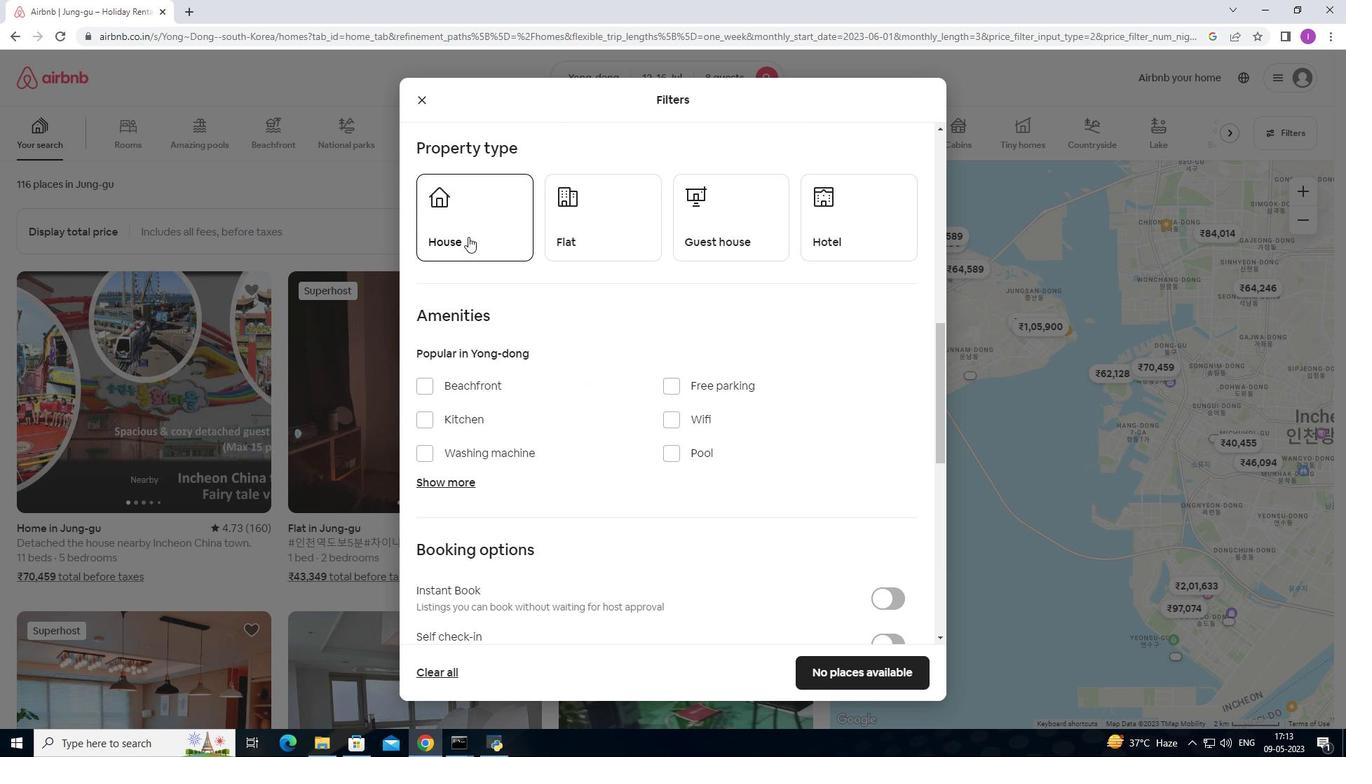 
Action: Mouse moved to (576, 236)
Screenshot: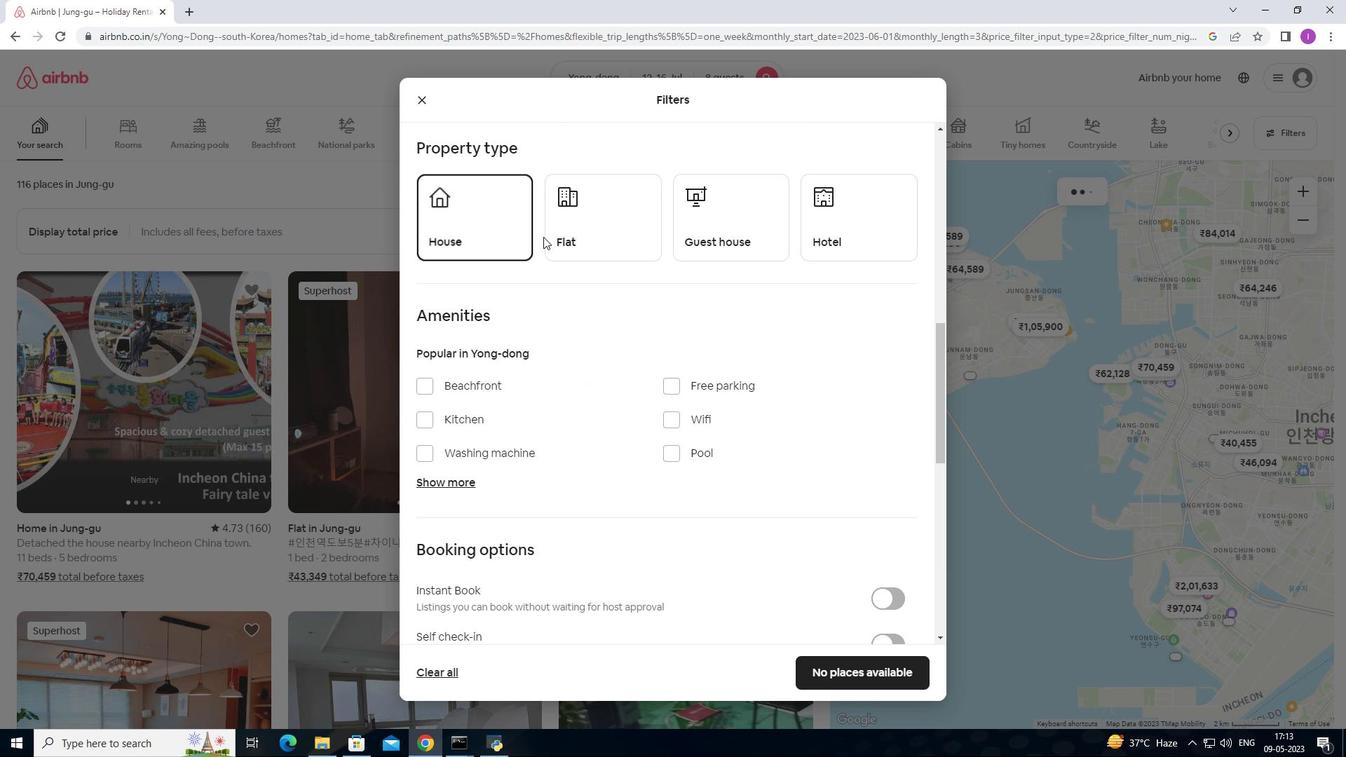 
Action: Mouse pressed left at (576, 236)
Screenshot: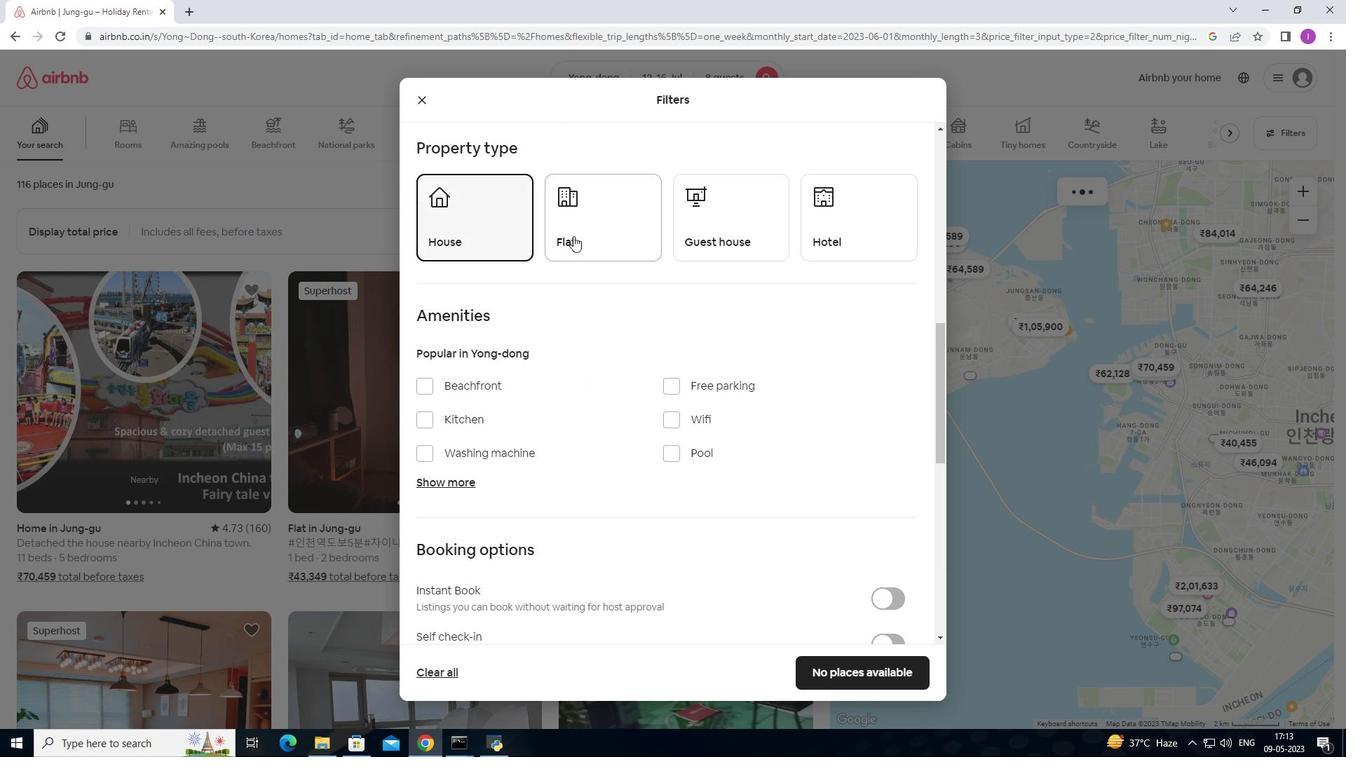 
Action: Mouse moved to (700, 234)
Screenshot: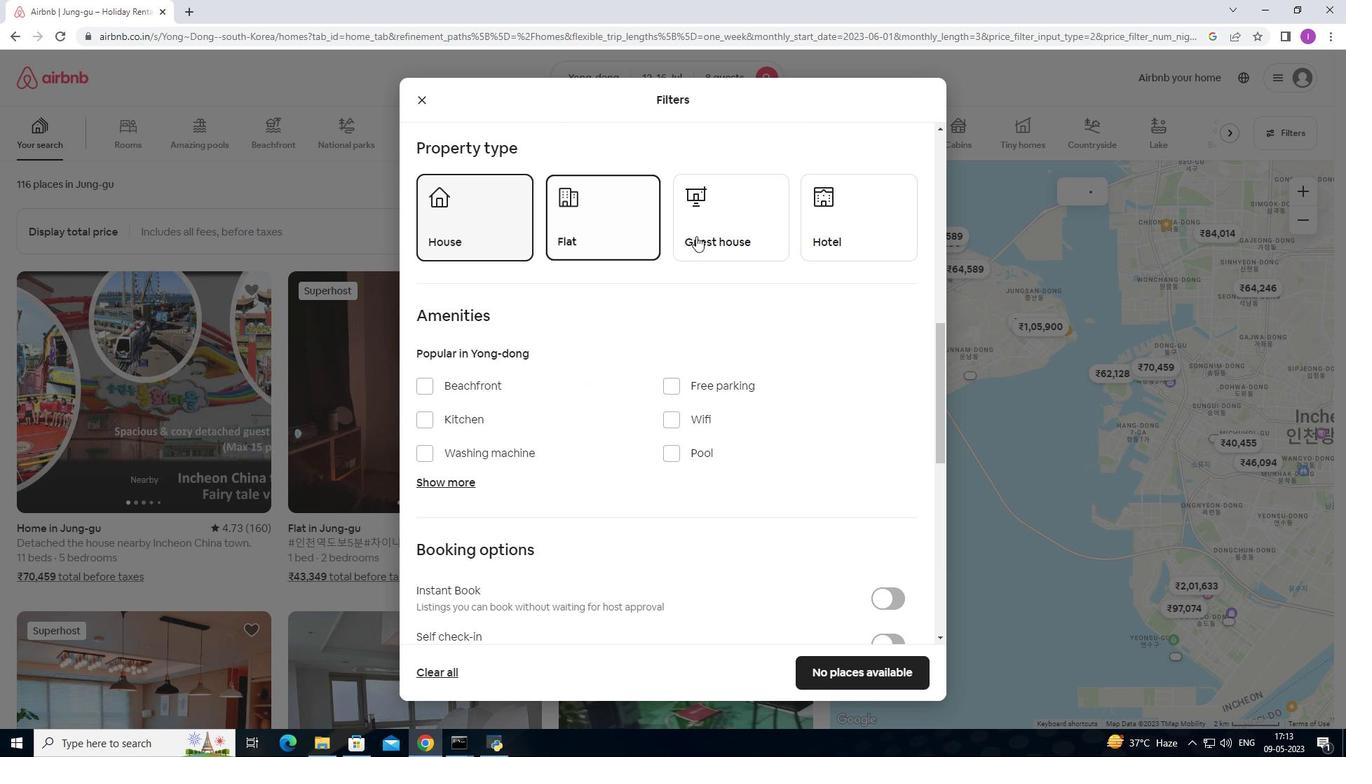 
Action: Mouse pressed left at (700, 234)
Screenshot: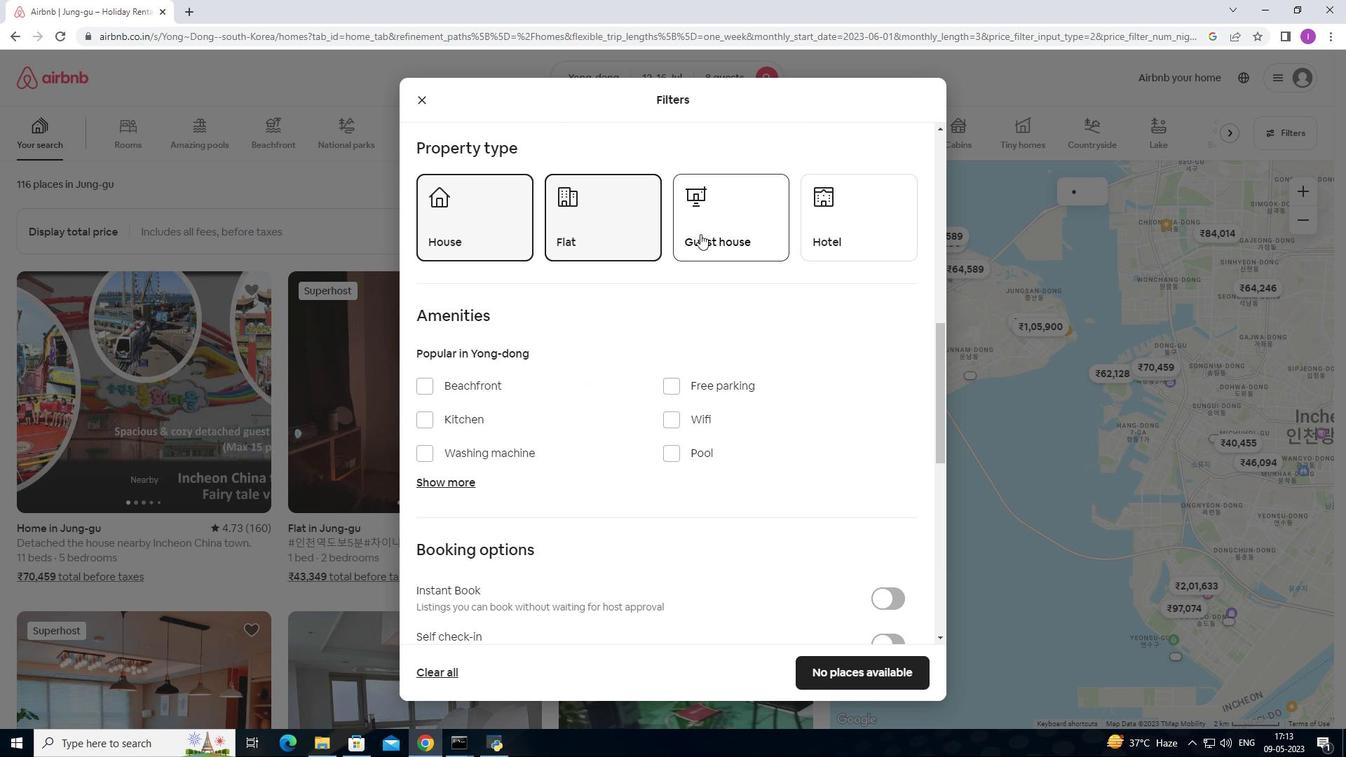 
Action: Mouse moved to (853, 237)
Screenshot: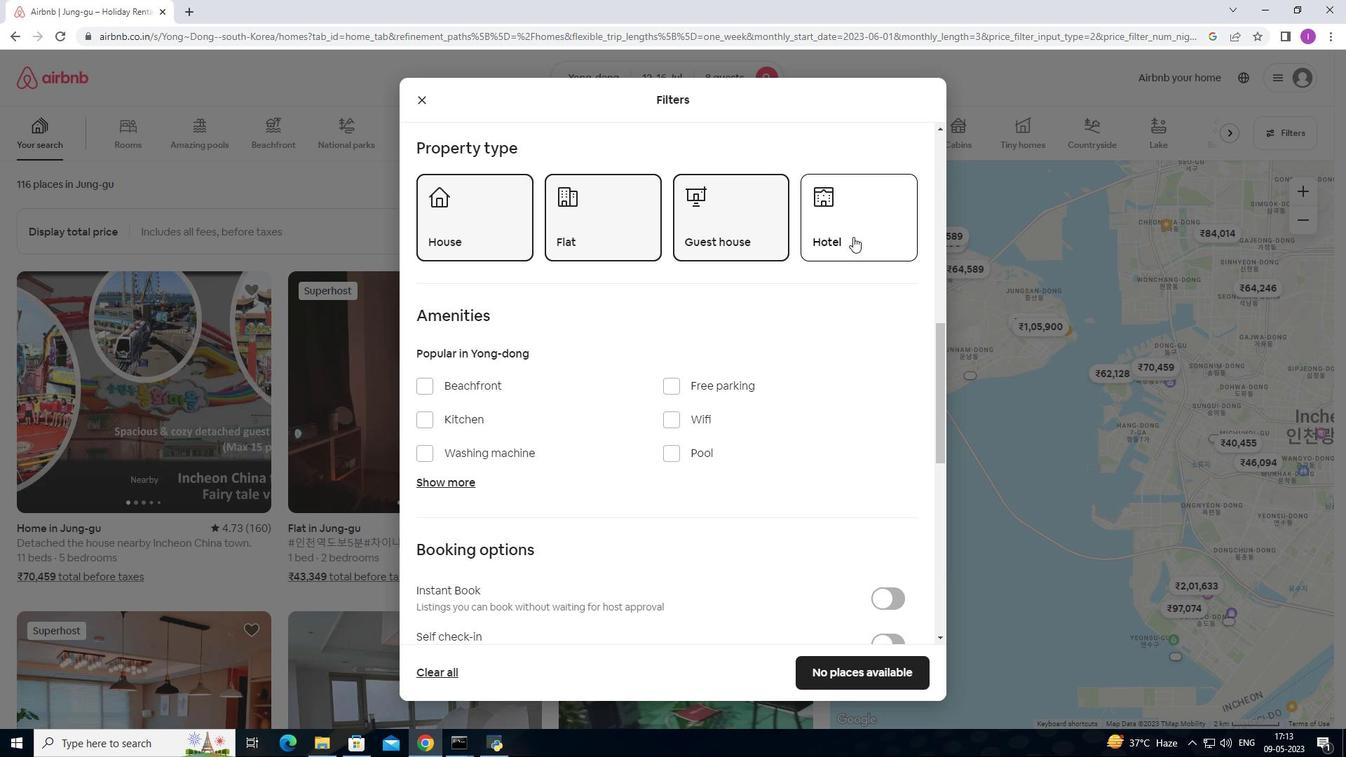 
Action: Mouse scrolled (853, 237) with delta (0, 0)
Screenshot: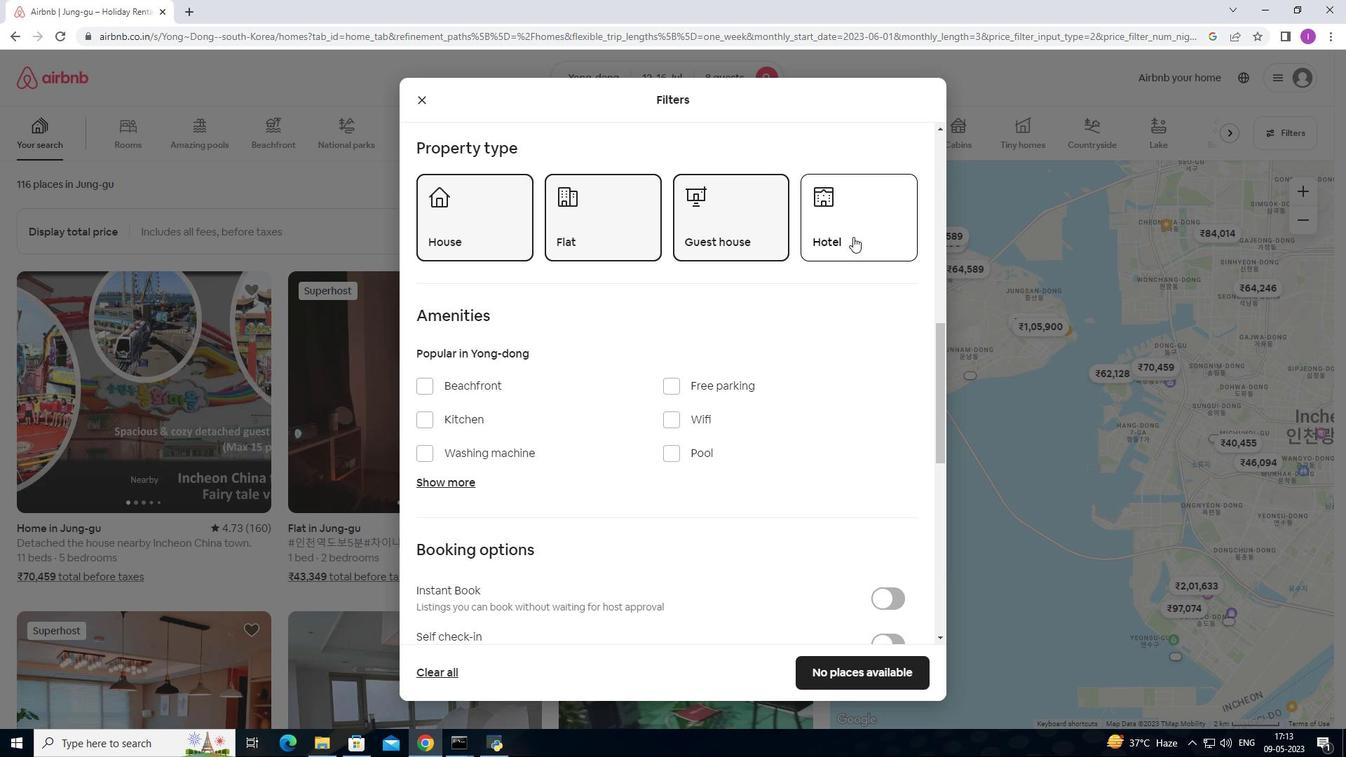 
Action: Mouse moved to (853, 238)
Screenshot: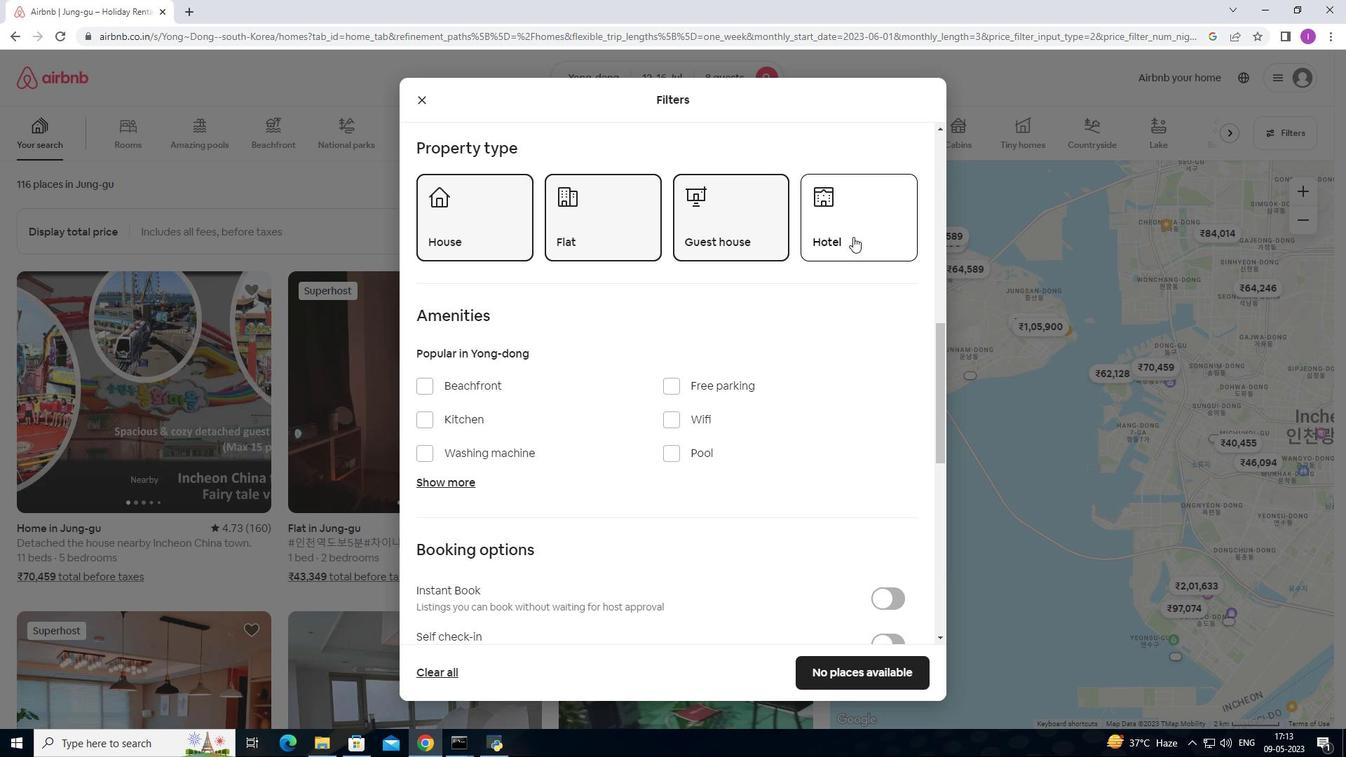 
Action: Mouse scrolled (853, 237) with delta (0, 0)
Screenshot: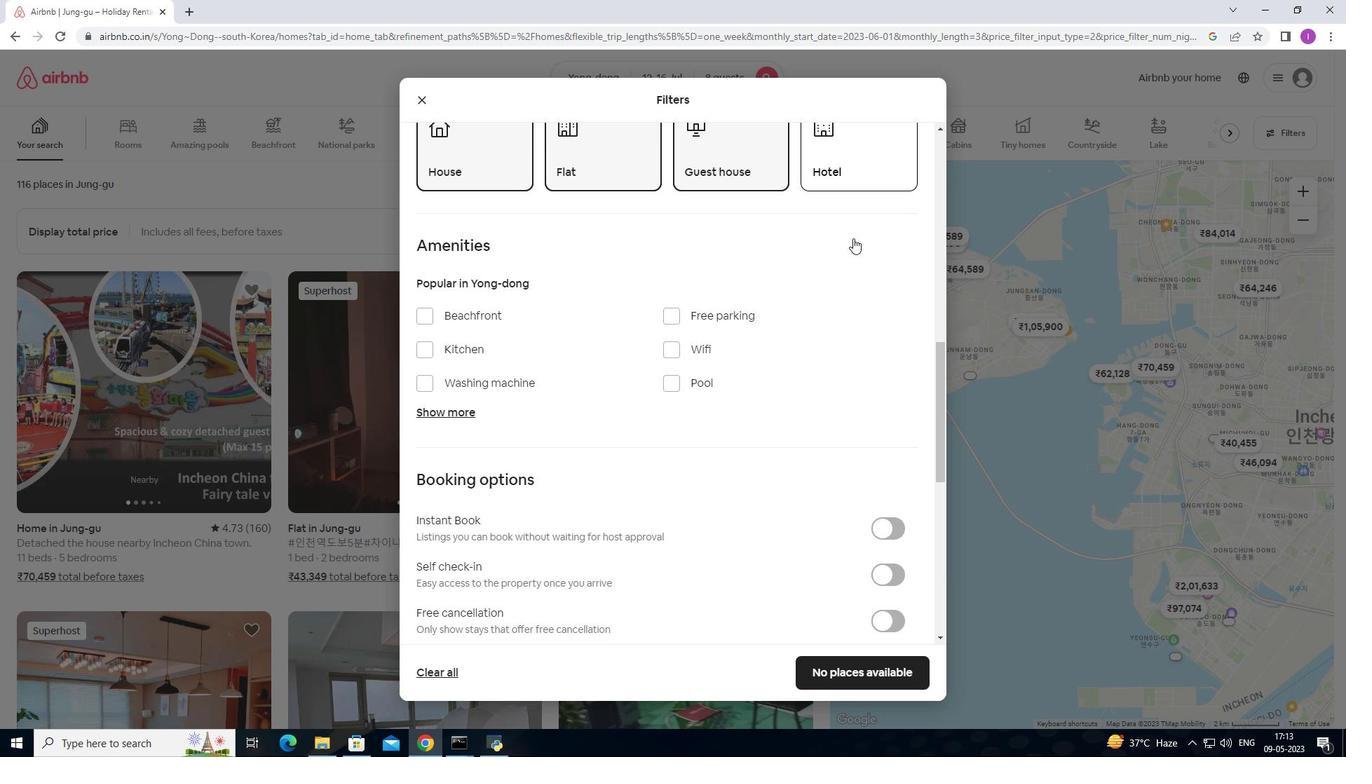 
Action: Mouse moved to (673, 244)
Screenshot: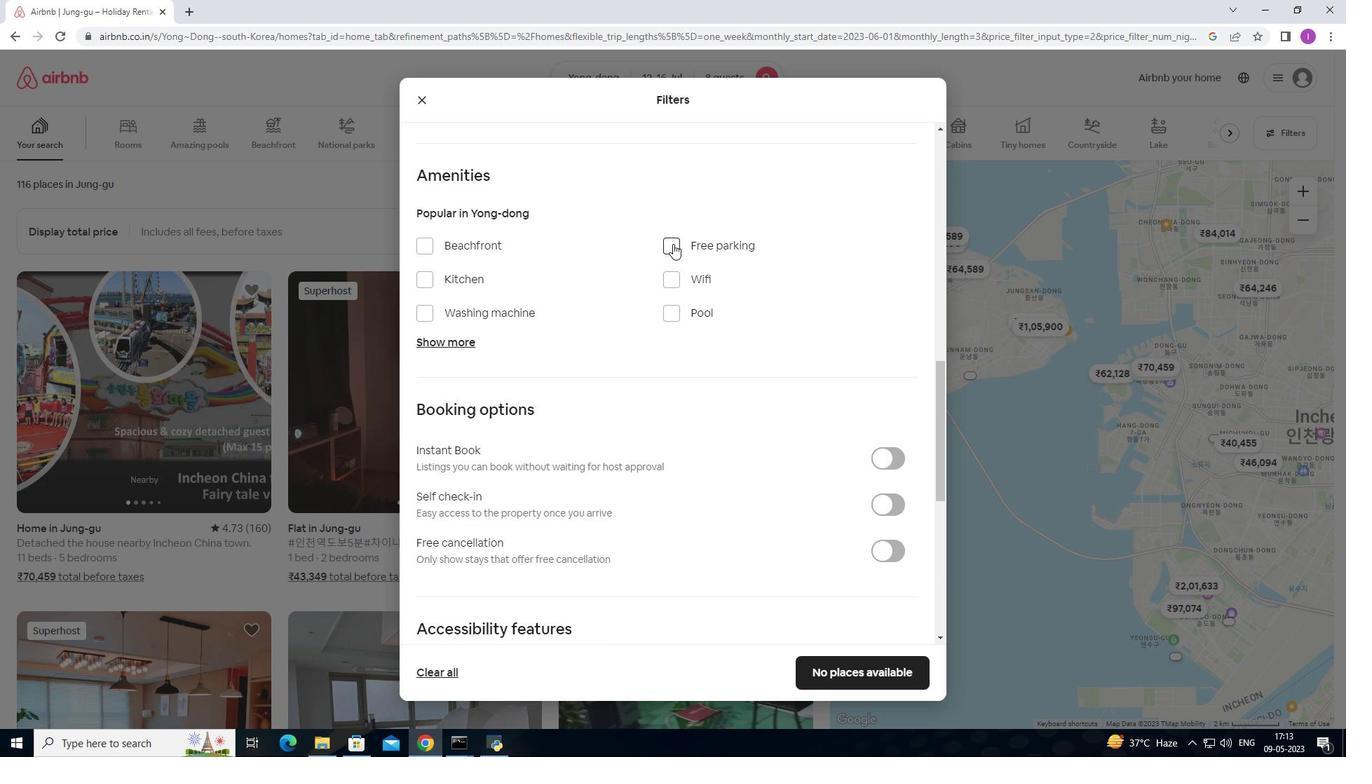 
Action: Mouse pressed left at (673, 244)
Screenshot: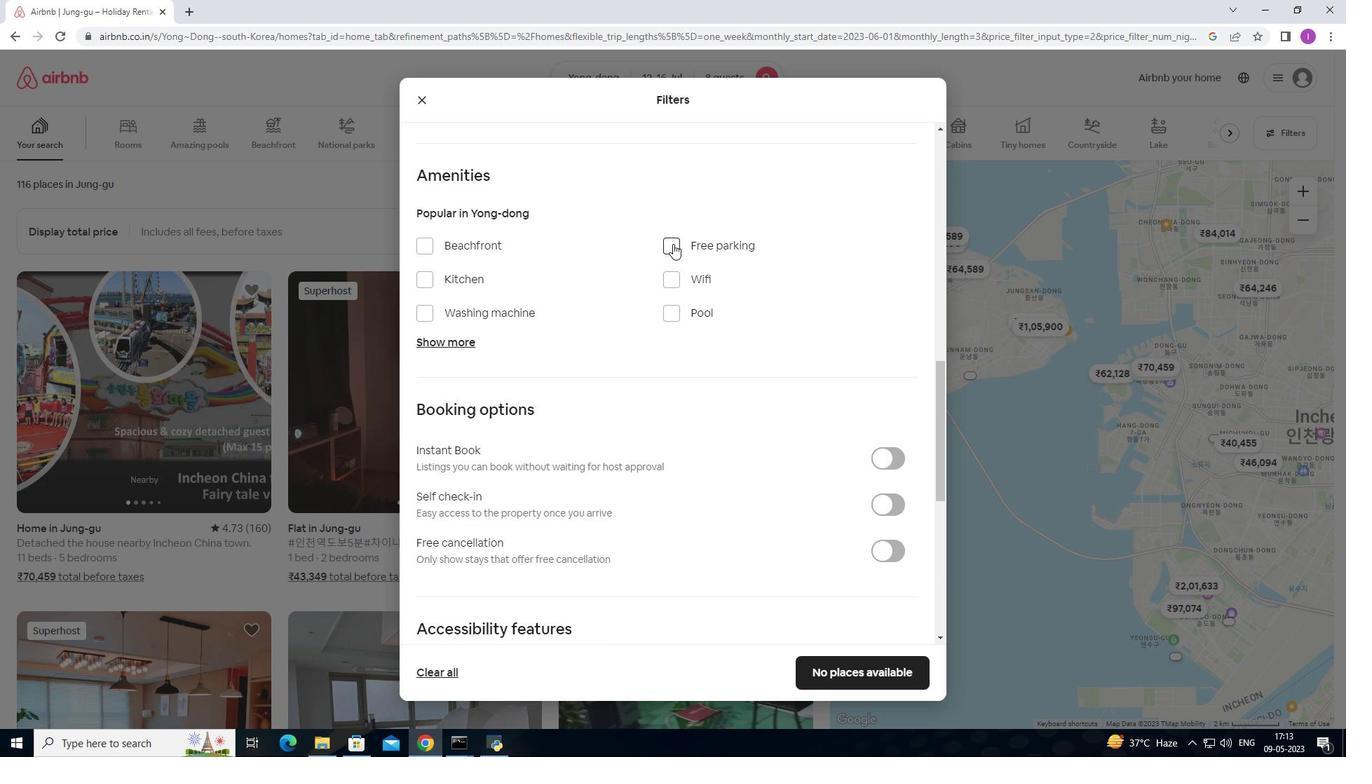 
Action: Mouse moved to (677, 275)
Screenshot: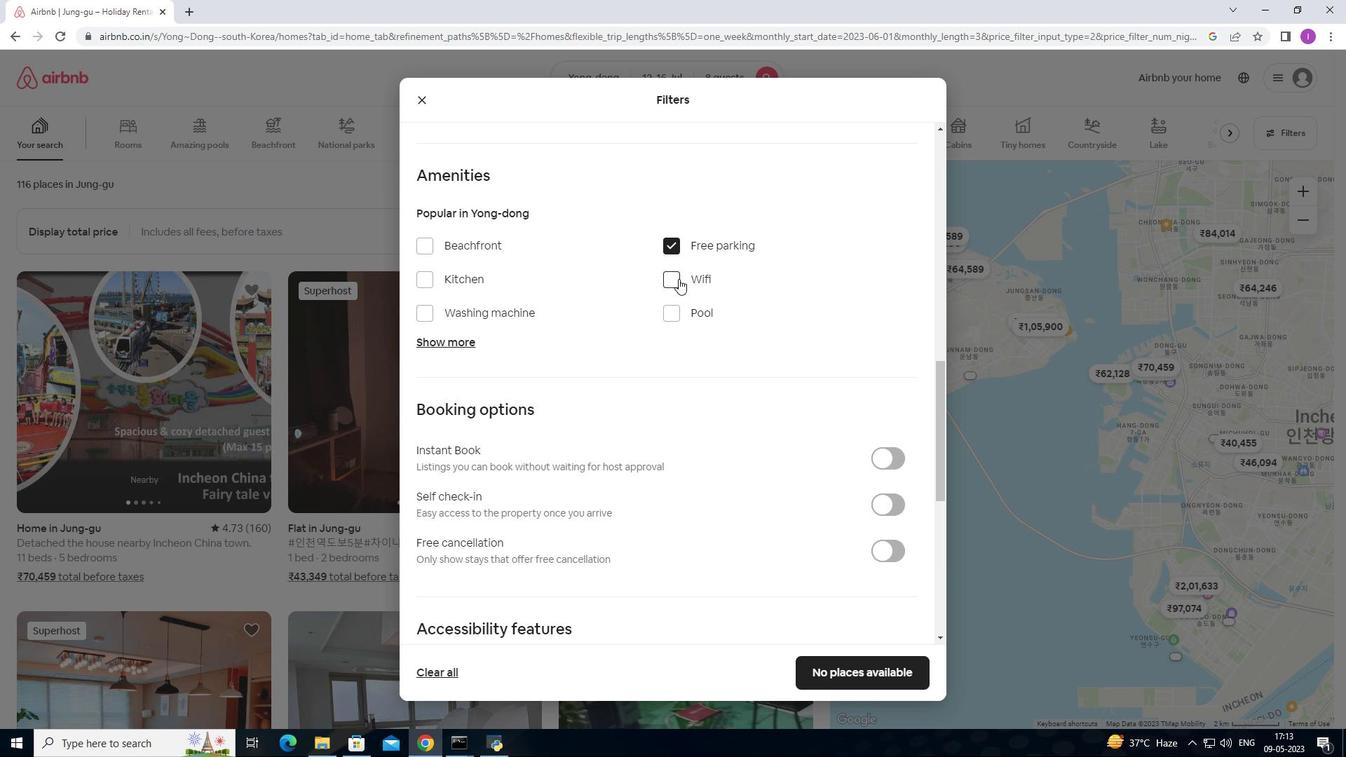 
Action: Mouse pressed left at (677, 275)
Screenshot: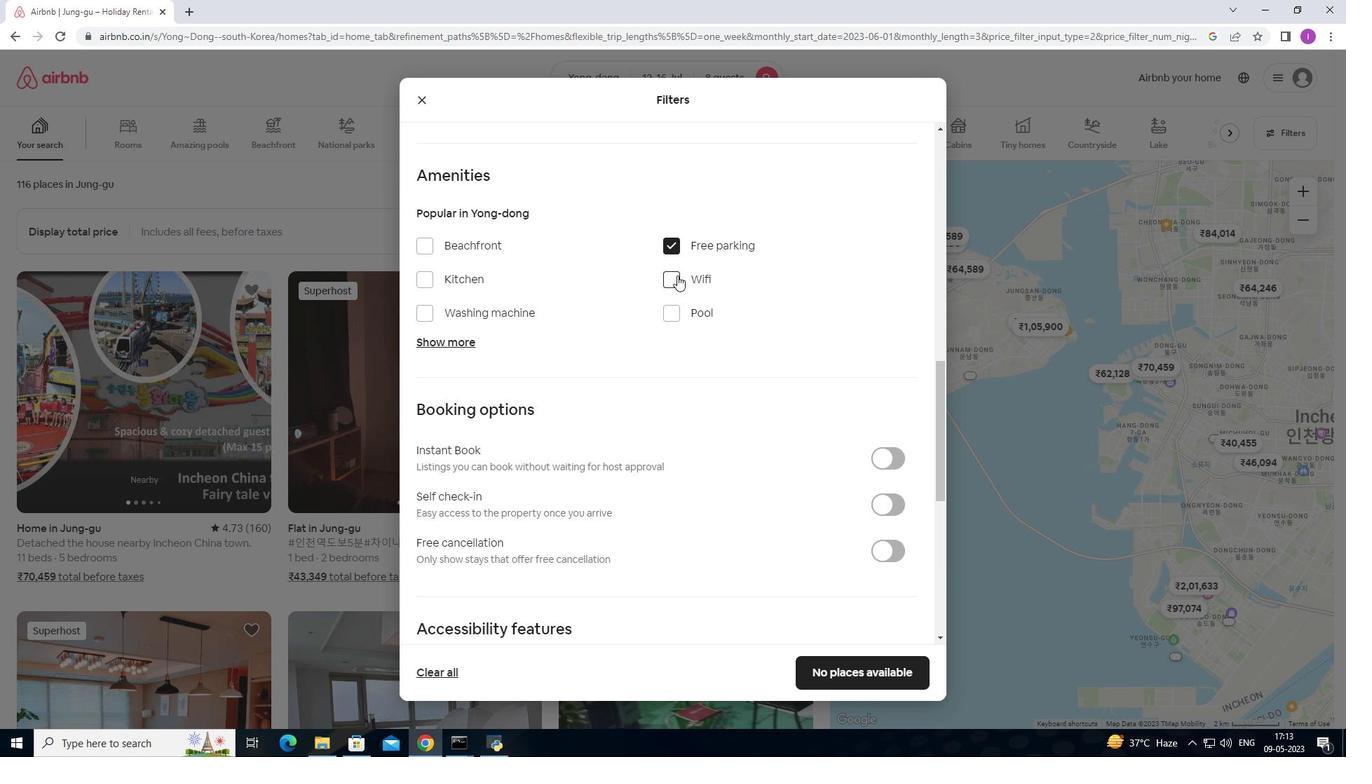 
Action: Mouse moved to (443, 343)
Screenshot: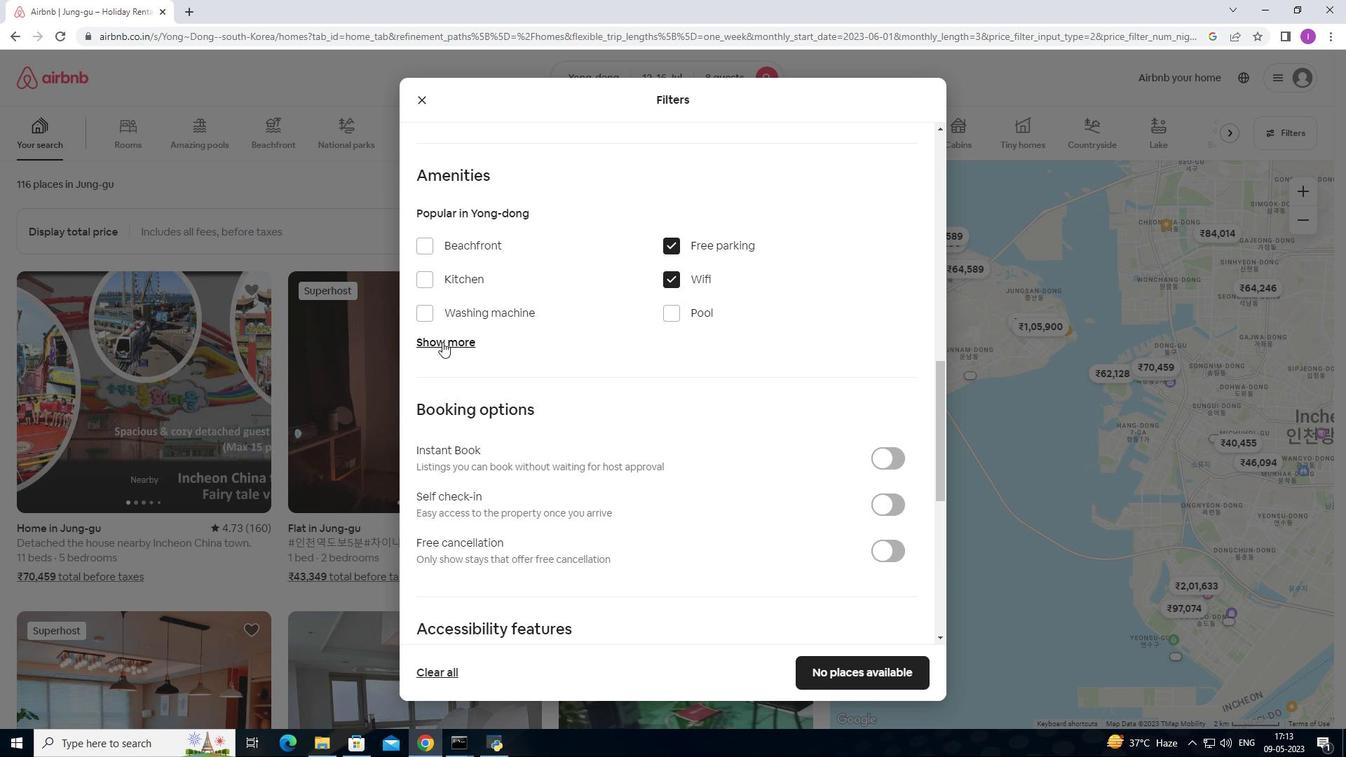 
Action: Mouse pressed left at (443, 343)
Screenshot: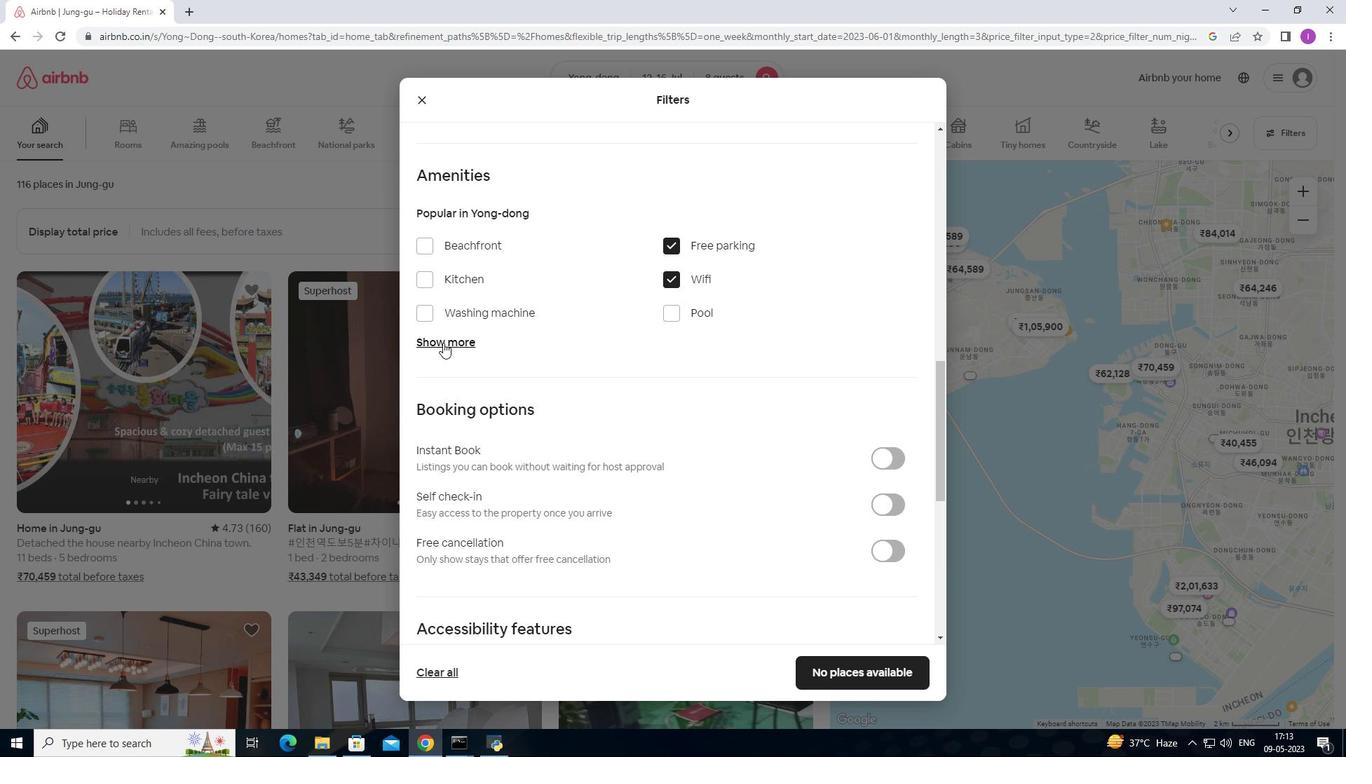 
Action: Mouse moved to (444, 459)
Screenshot: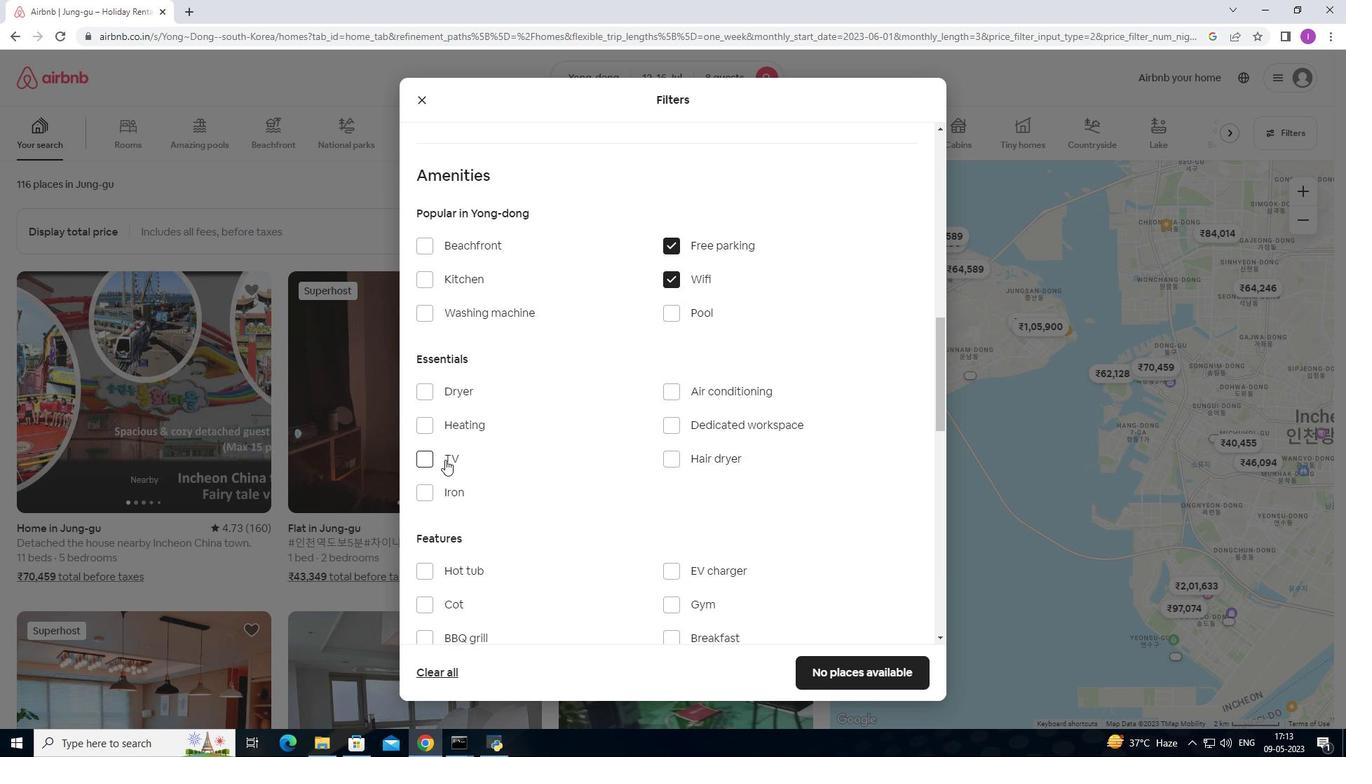 
Action: Mouse pressed left at (444, 459)
Screenshot: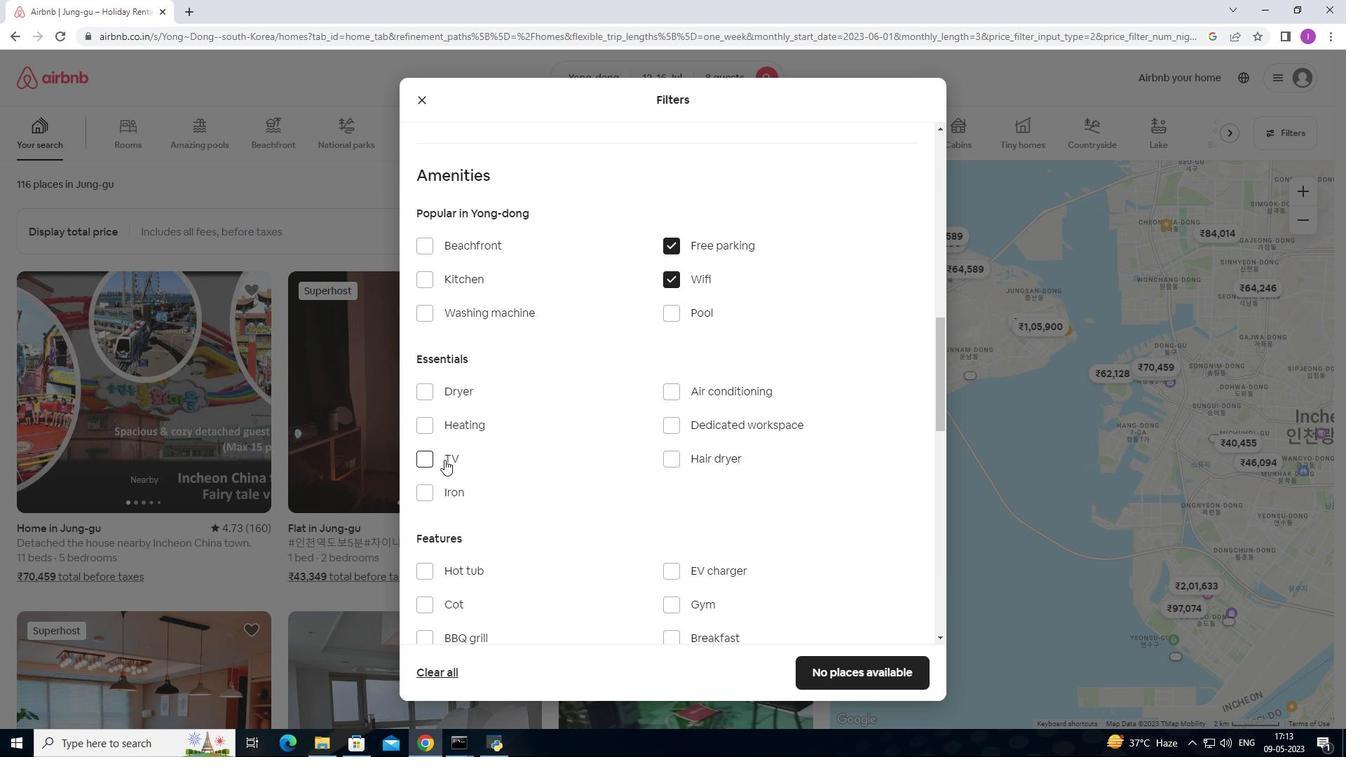 
Action: Mouse moved to (629, 465)
Screenshot: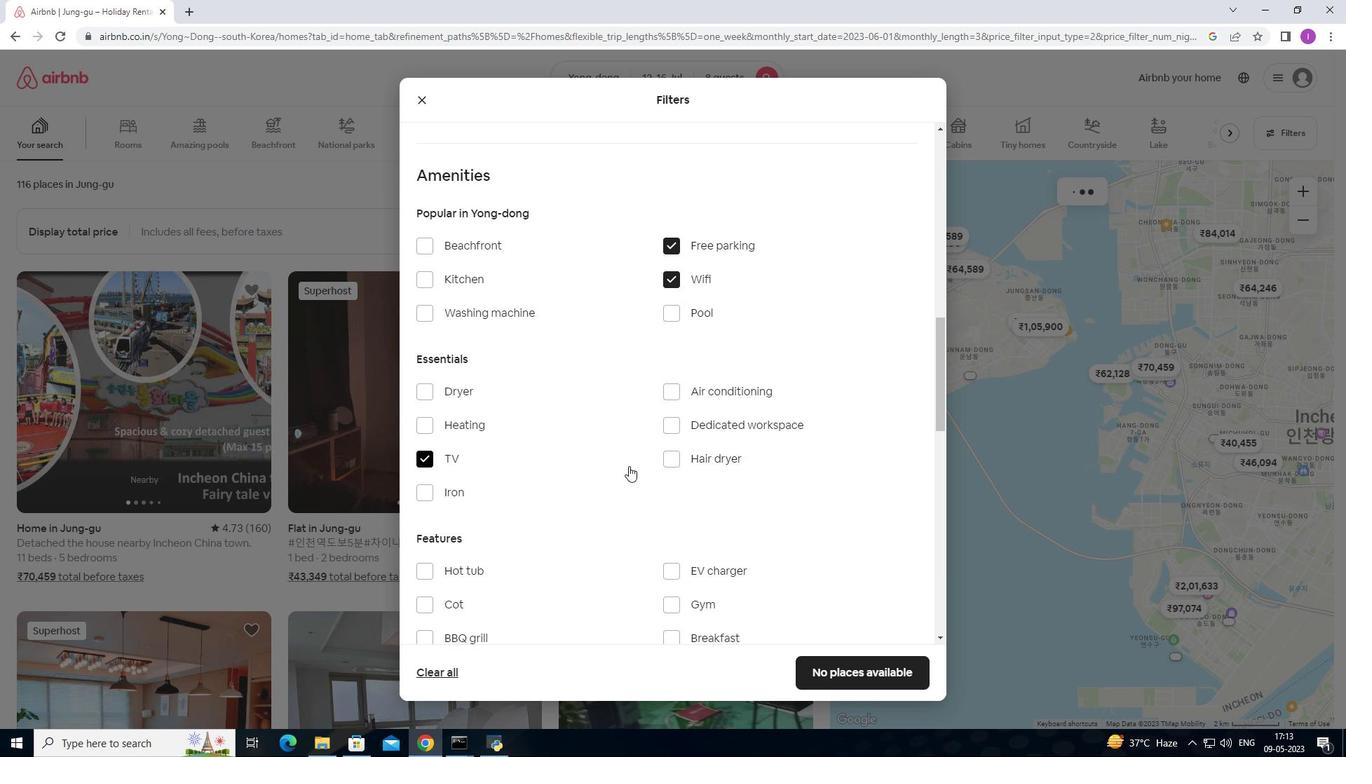 
Action: Mouse scrolled (629, 465) with delta (0, 0)
Screenshot: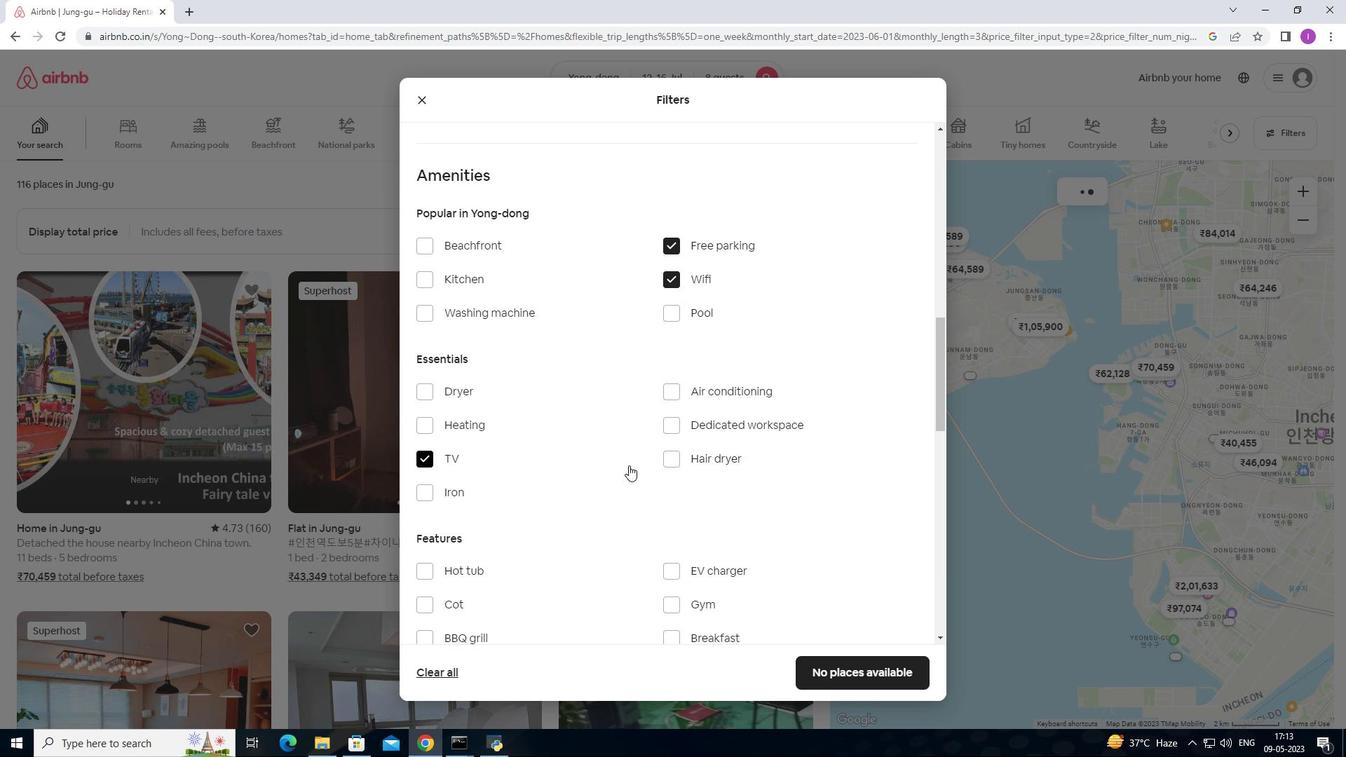 
Action: Mouse scrolled (629, 465) with delta (0, 0)
Screenshot: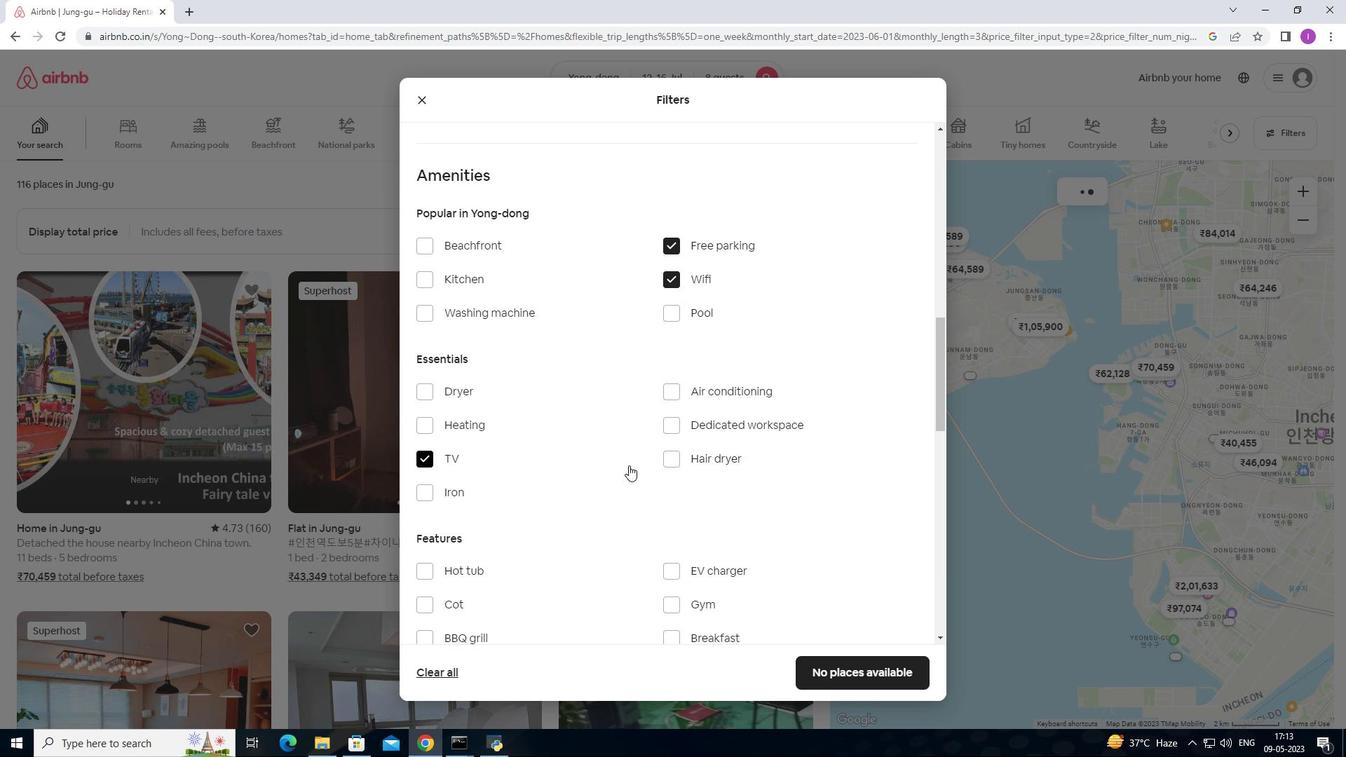 
Action: Mouse scrolled (629, 465) with delta (0, 0)
Screenshot: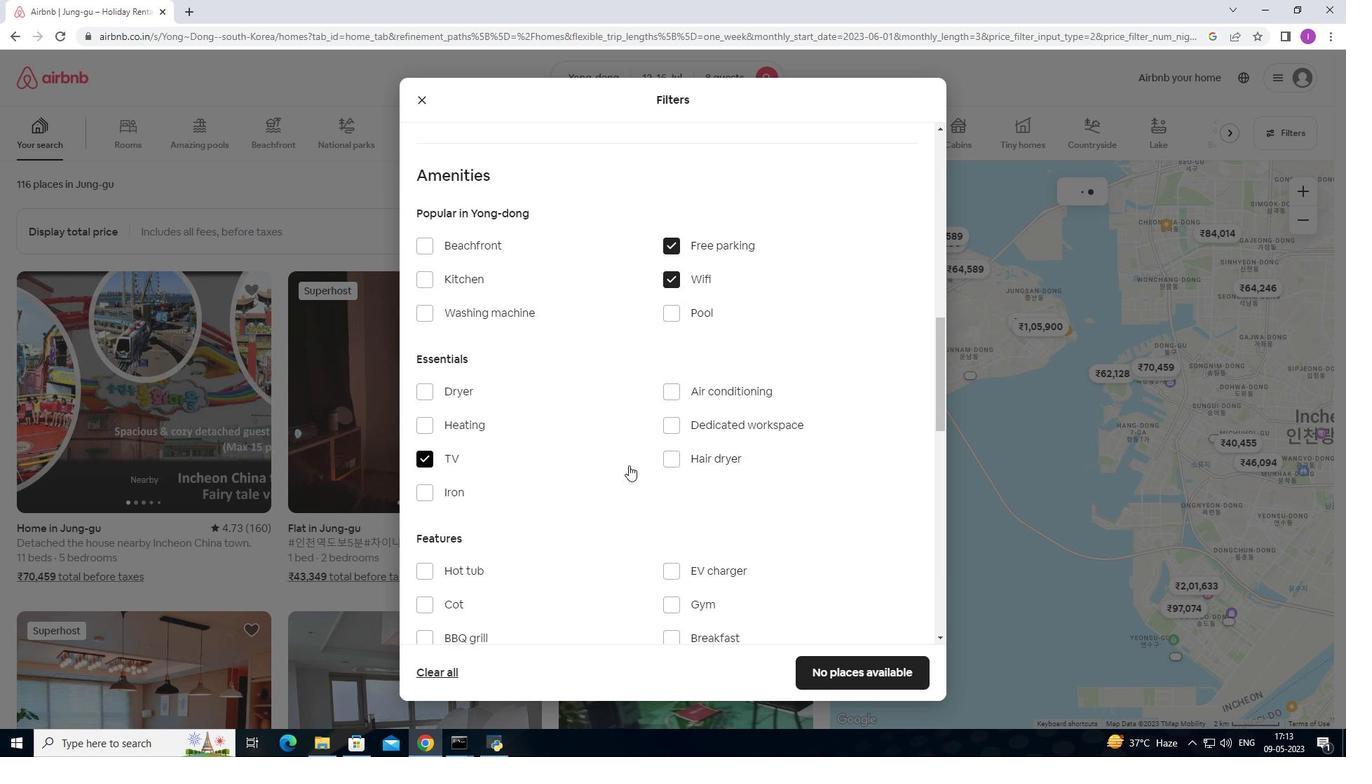 
Action: Mouse moved to (665, 398)
Screenshot: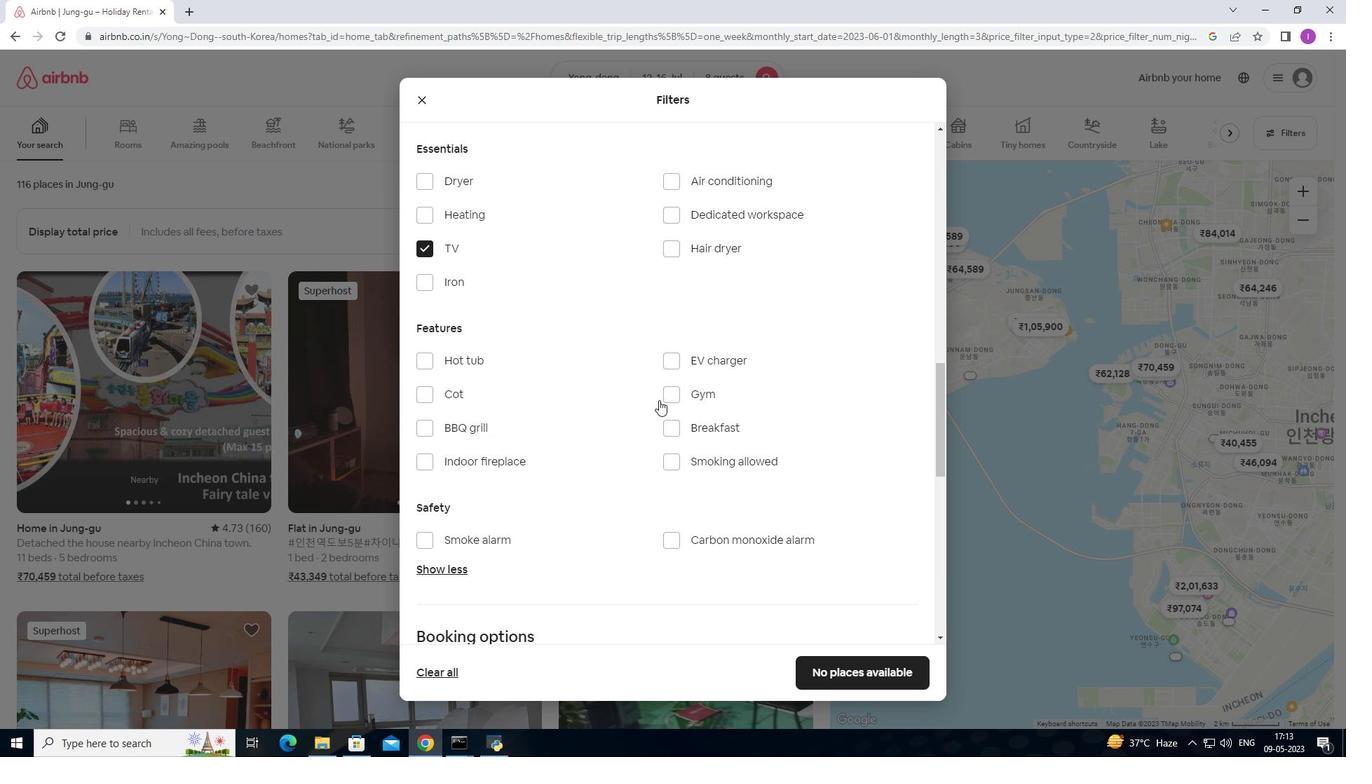 
Action: Mouse pressed left at (665, 398)
Screenshot: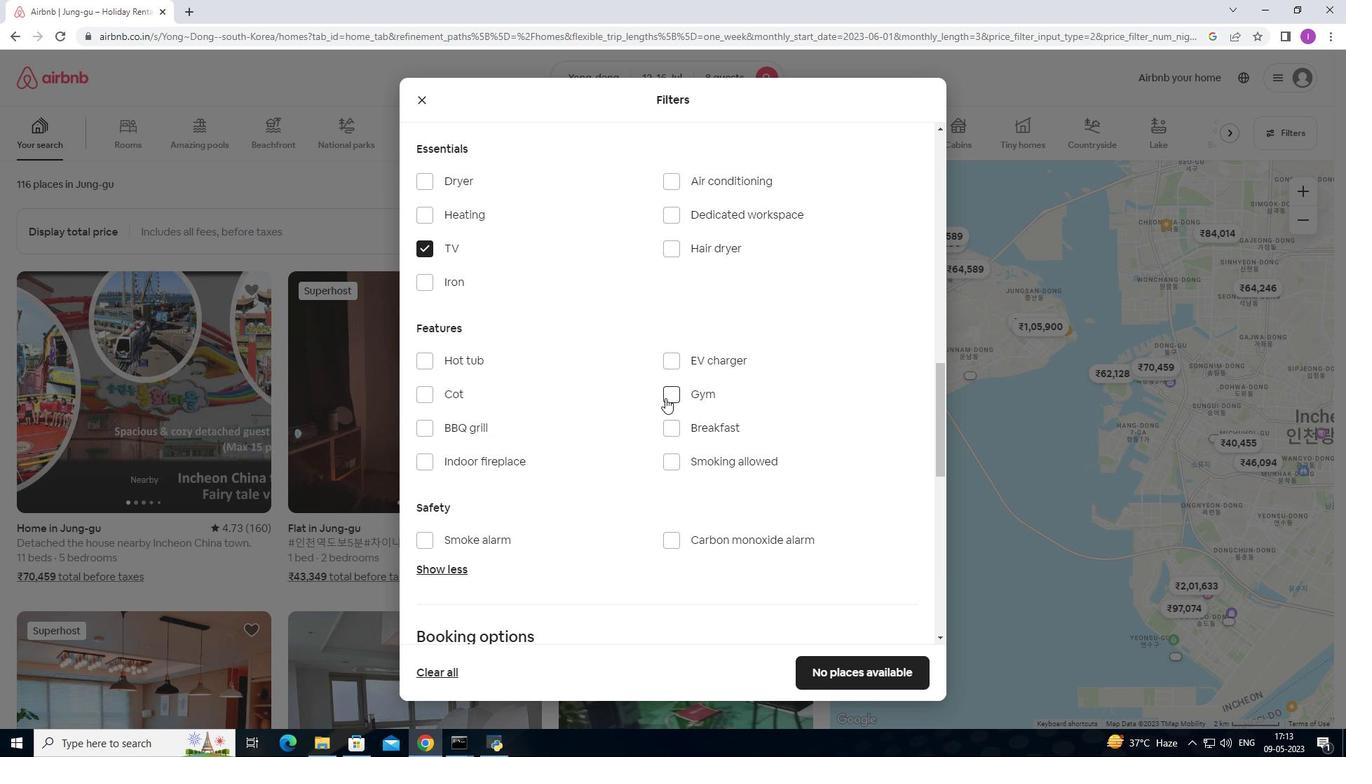 
Action: Mouse moved to (674, 426)
Screenshot: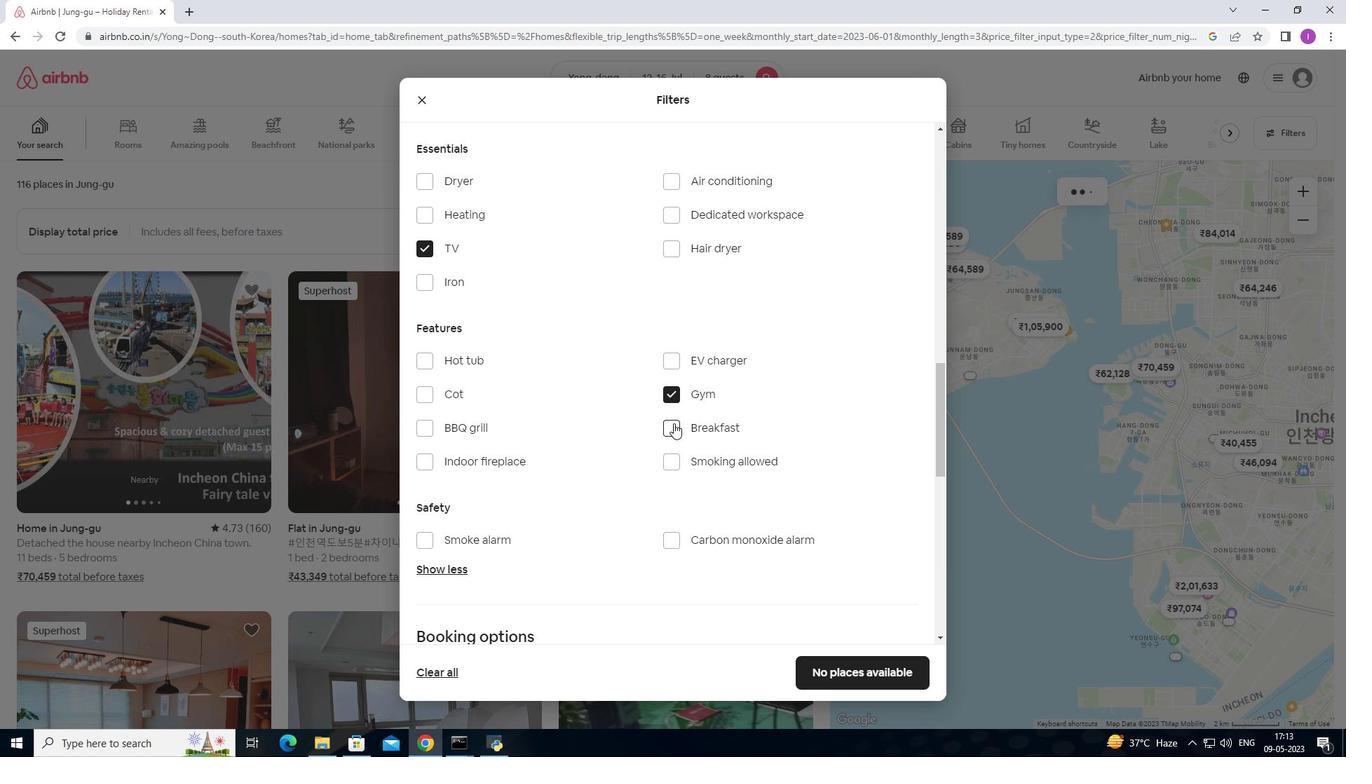 
Action: Mouse pressed left at (674, 426)
Screenshot: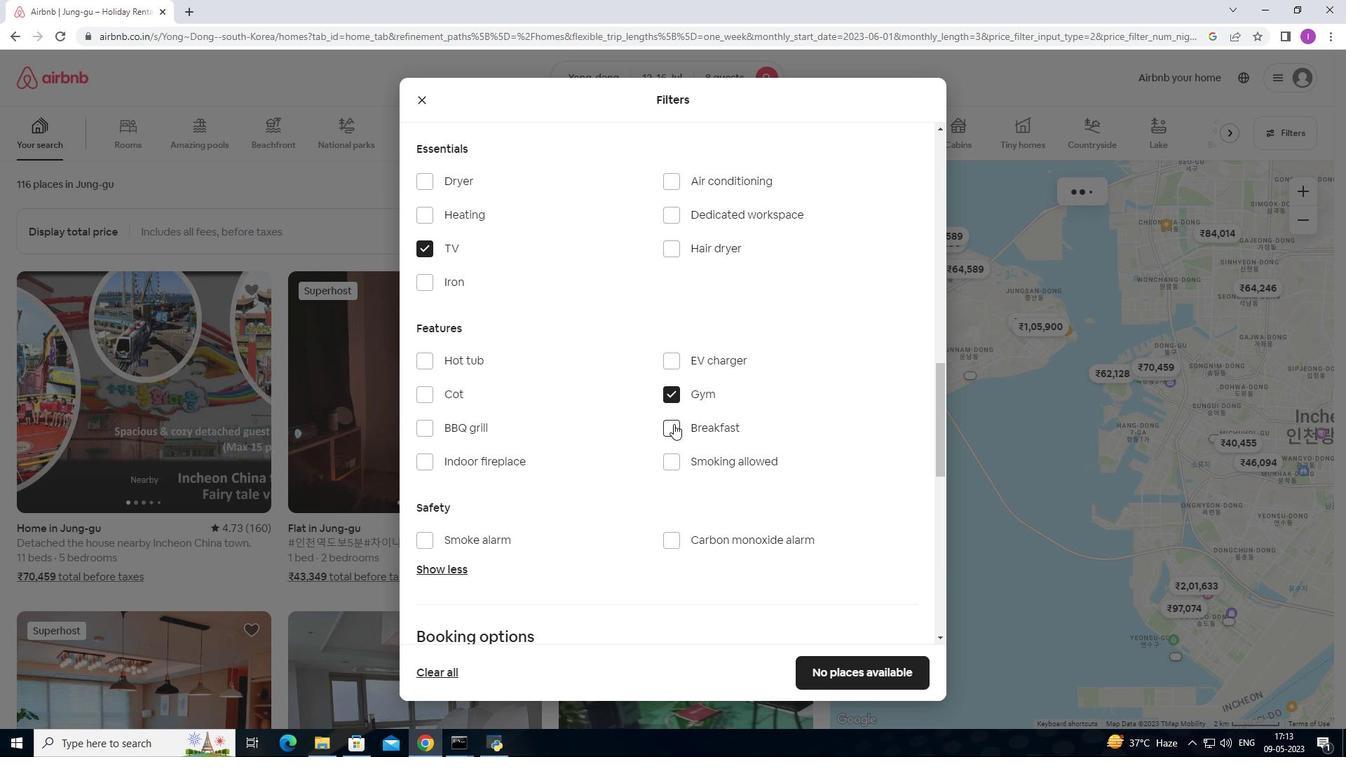
Action: Mouse moved to (538, 472)
Screenshot: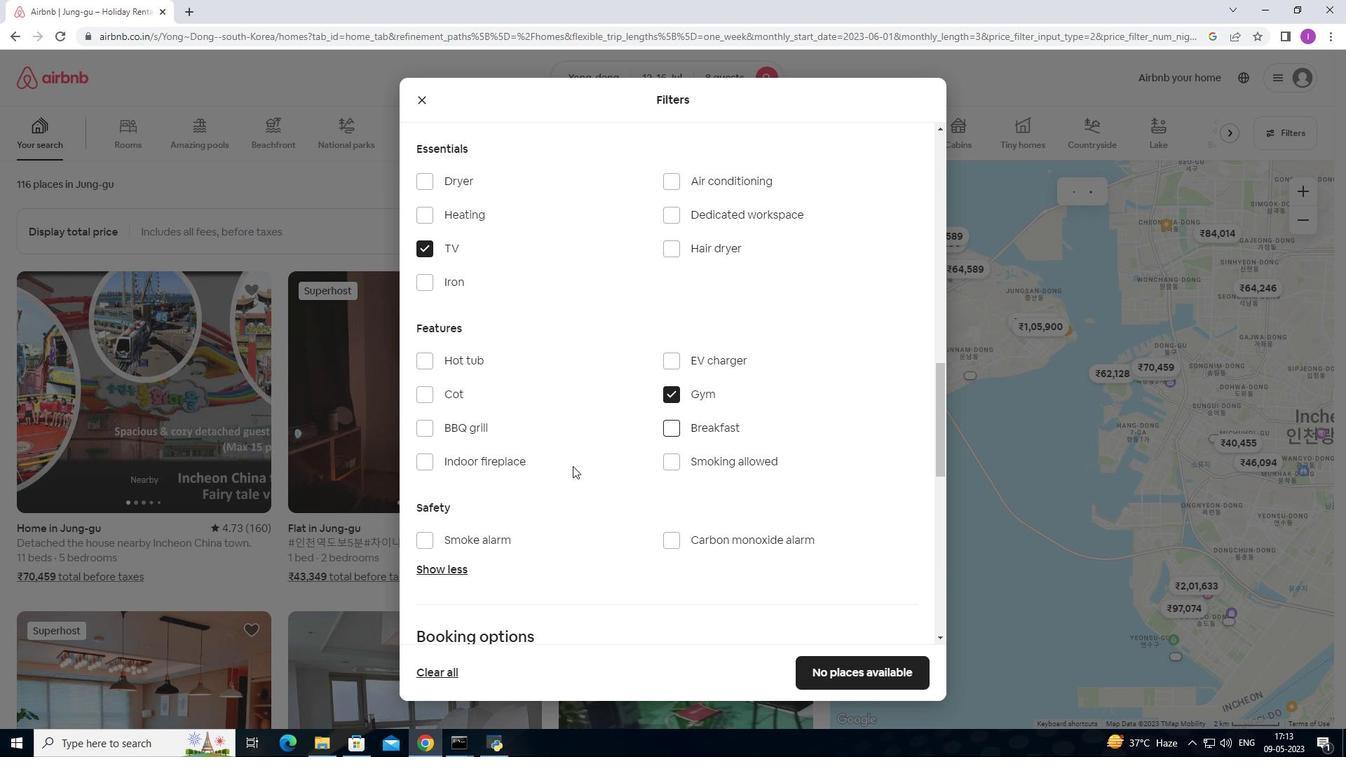 
Action: Mouse scrolled (538, 472) with delta (0, 0)
Screenshot: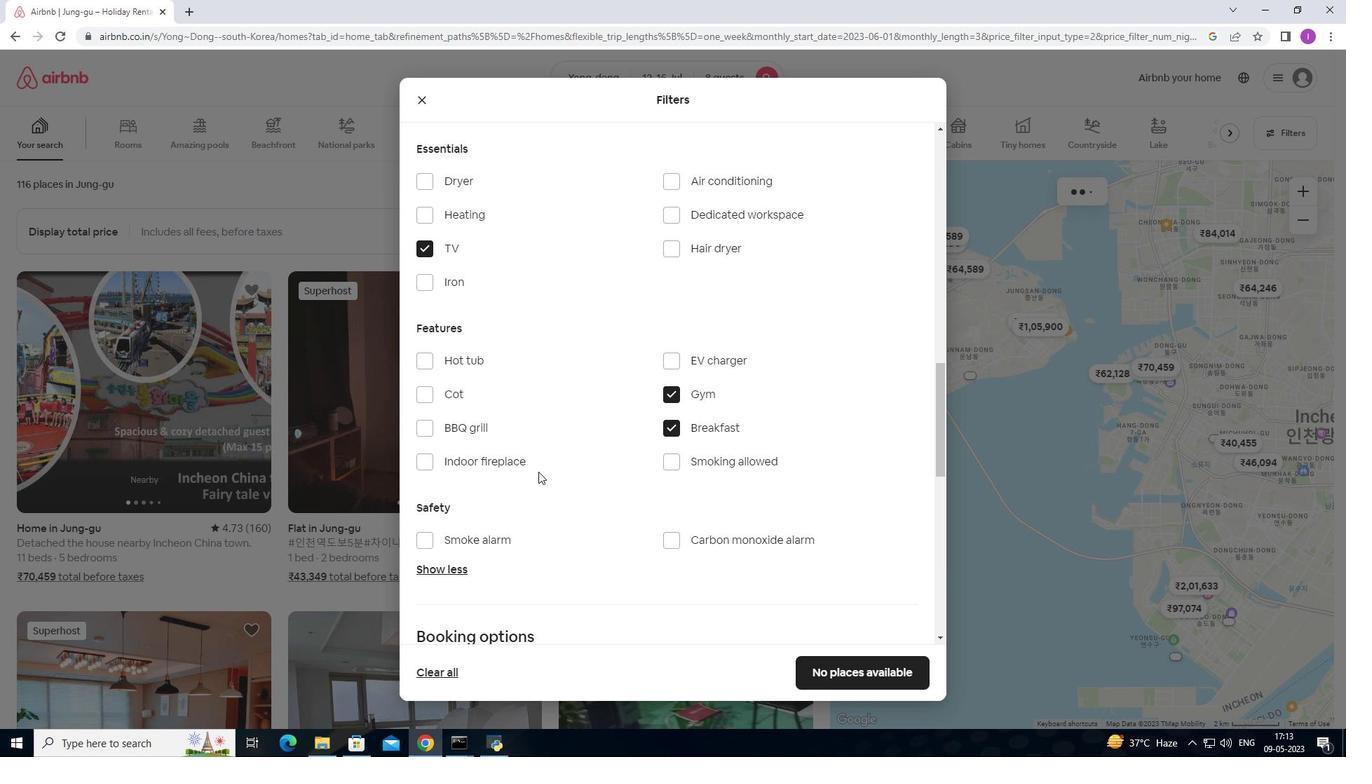 
Action: Mouse scrolled (538, 472) with delta (0, 0)
Screenshot: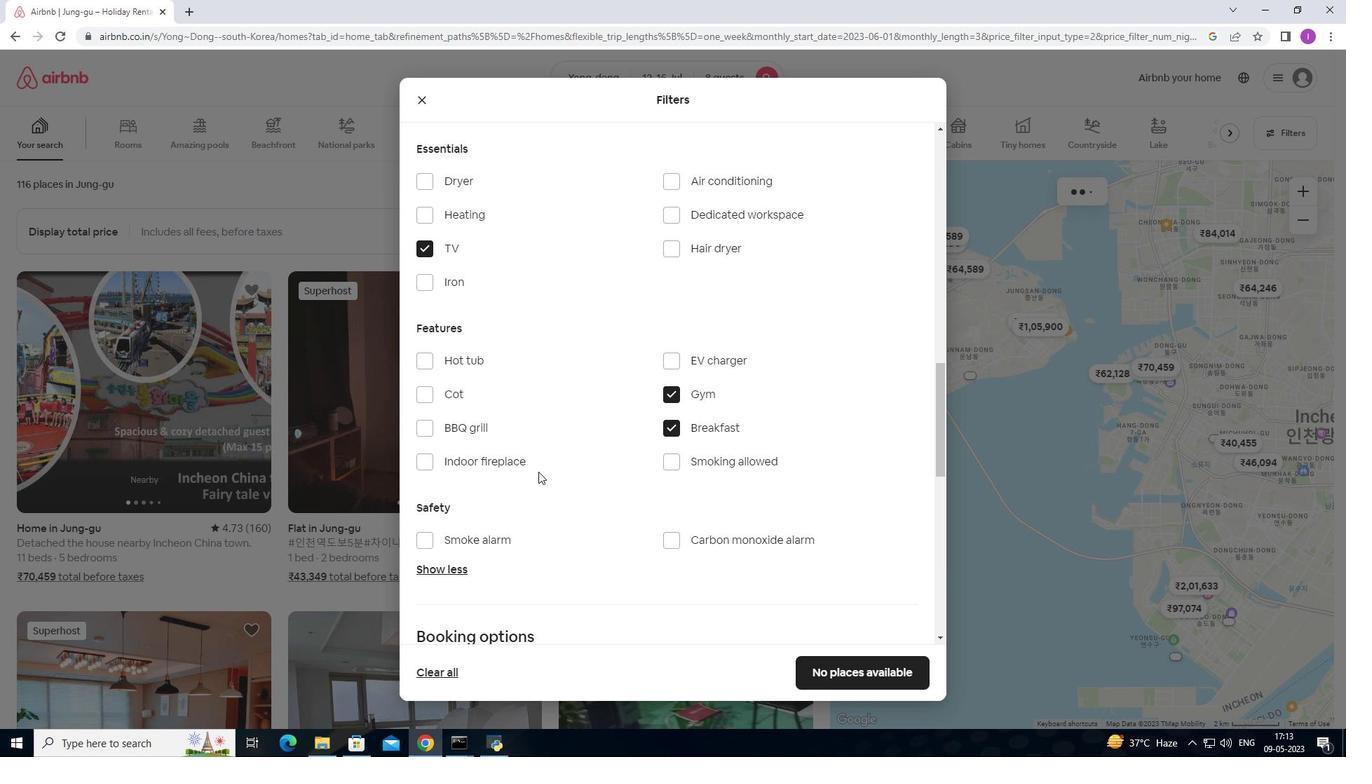 
Action: Mouse scrolled (538, 472) with delta (0, 0)
Screenshot: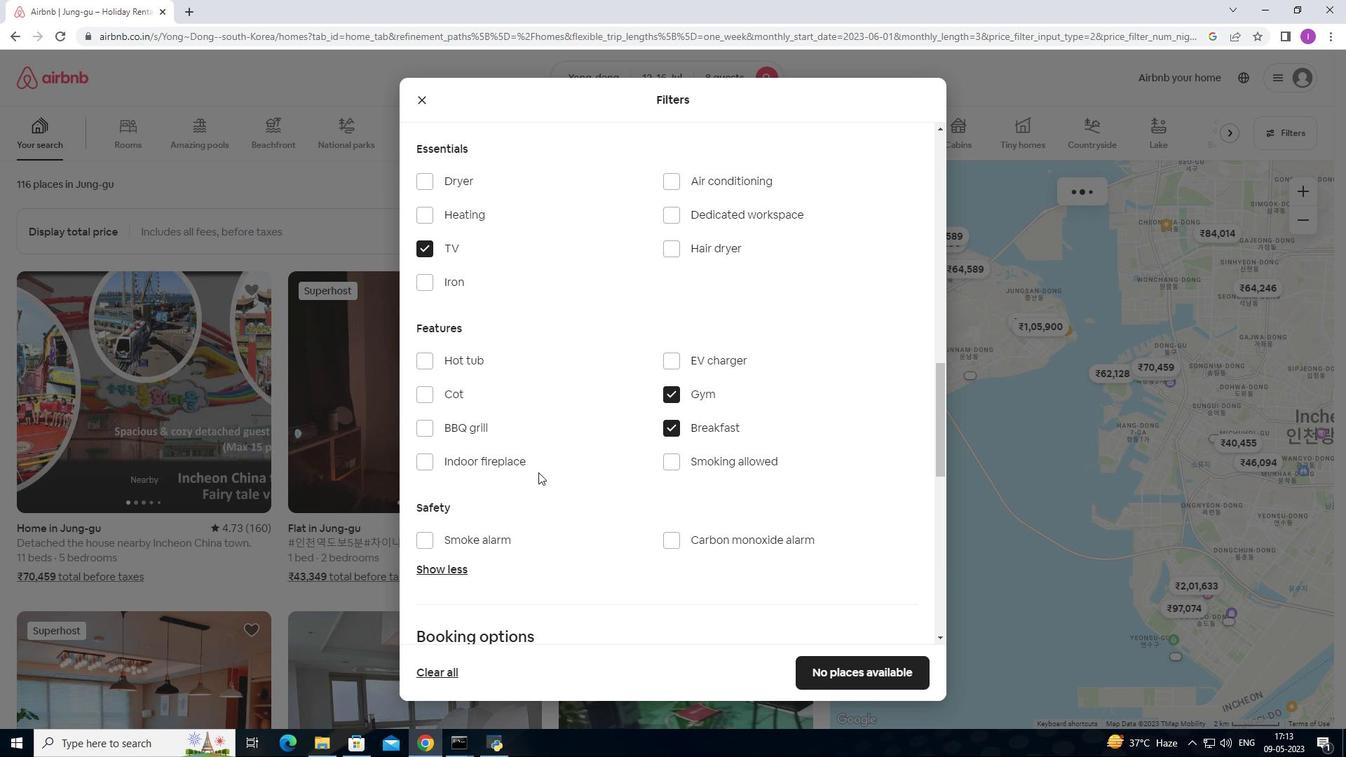 
Action: Mouse scrolled (538, 472) with delta (0, 0)
Screenshot: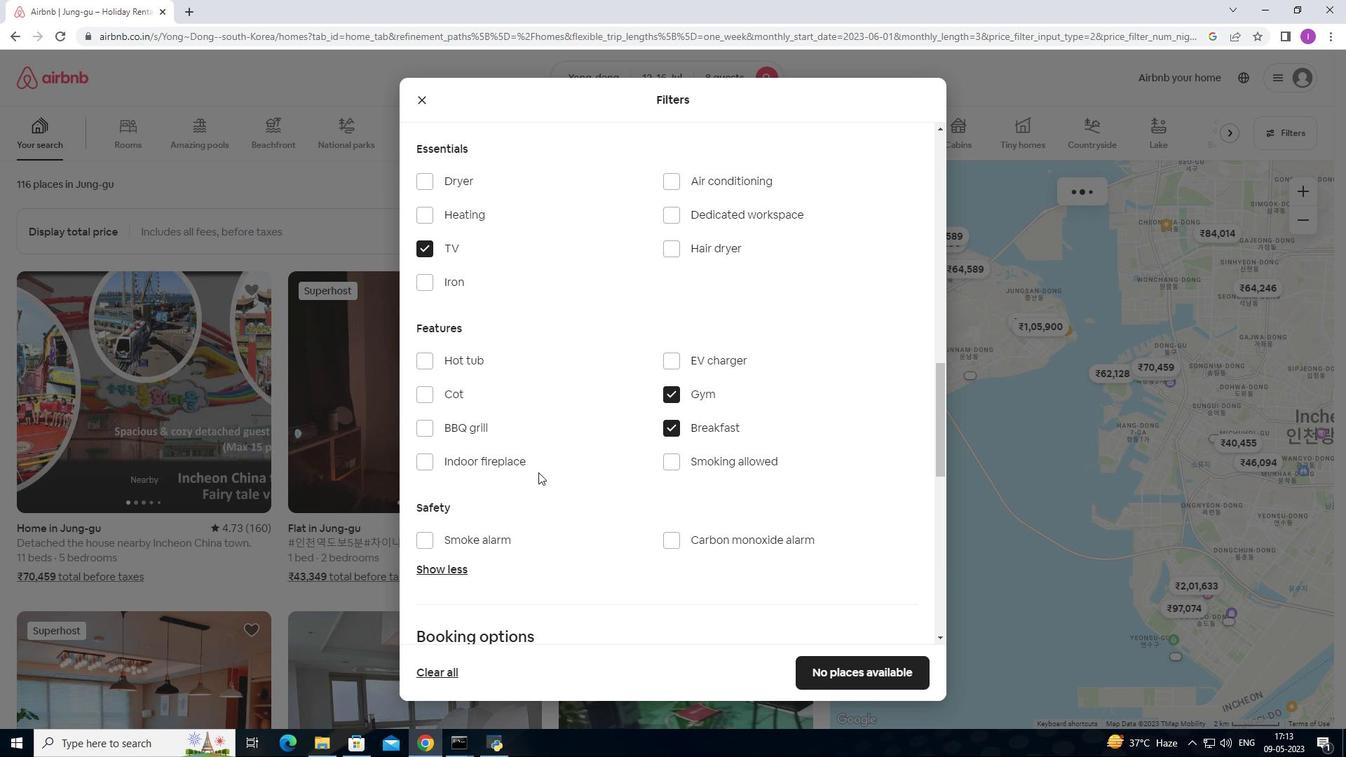 
Action: Mouse scrolled (538, 472) with delta (0, 0)
Screenshot: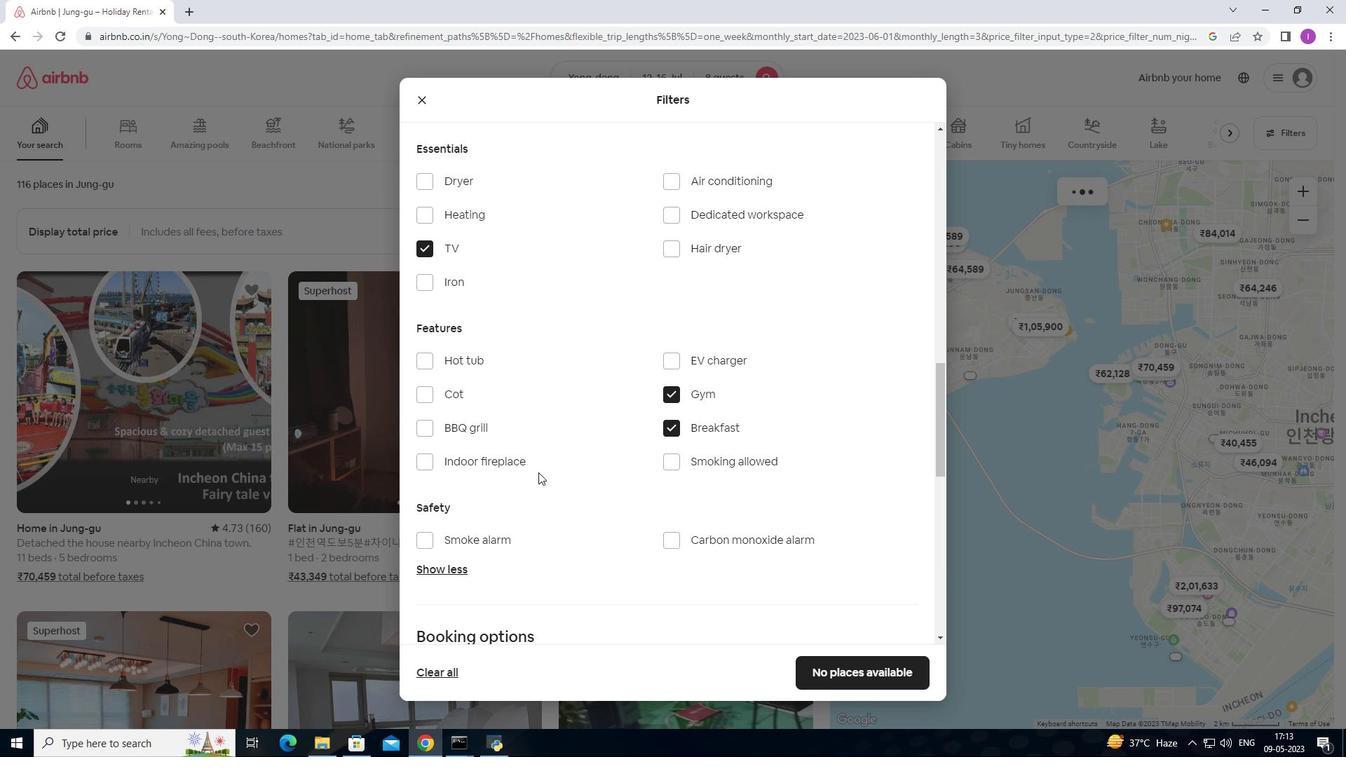 
Action: Mouse moved to (540, 470)
Screenshot: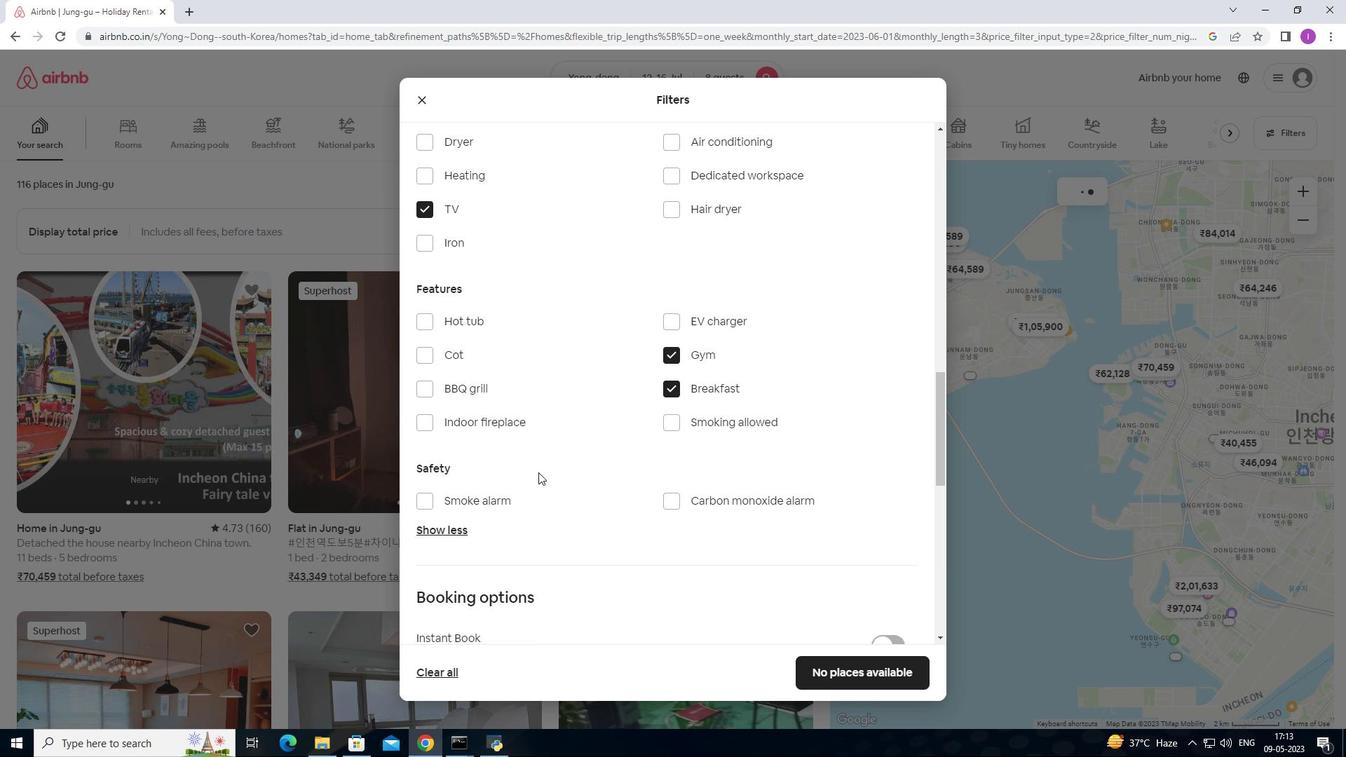 
Action: Mouse scrolled (540, 469) with delta (0, 0)
Screenshot: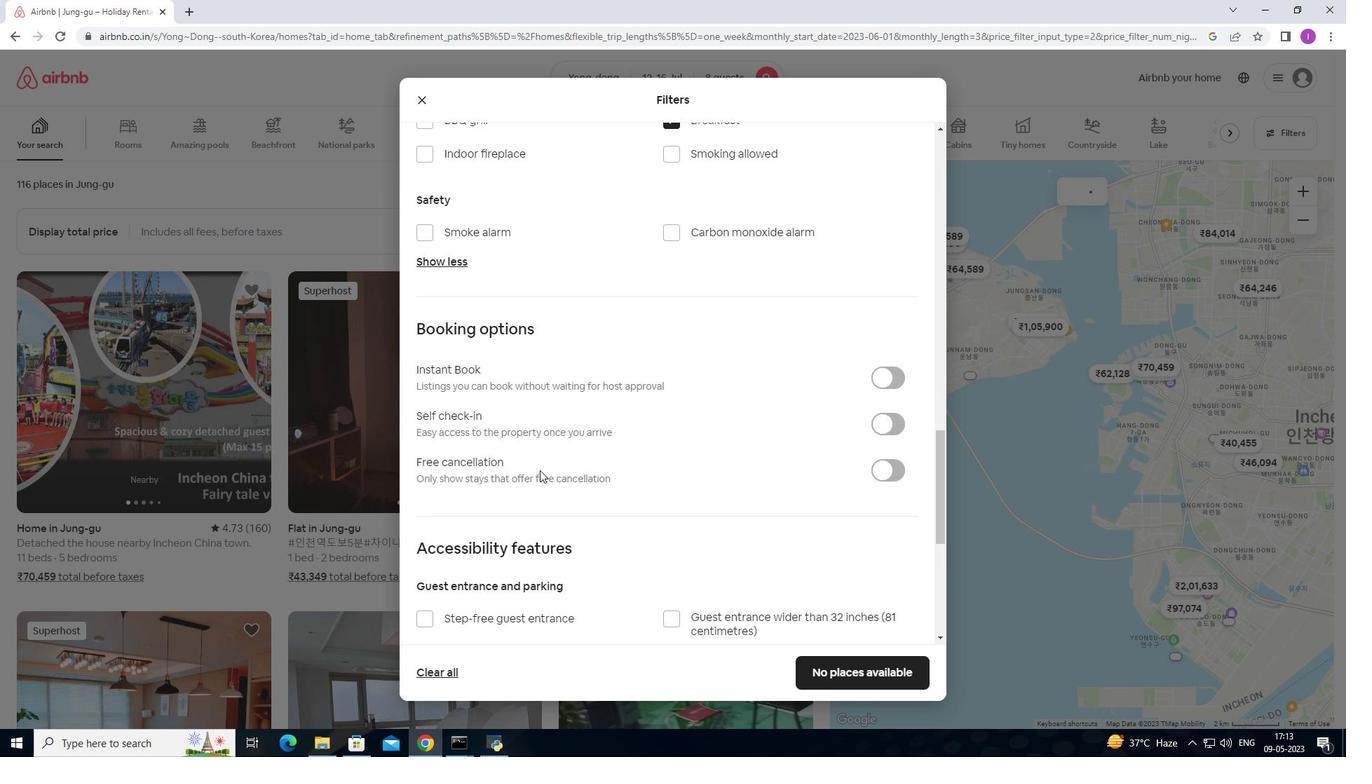 
Action: Mouse scrolled (540, 469) with delta (0, 0)
Screenshot: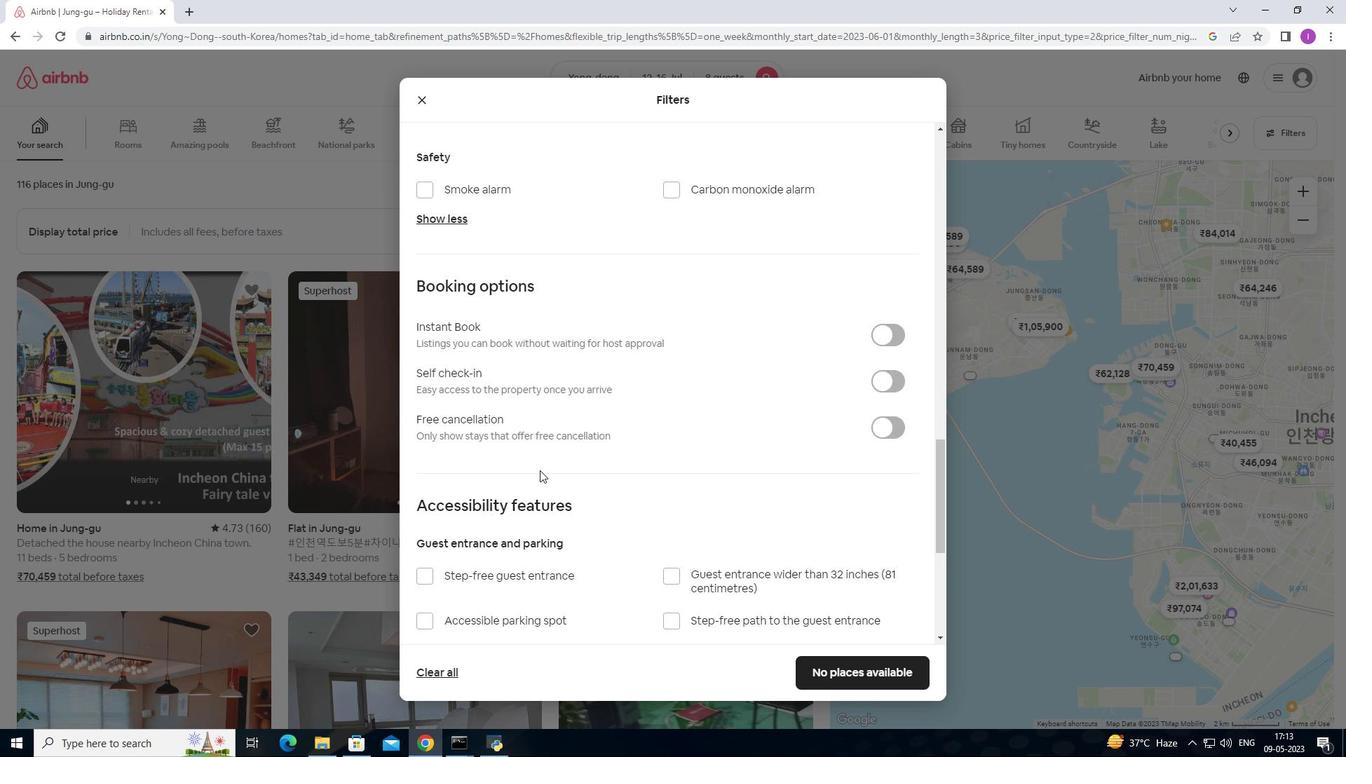 
Action: Mouse moved to (899, 241)
Screenshot: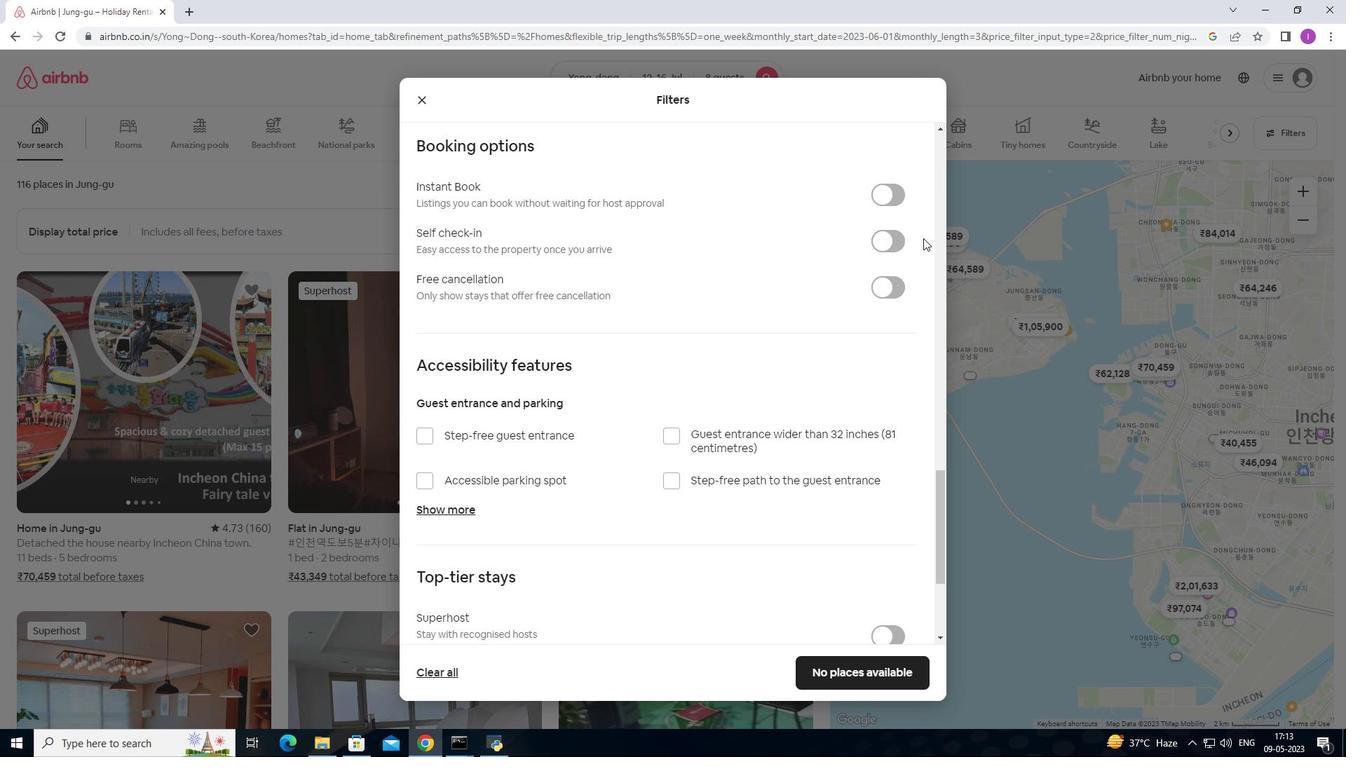 
Action: Mouse pressed left at (899, 241)
Screenshot: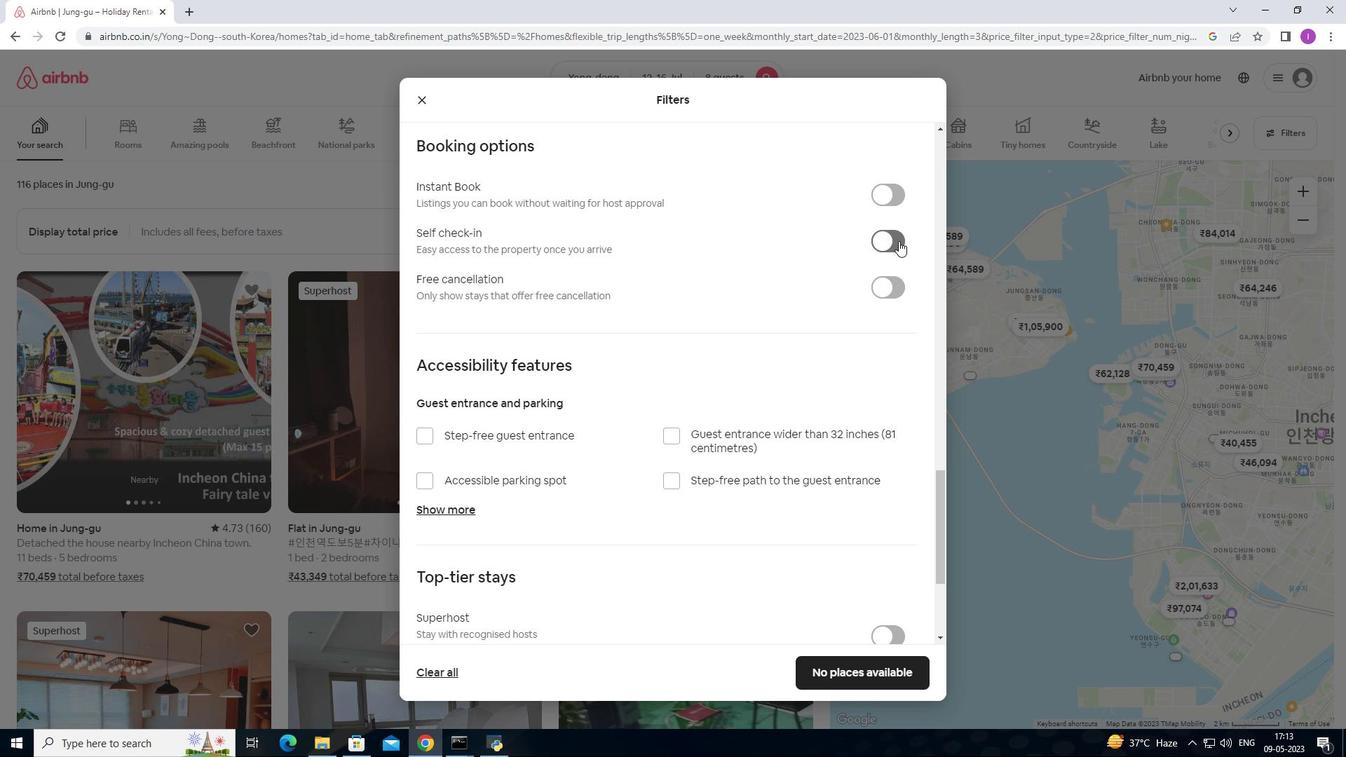 
Action: Mouse moved to (695, 437)
Screenshot: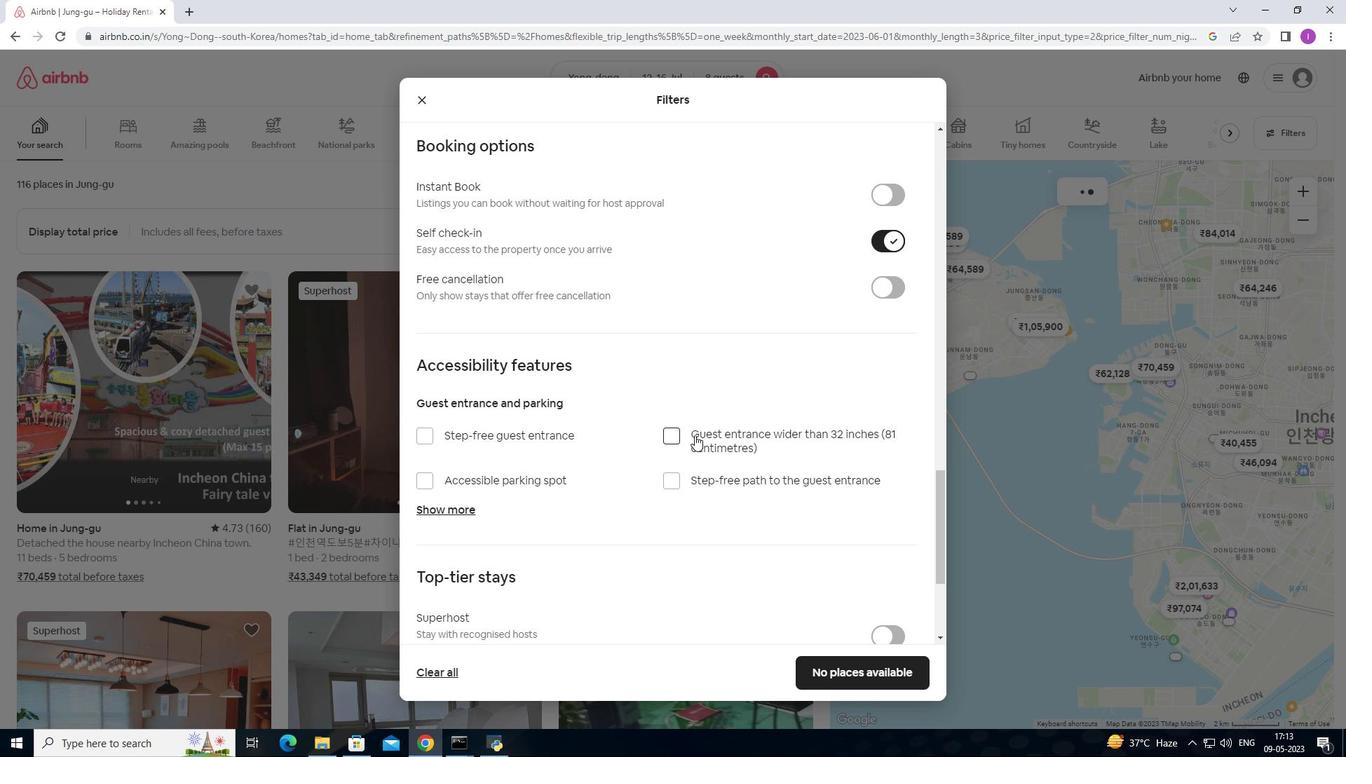 
Action: Mouse scrolled (695, 437) with delta (0, 0)
Screenshot: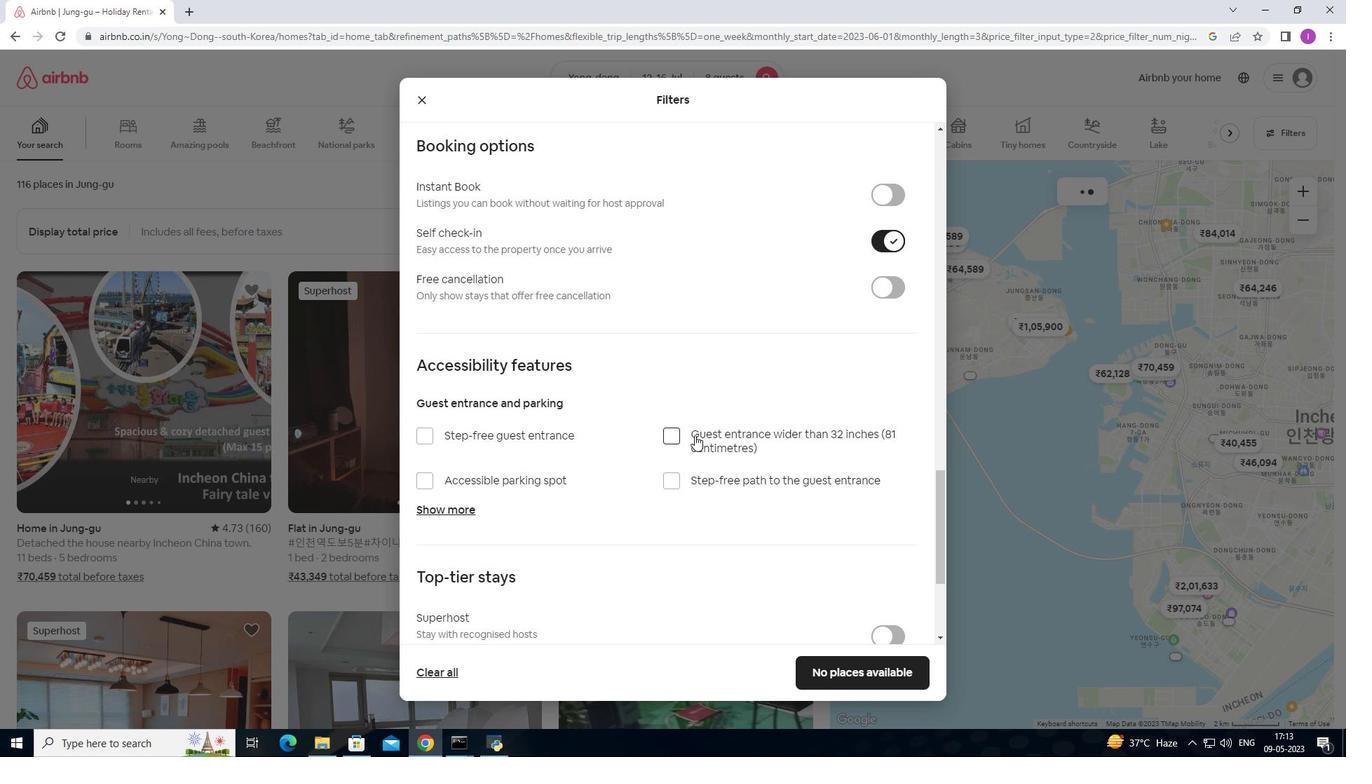 
Action: Mouse moved to (695, 438)
Screenshot: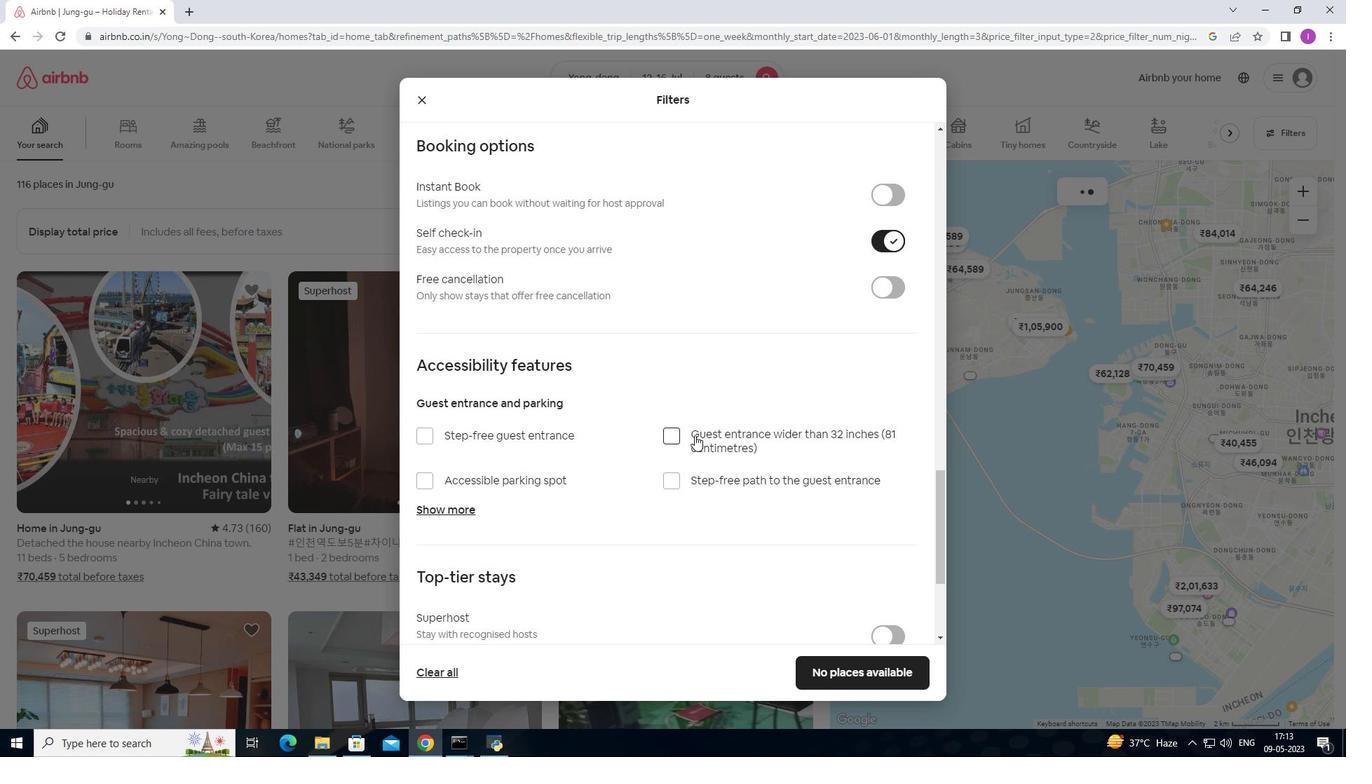 
Action: Mouse scrolled (695, 437) with delta (0, 0)
Screenshot: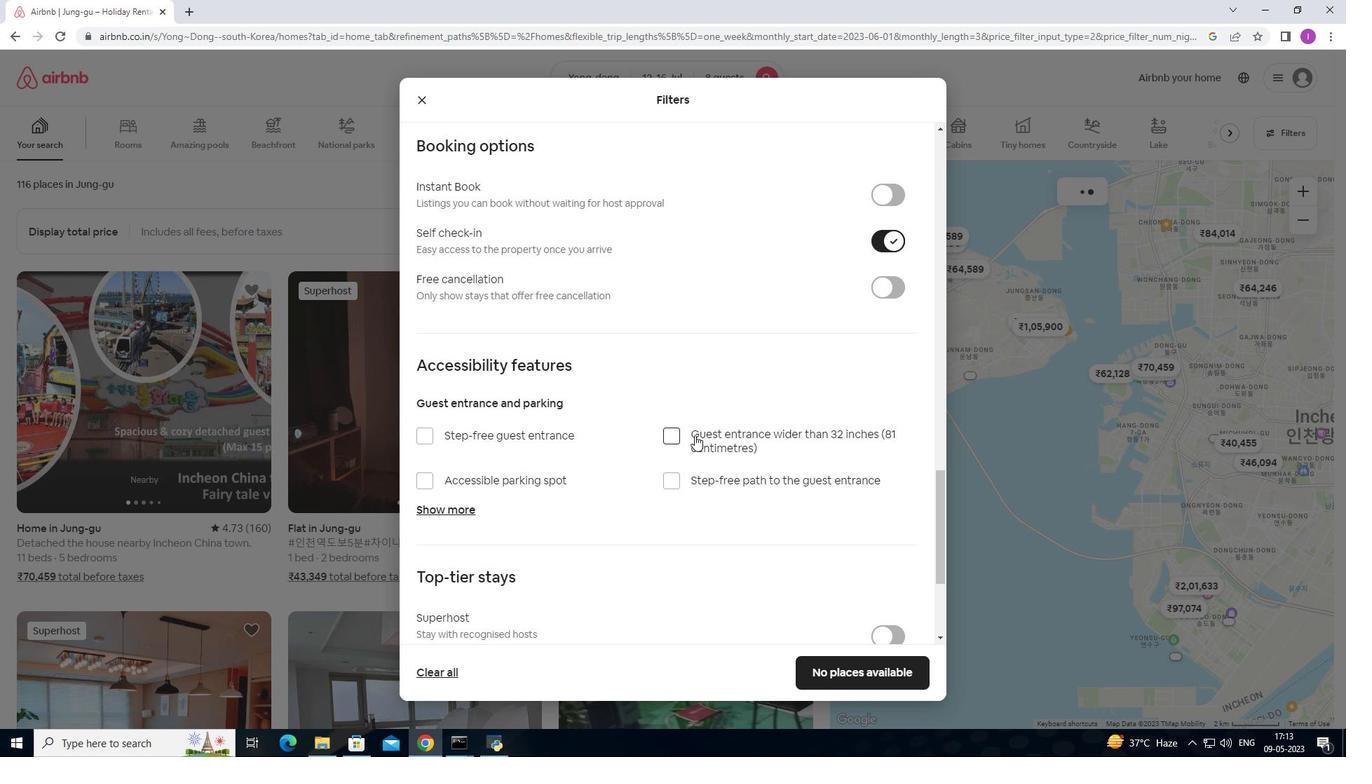 
Action: Mouse moved to (695, 439)
Screenshot: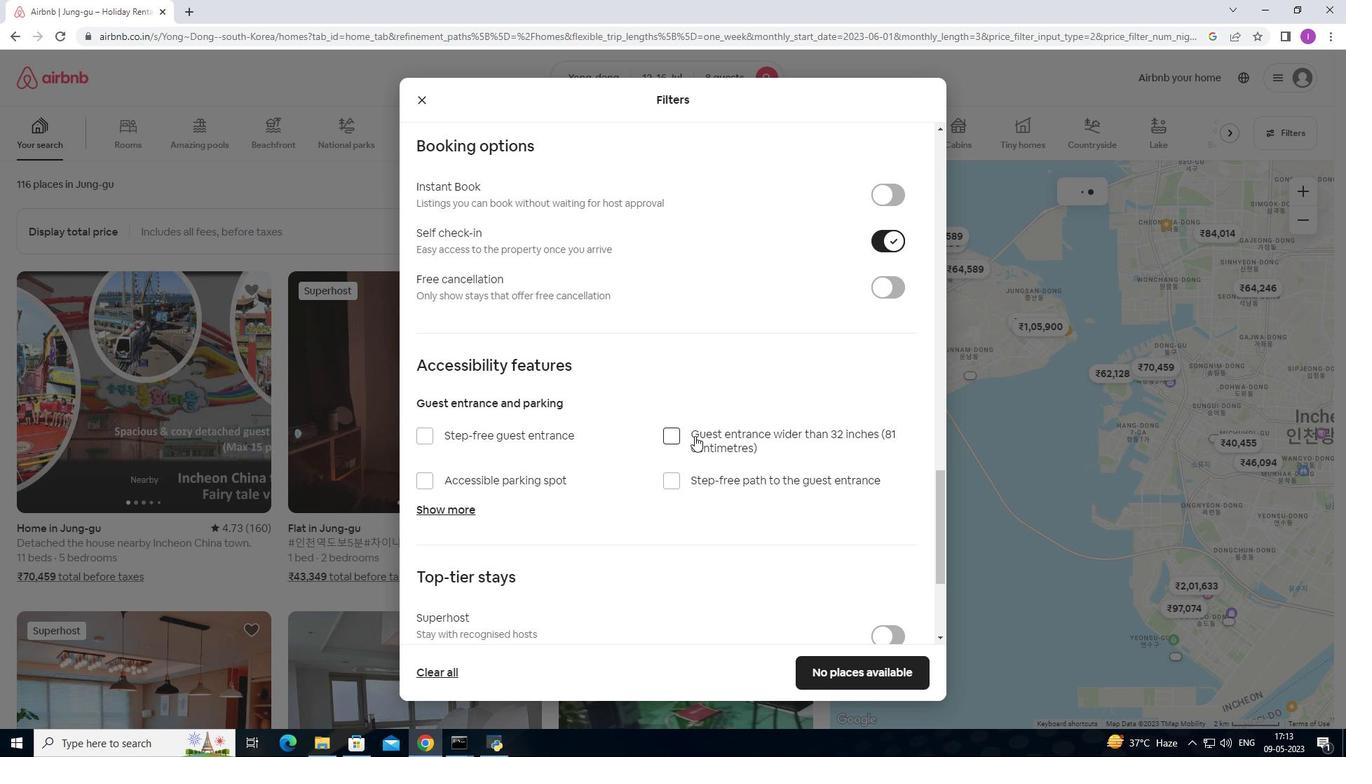 
Action: Mouse scrolled (695, 438) with delta (0, 0)
Screenshot: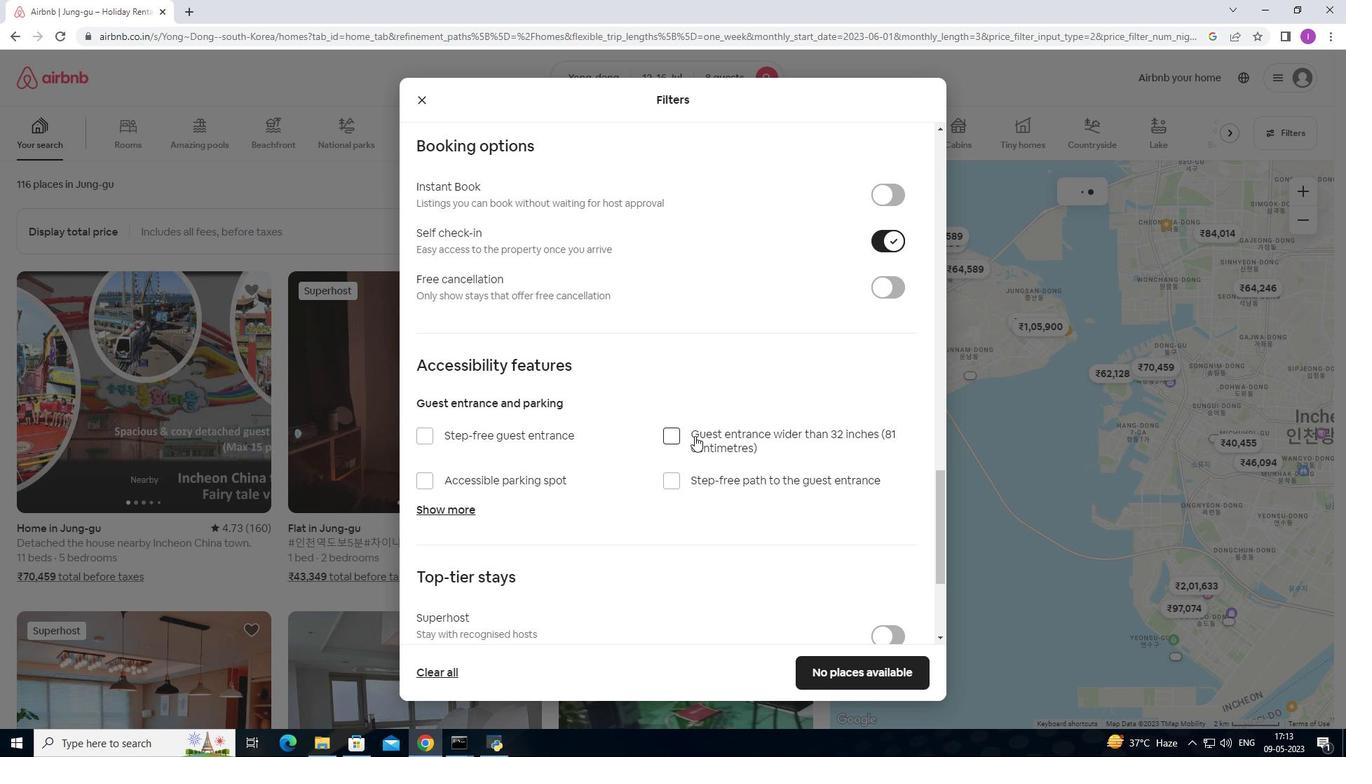 
Action: Mouse scrolled (695, 438) with delta (0, 0)
Screenshot: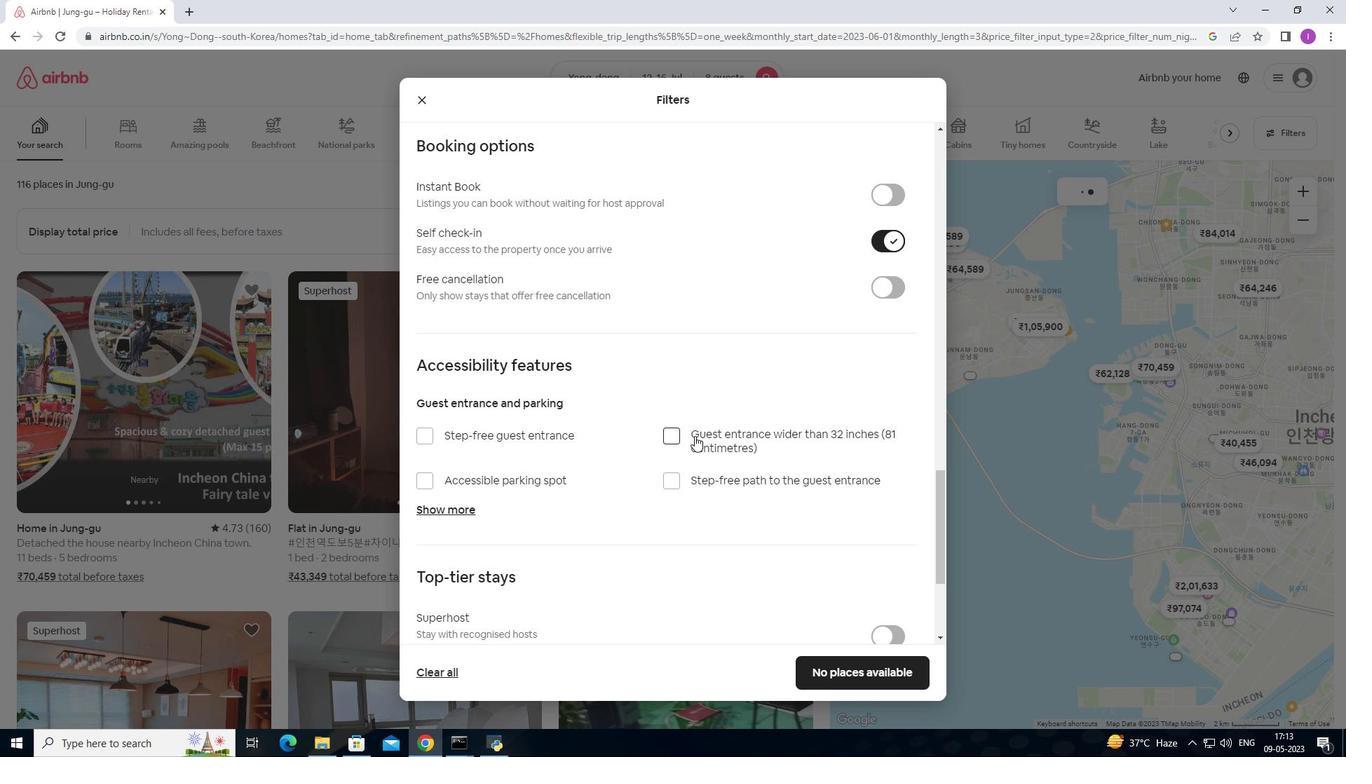 
Action: Mouse scrolled (695, 438) with delta (0, 0)
Screenshot: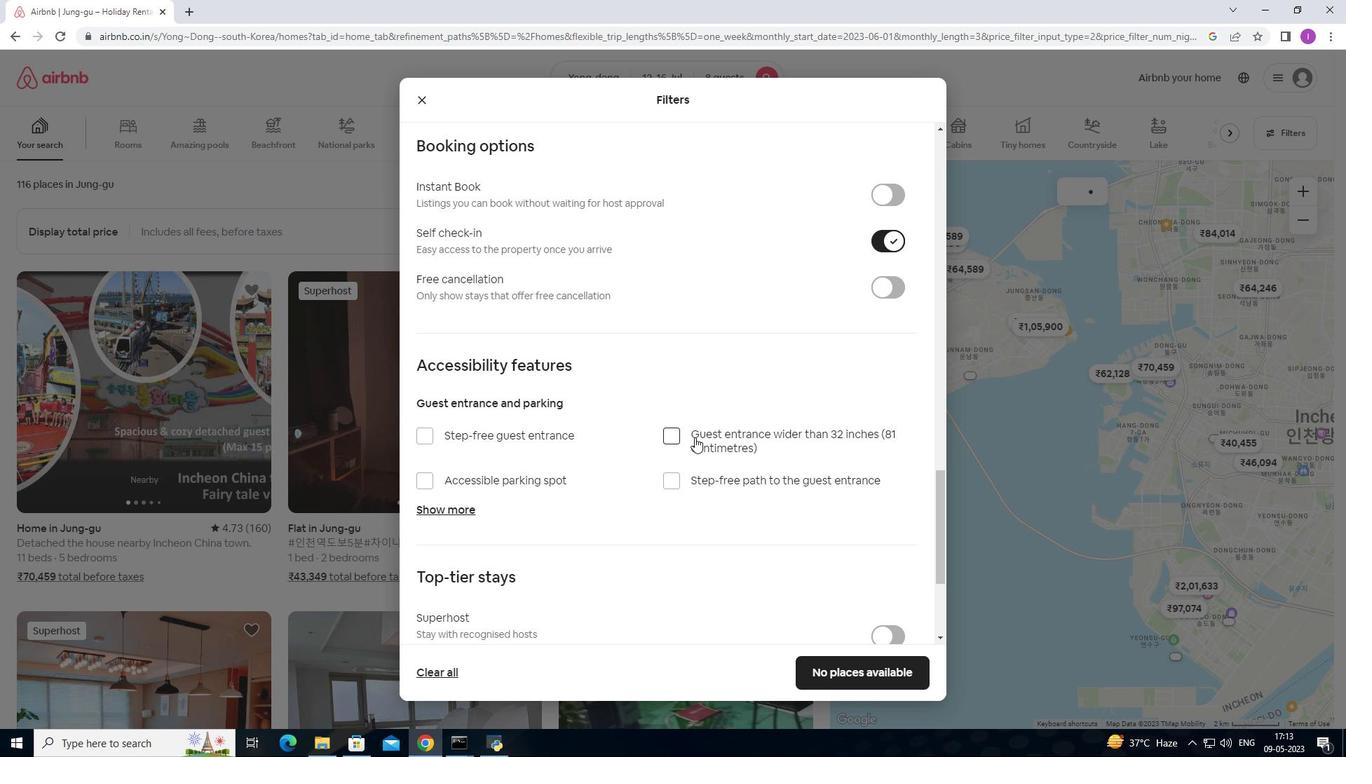 
Action: Mouse moved to (696, 437)
Screenshot: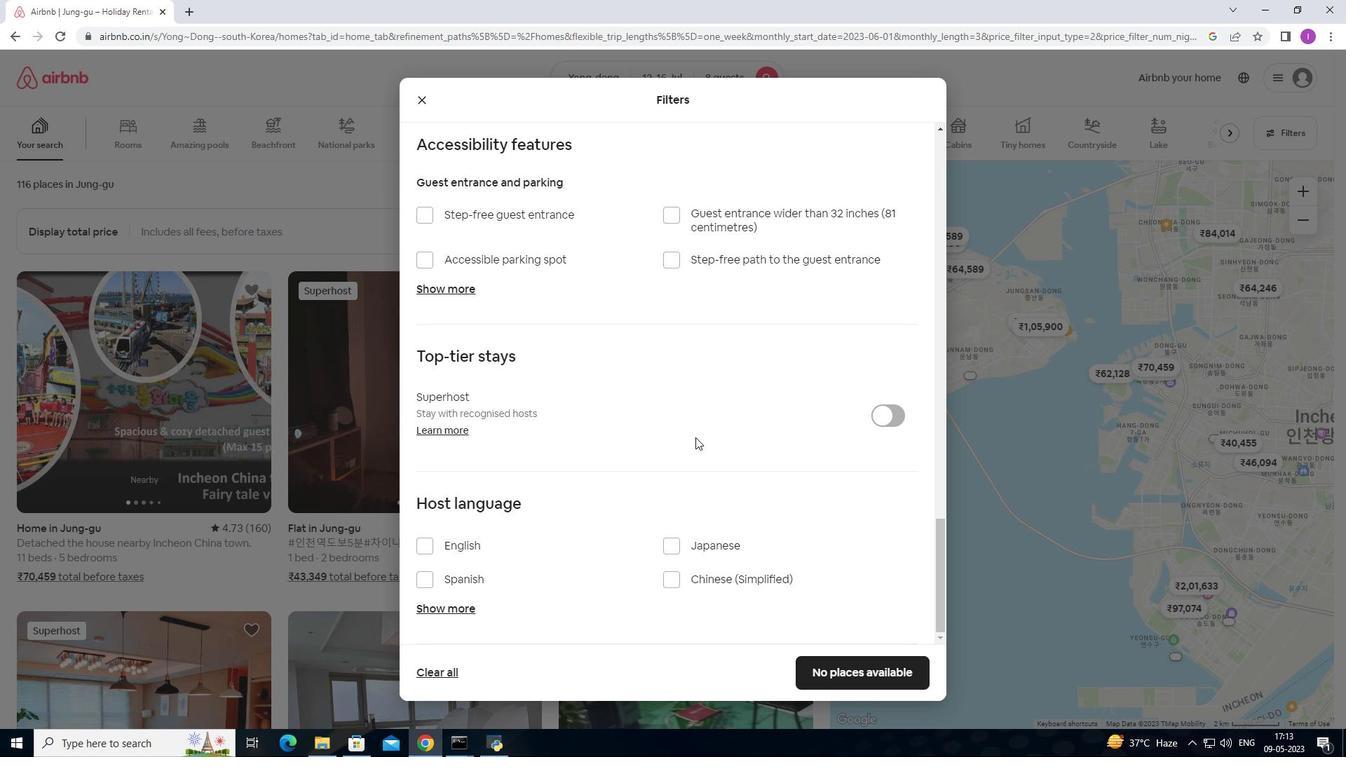 
Action: Mouse scrolled (696, 436) with delta (0, 0)
Screenshot: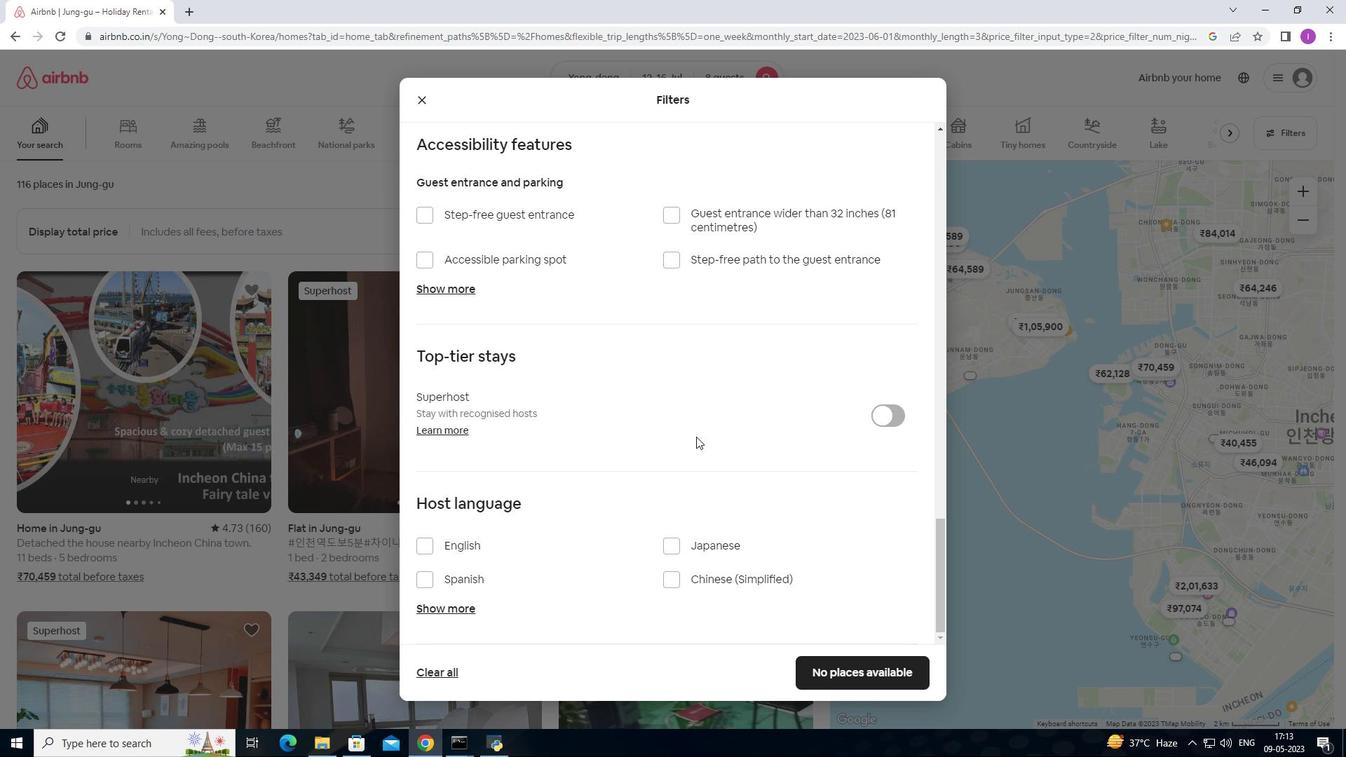 
Action: Mouse scrolled (696, 436) with delta (0, 0)
Screenshot: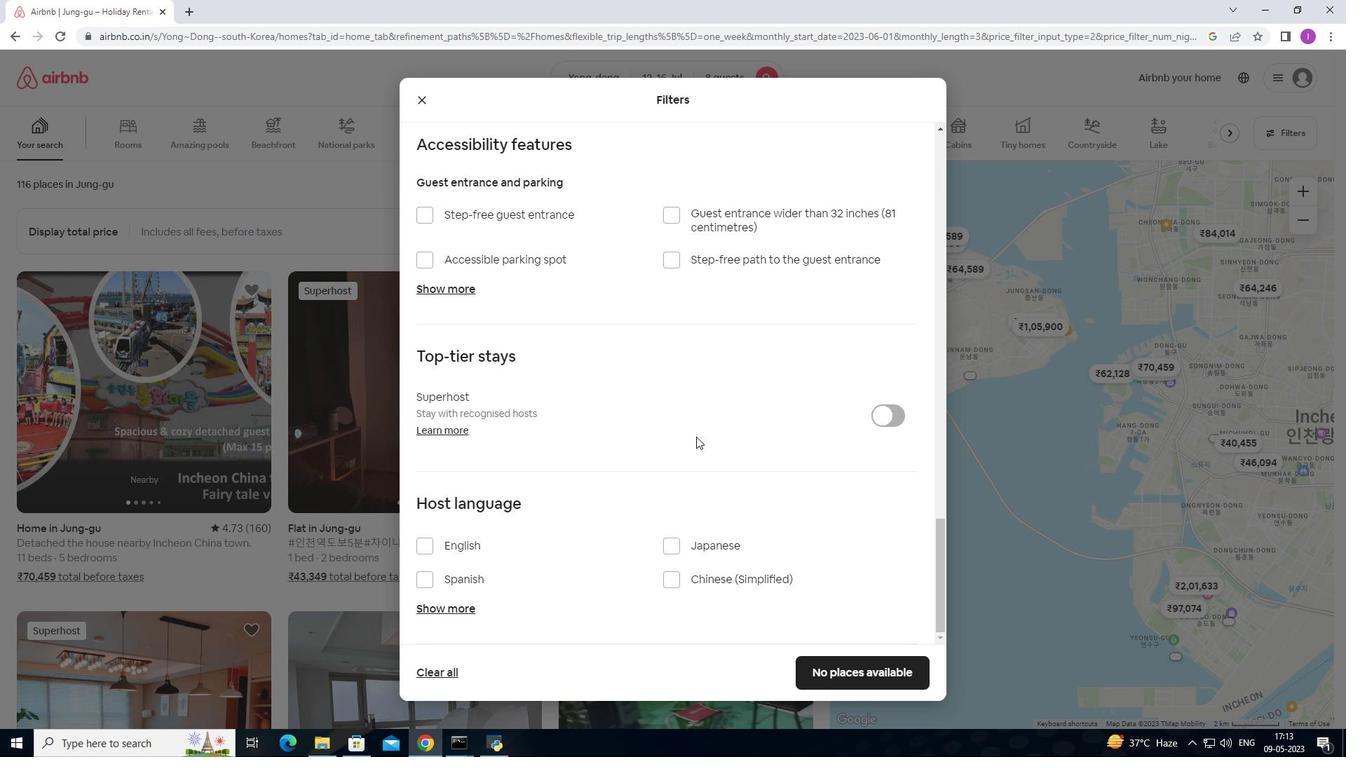 
Action: Mouse scrolled (696, 436) with delta (0, 0)
Screenshot: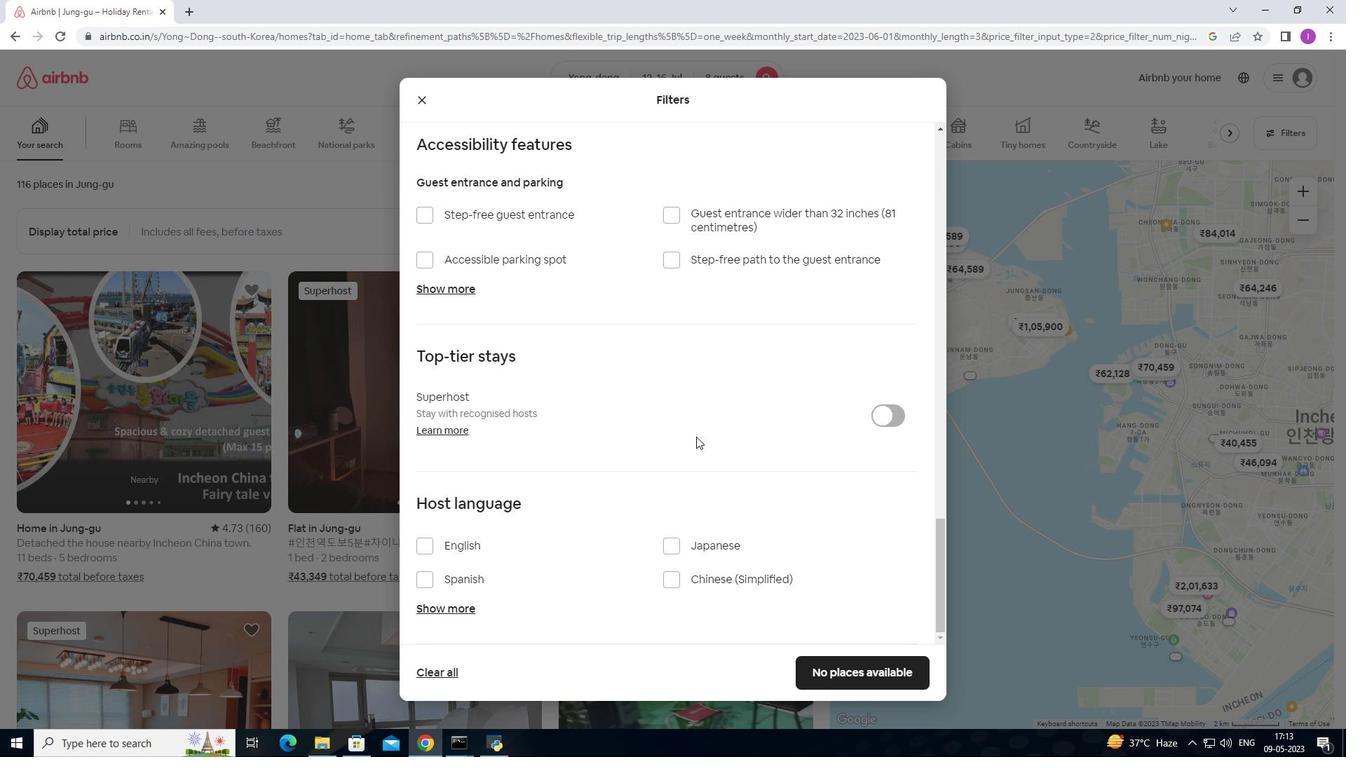 
Action: Mouse scrolled (696, 436) with delta (0, 0)
Screenshot: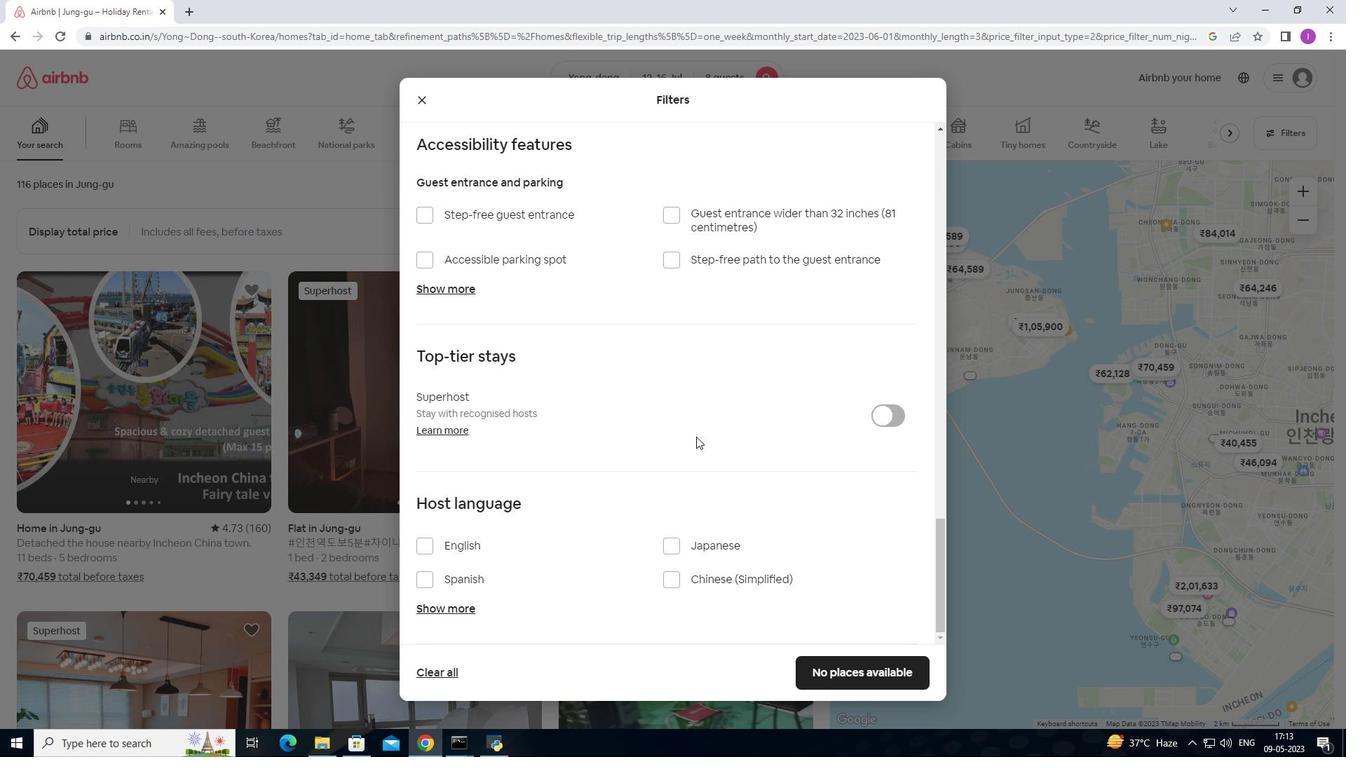
Action: Mouse scrolled (696, 436) with delta (0, 0)
Screenshot: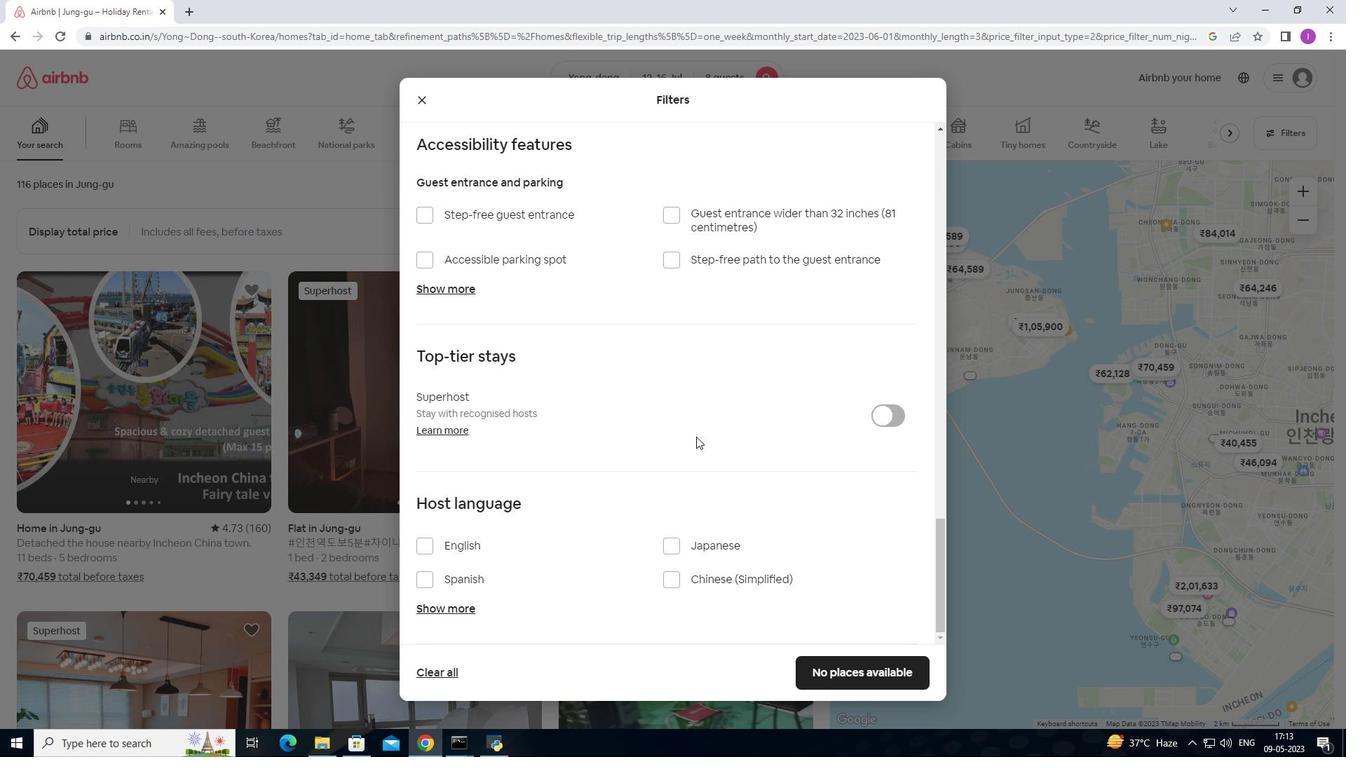 
Action: Mouse moved to (428, 544)
Screenshot: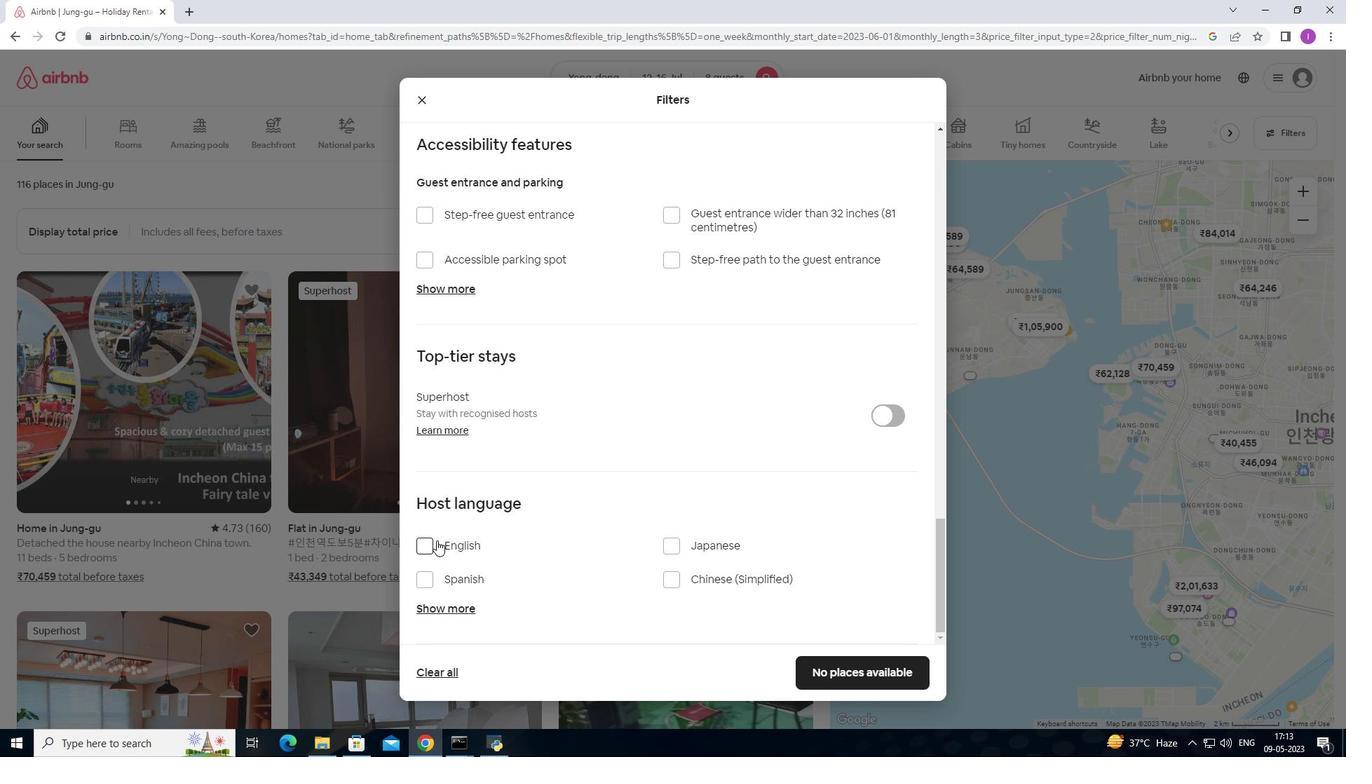 
Action: Mouse pressed left at (428, 544)
Screenshot: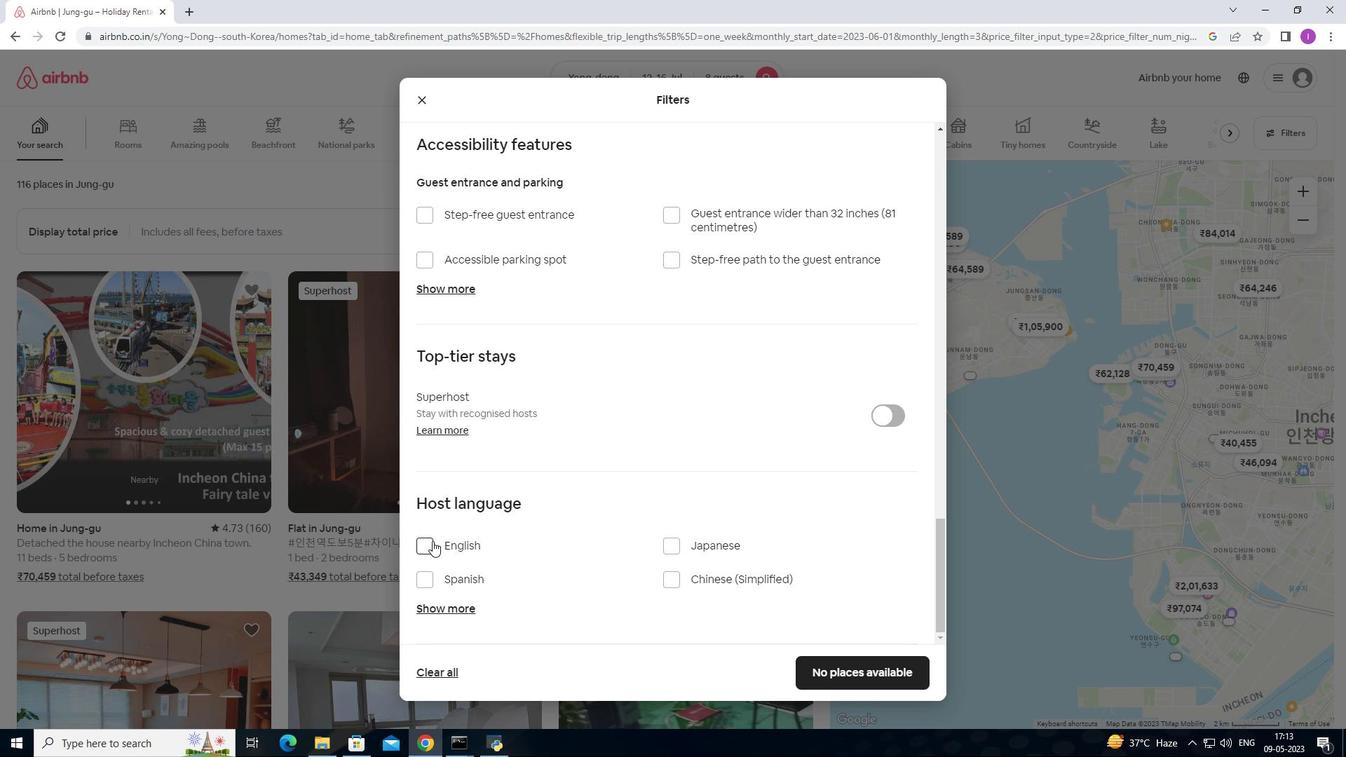 
Action: Mouse moved to (909, 674)
Screenshot: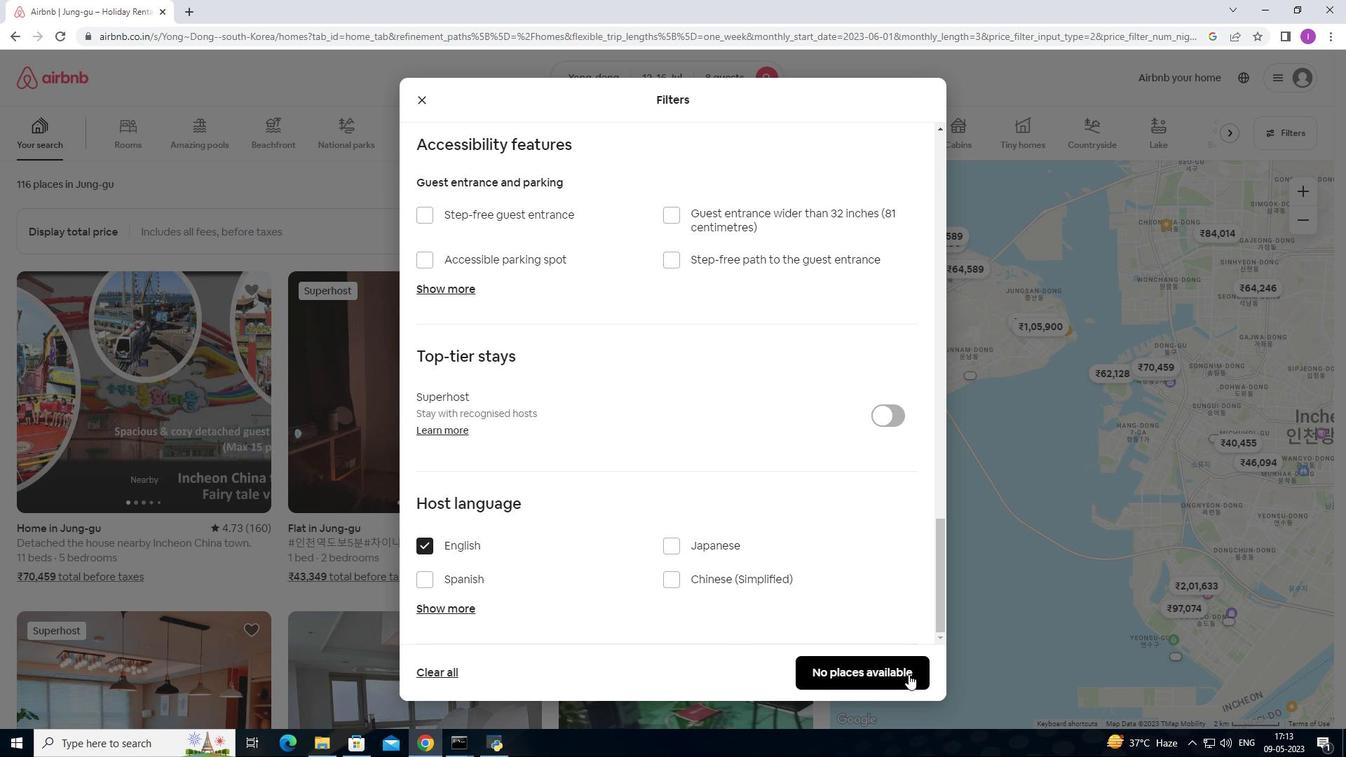 
Action: Mouse pressed left at (909, 674)
Screenshot: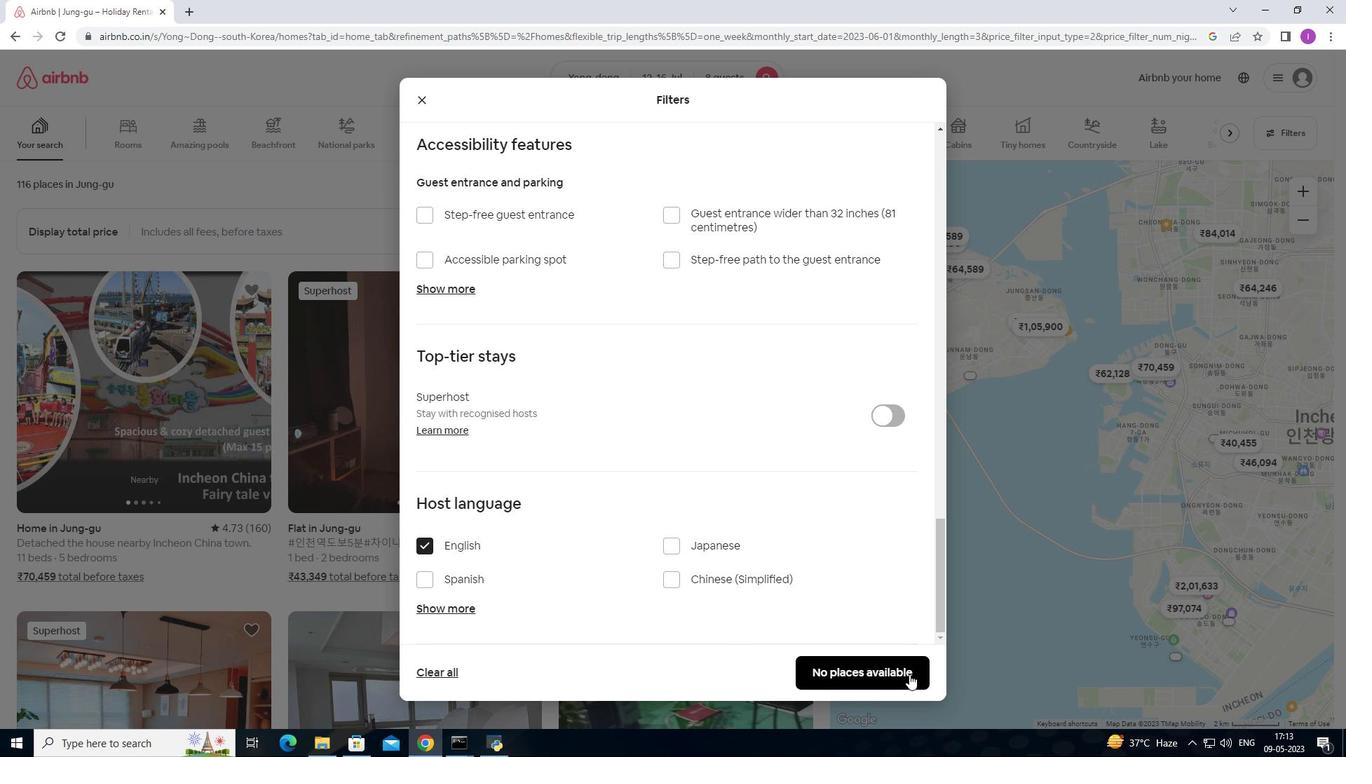
Action: Mouse moved to (888, 672)
Screenshot: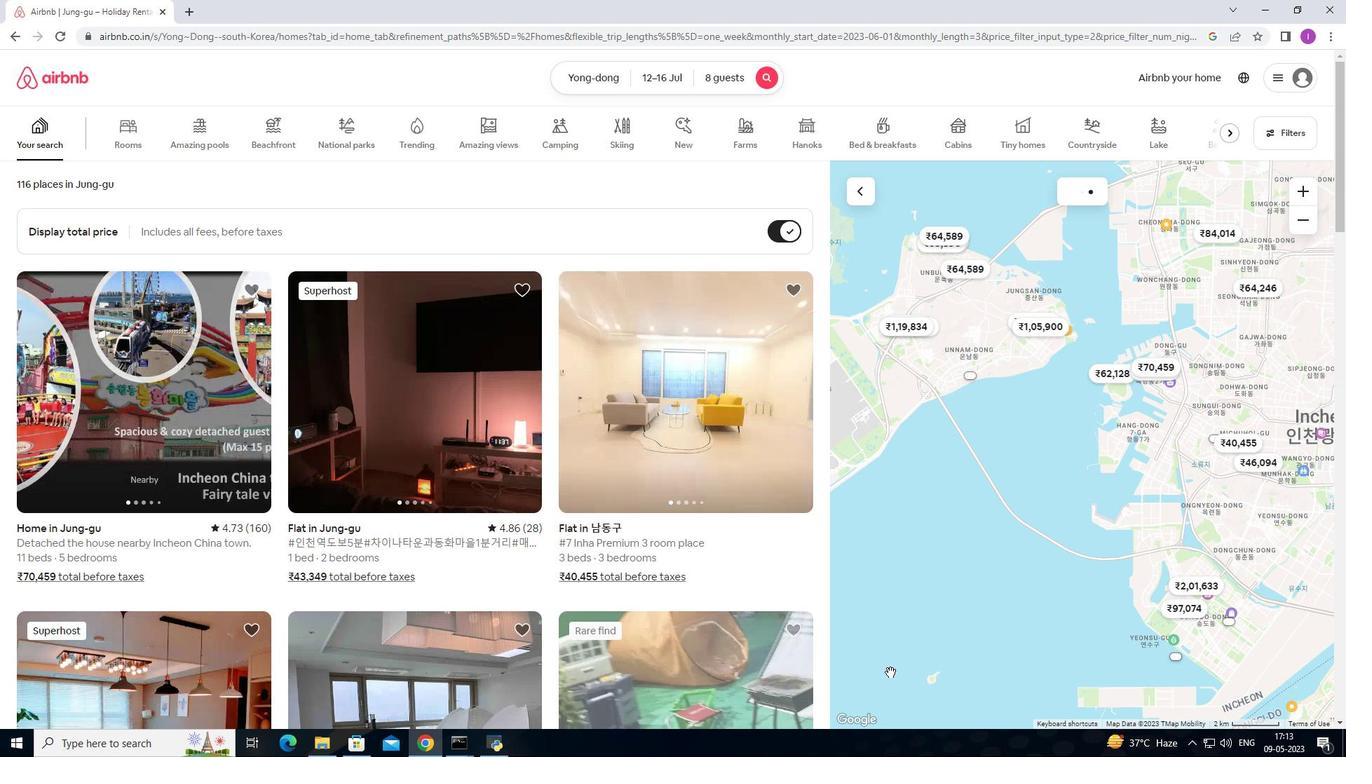
